 Task: Look for space in Sicklerville, United States from 26th August, 2023 to 10th September, 2023 for 6 adults, 2 children in price range Rs.10000 to Rs.15000. Place can be entire place or shared room with 6 bedrooms having 6 beds and 6 bathrooms. Property type can be house, flat, guest house. Amenities needed are: wifi, TV, free parkinig on premises, gym, breakfast. Booking option can be shelf check-in. Required host language is English.
Action: Mouse moved to (516, 122)
Screenshot: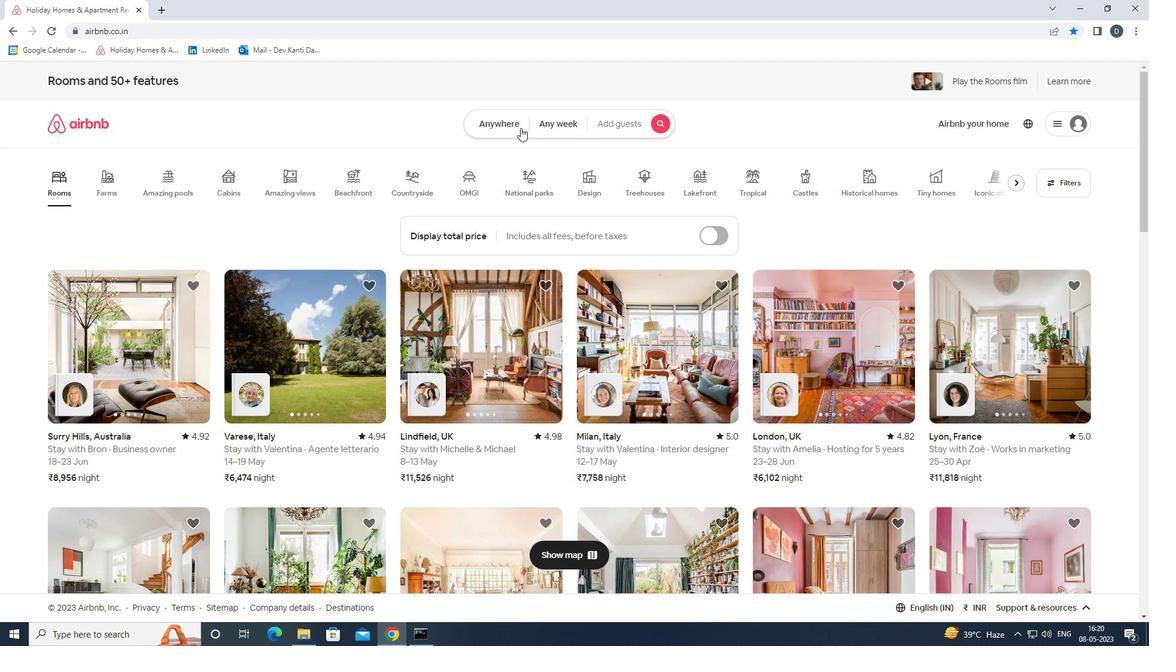 
Action: Mouse pressed left at (516, 122)
Screenshot: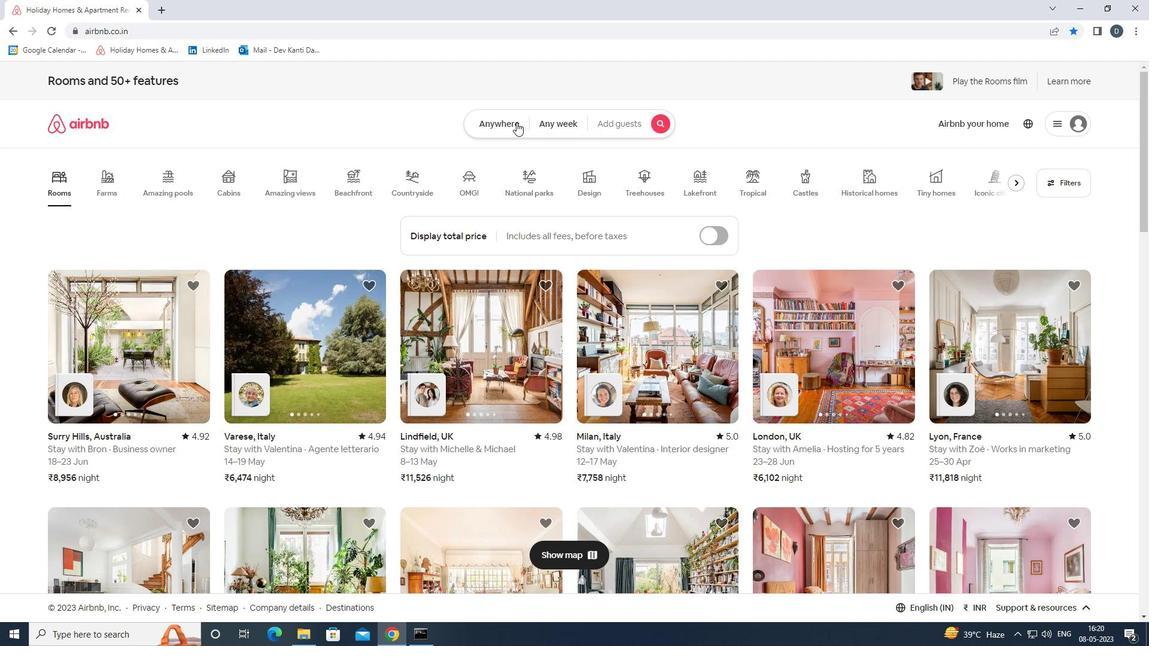
Action: Mouse moved to (434, 171)
Screenshot: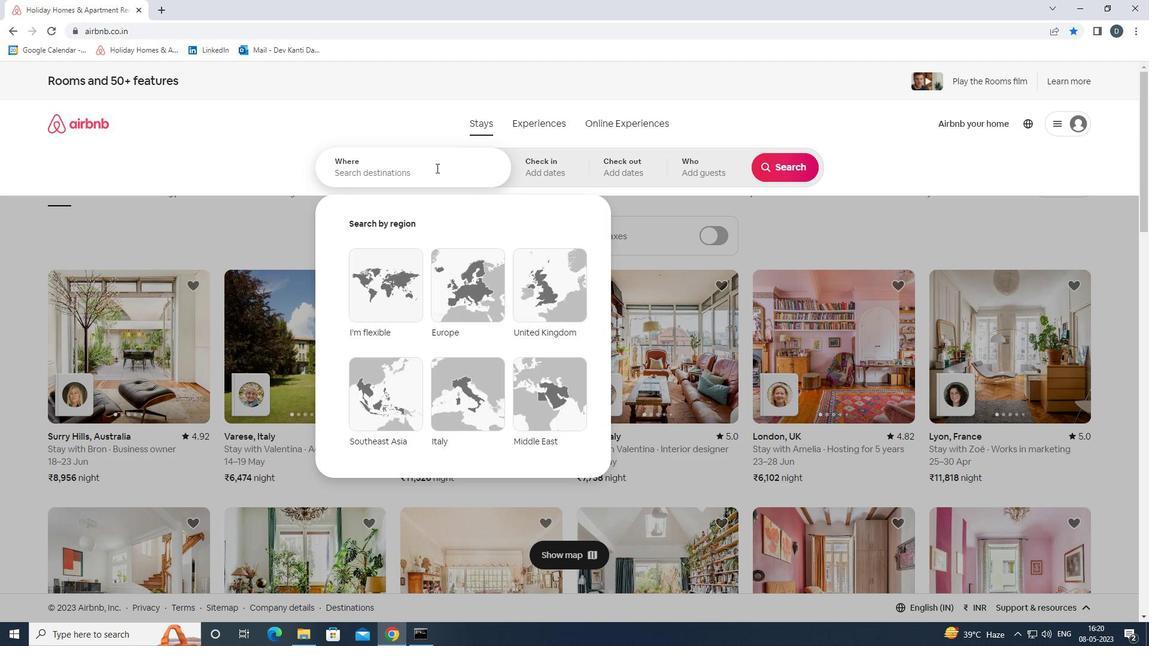 
Action: Mouse pressed left at (434, 171)
Screenshot: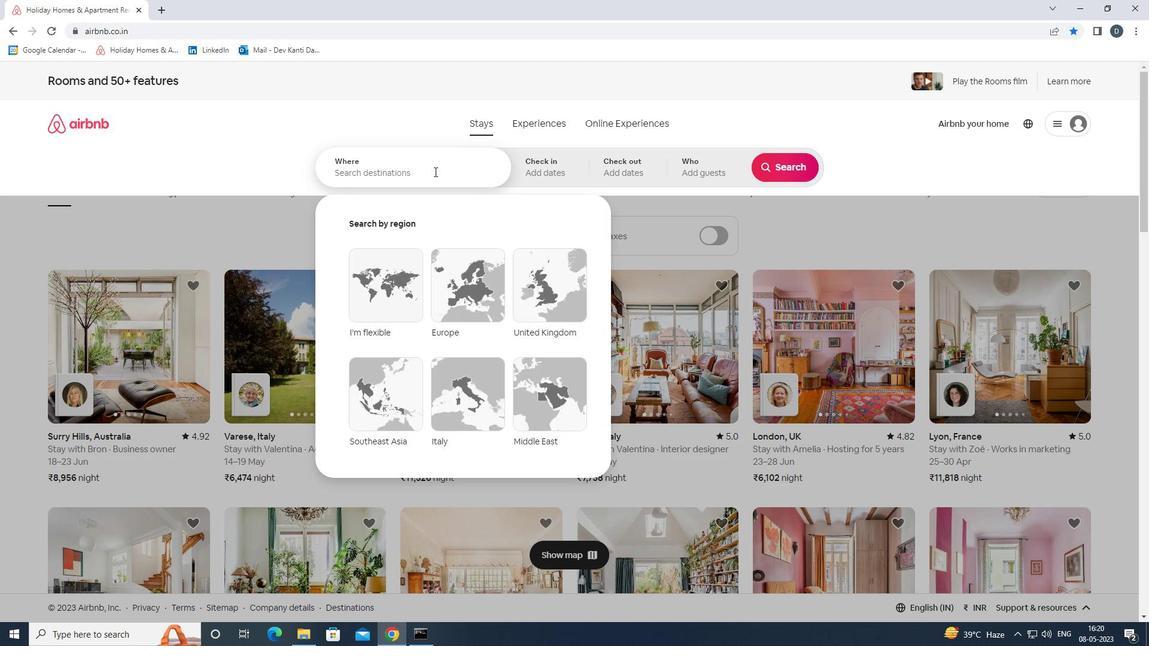 
Action: Key pressed <Key.shift><Key.shift><Key.shift><Key.shift><Key.shift><Key.shift>SICKLERB<Key.backspace>VILLE,<Key.shift>UNITED<Key.space><Key.shift>STATES
Screenshot: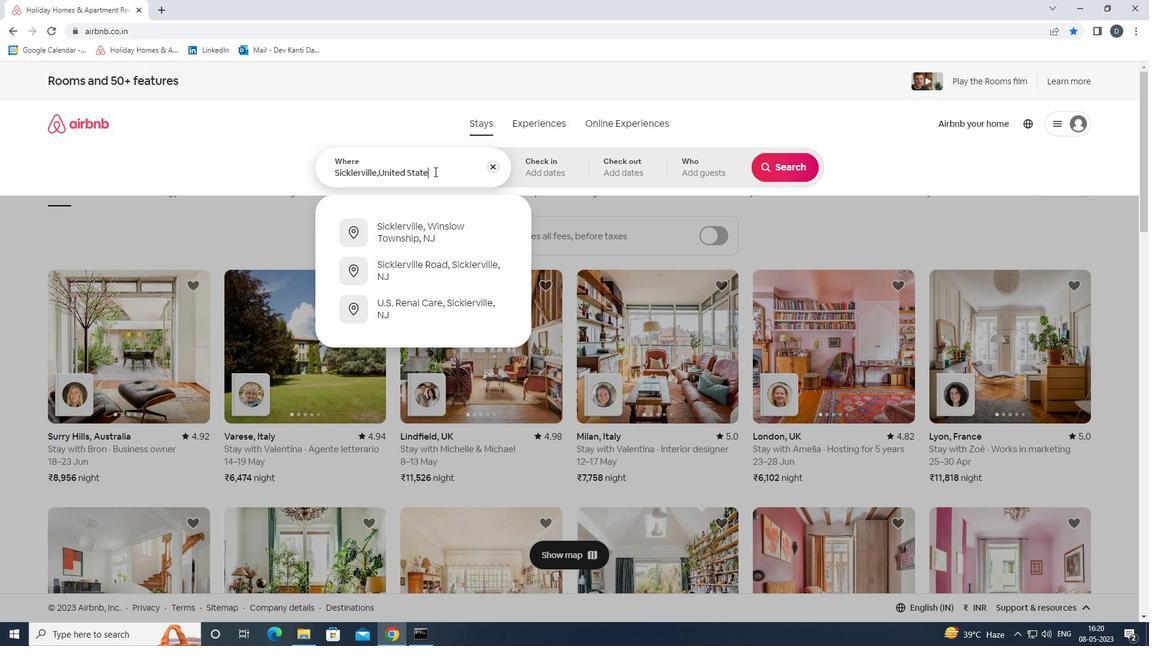 
Action: Mouse moved to (1150, 48)
Screenshot: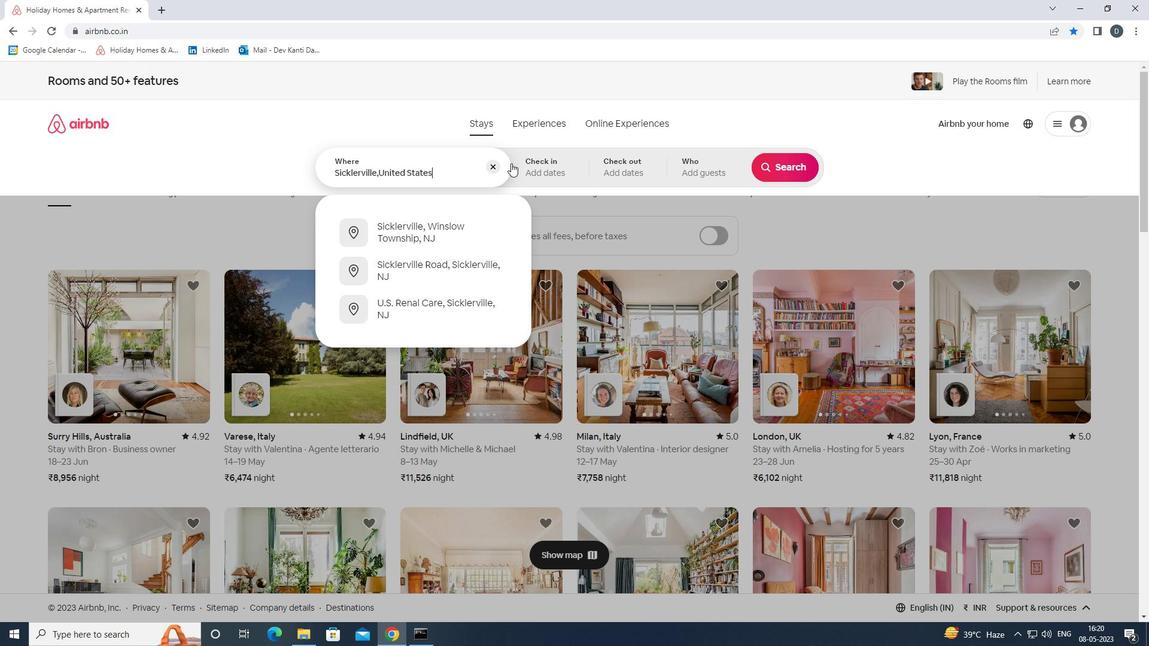 
Action: Key pressed <Key.enter>
Screenshot: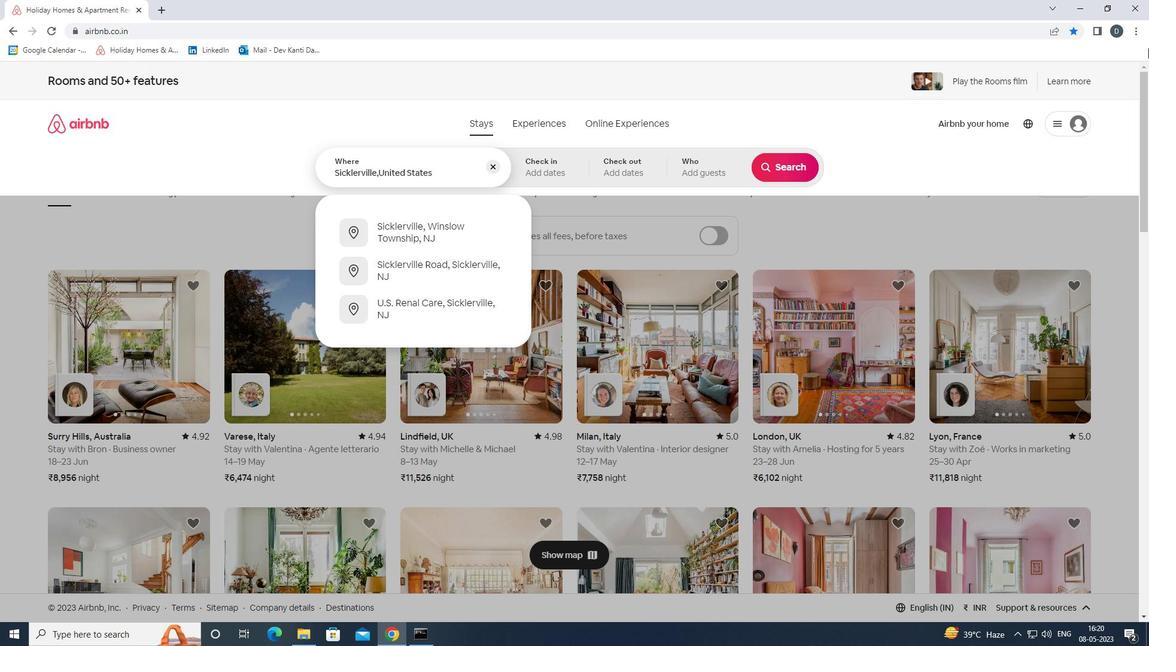 
Action: Mouse moved to (783, 264)
Screenshot: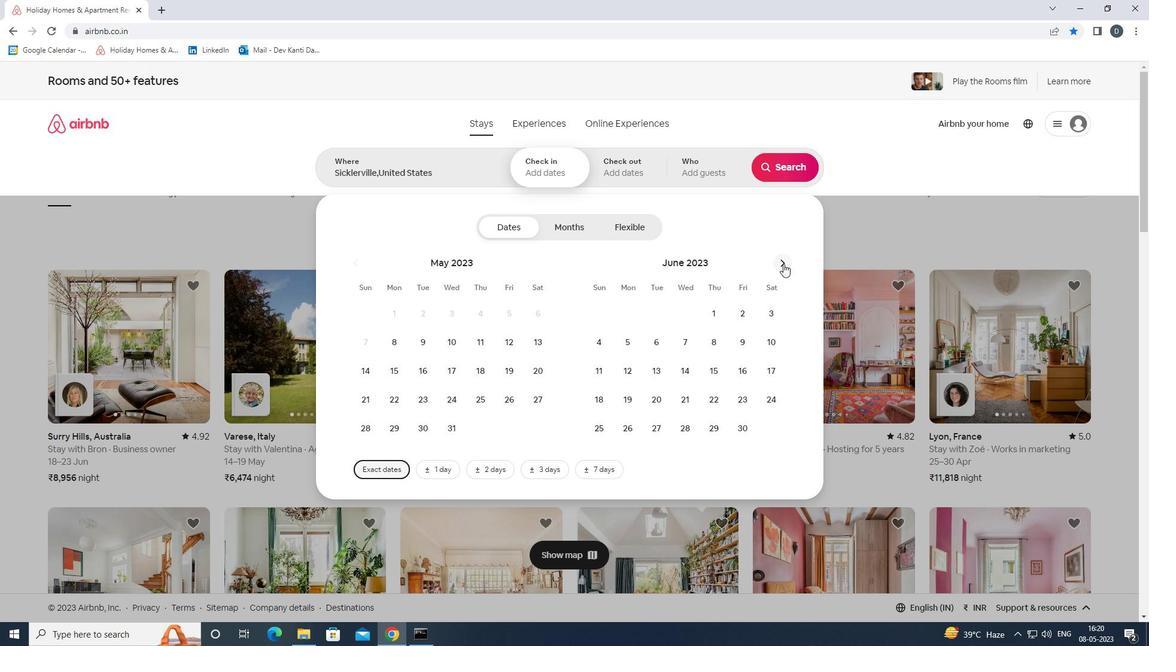 
Action: Mouse pressed left at (783, 264)
Screenshot: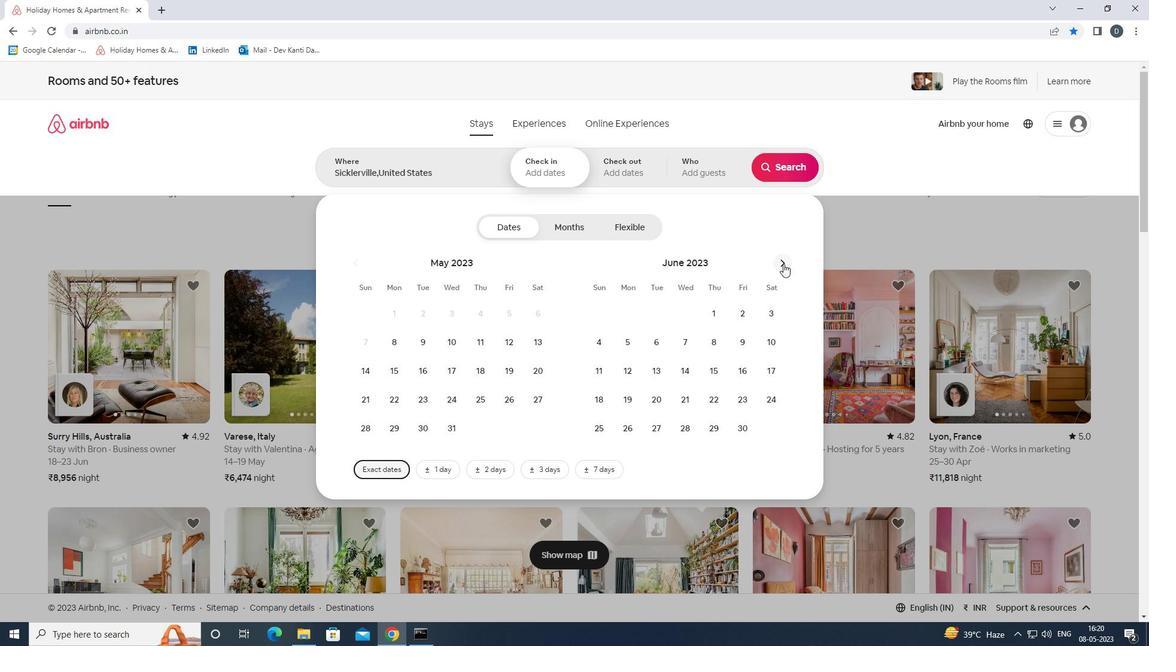
Action: Mouse pressed left at (783, 264)
Screenshot: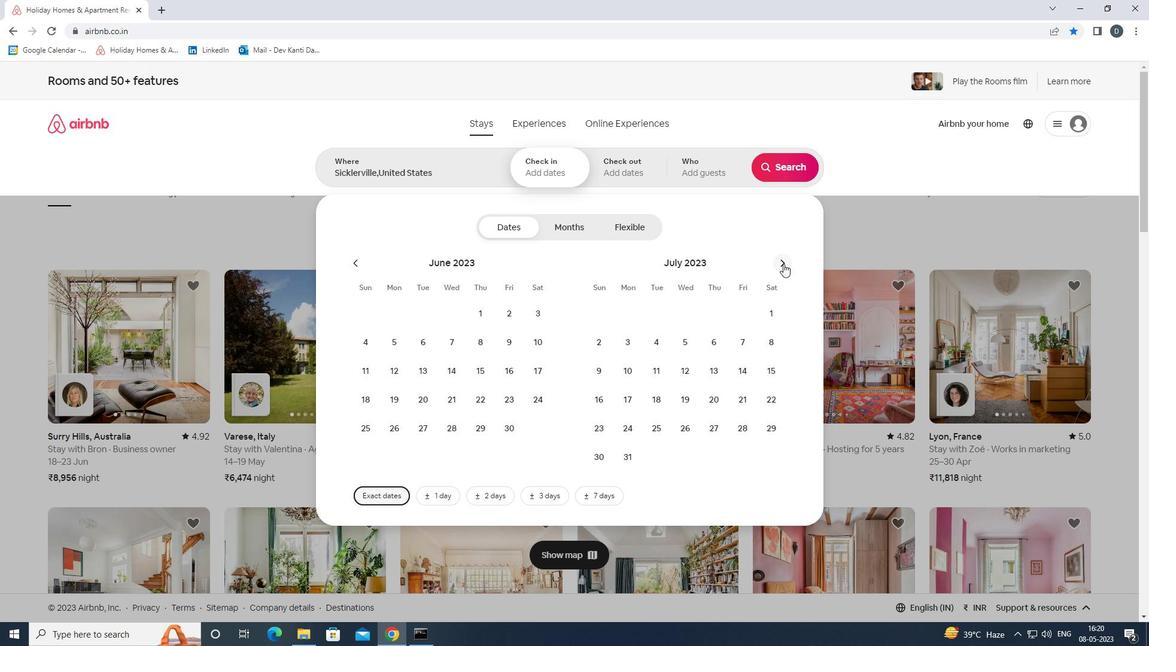 
Action: Mouse moved to (765, 399)
Screenshot: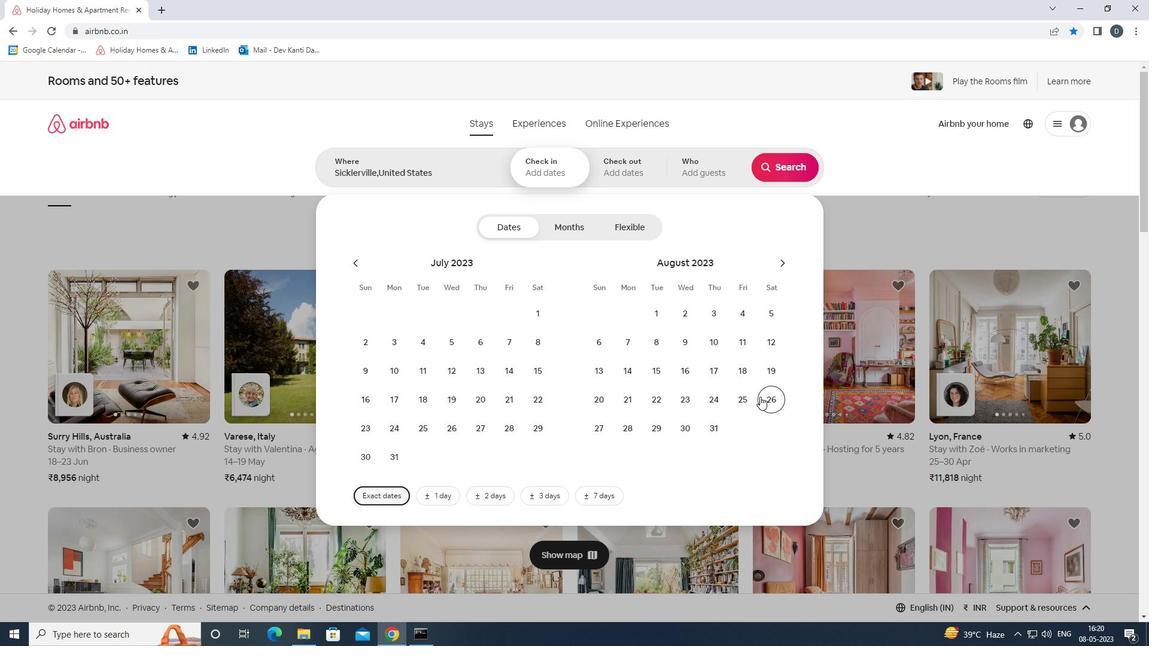 
Action: Mouse pressed left at (765, 399)
Screenshot: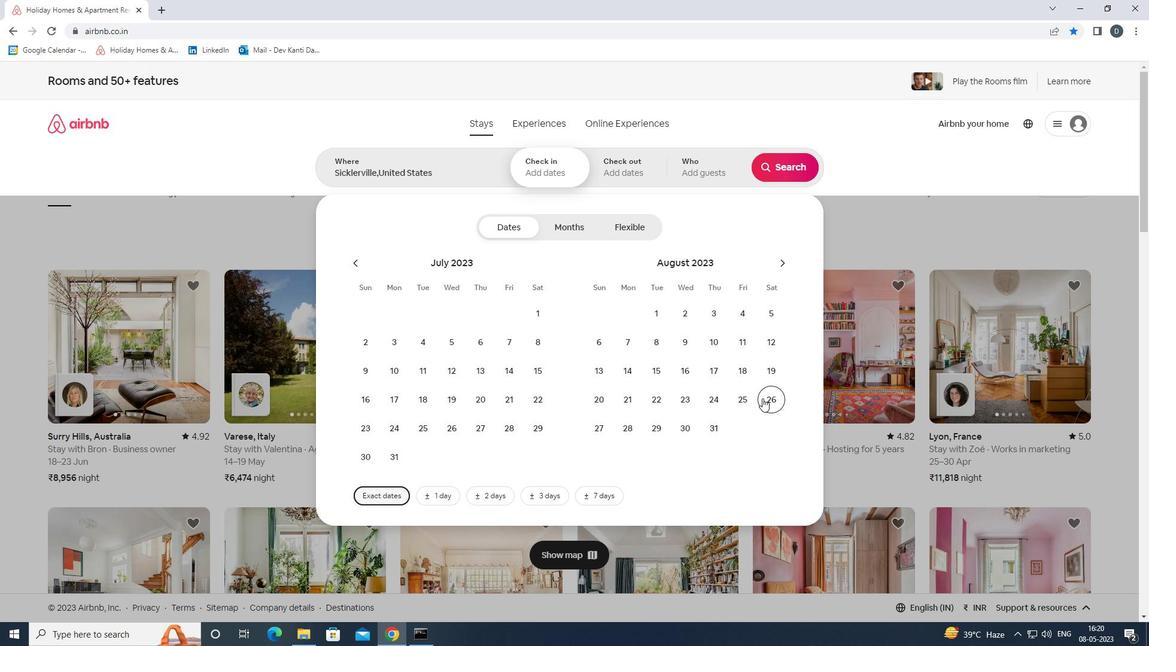 
Action: Mouse moved to (780, 261)
Screenshot: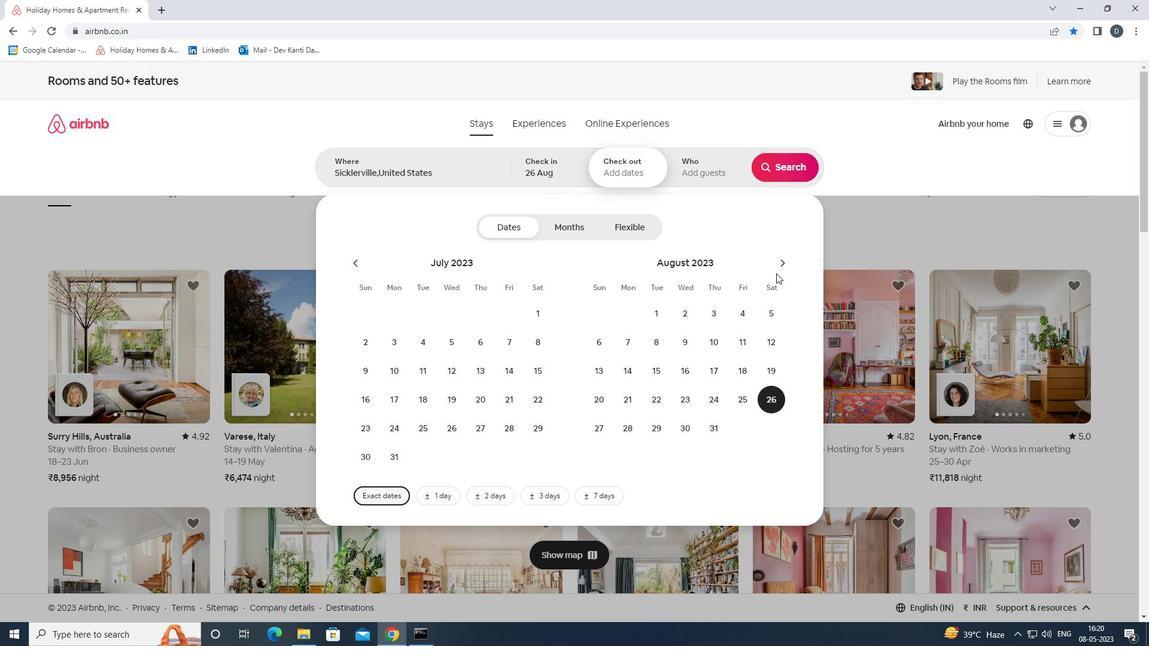 
Action: Mouse pressed left at (780, 261)
Screenshot: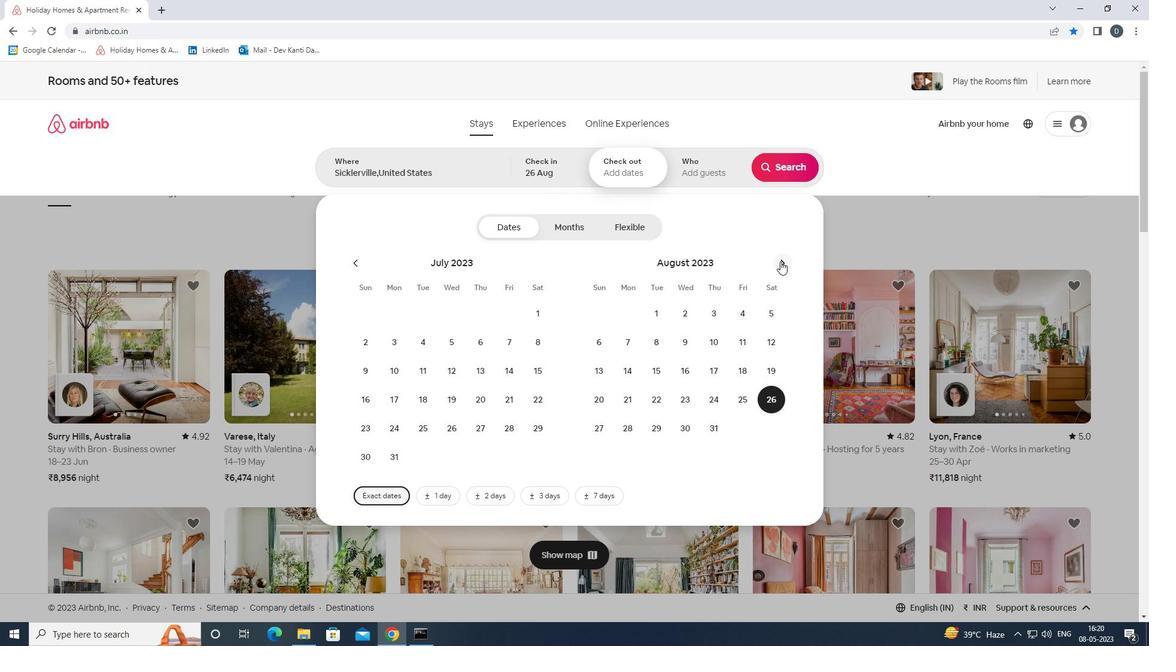 
Action: Mouse moved to (607, 375)
Screenshot: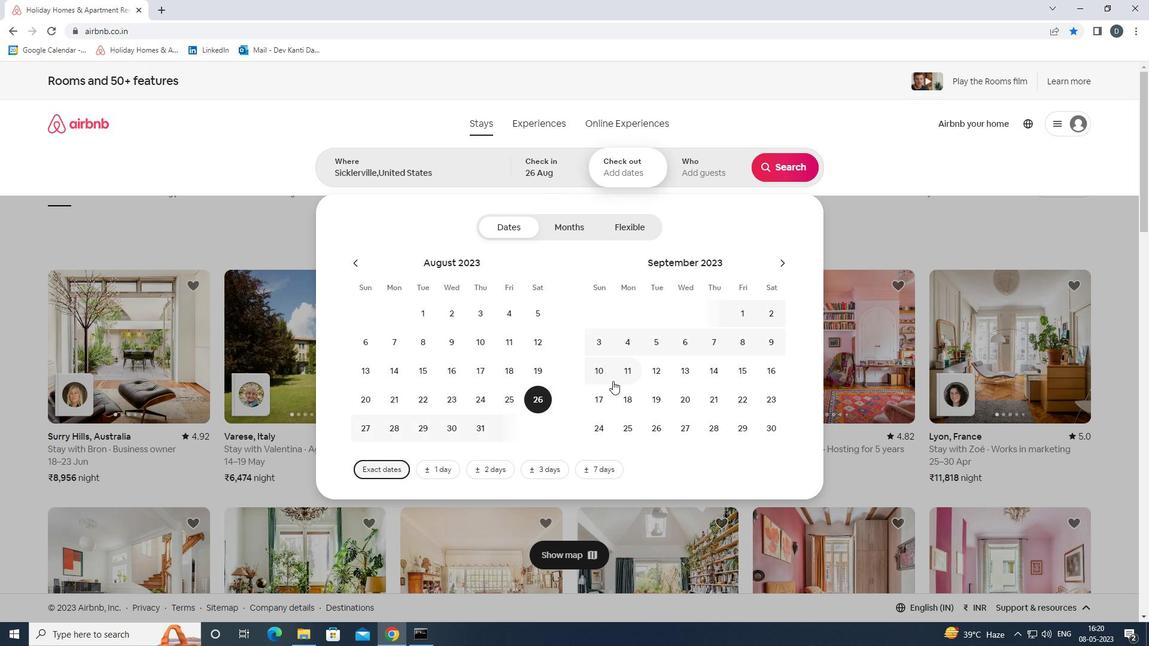 
Action: Mouse pressed left at (607, 375)
Screenshot: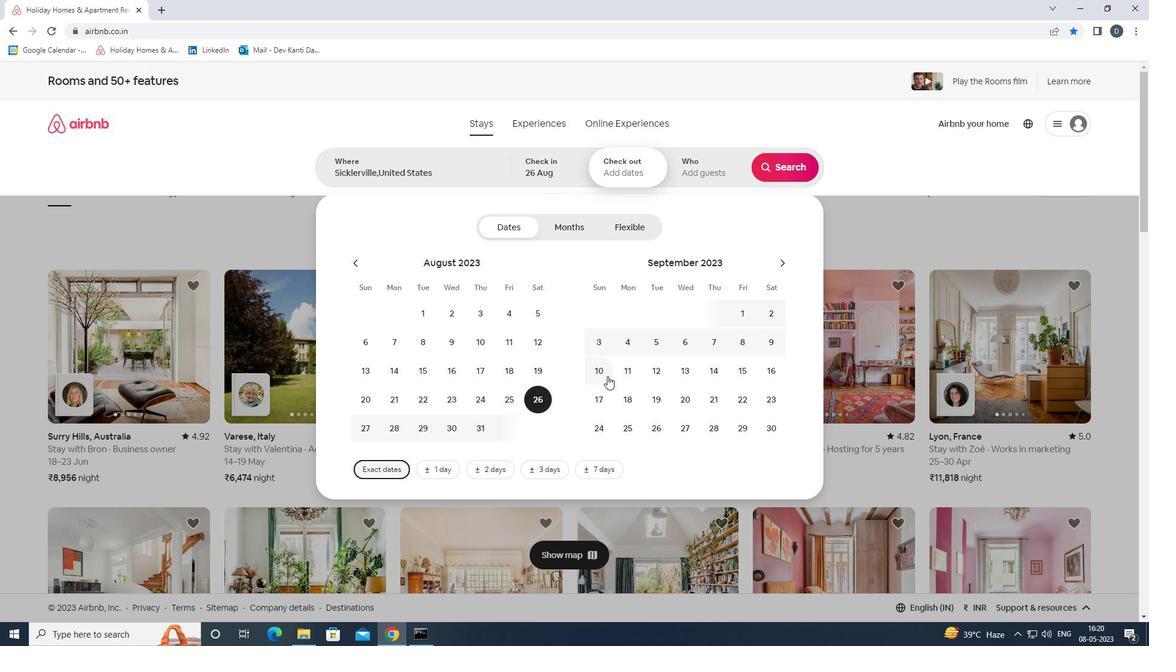 
Action: Mouse moved to (709, 178)
Screenshot: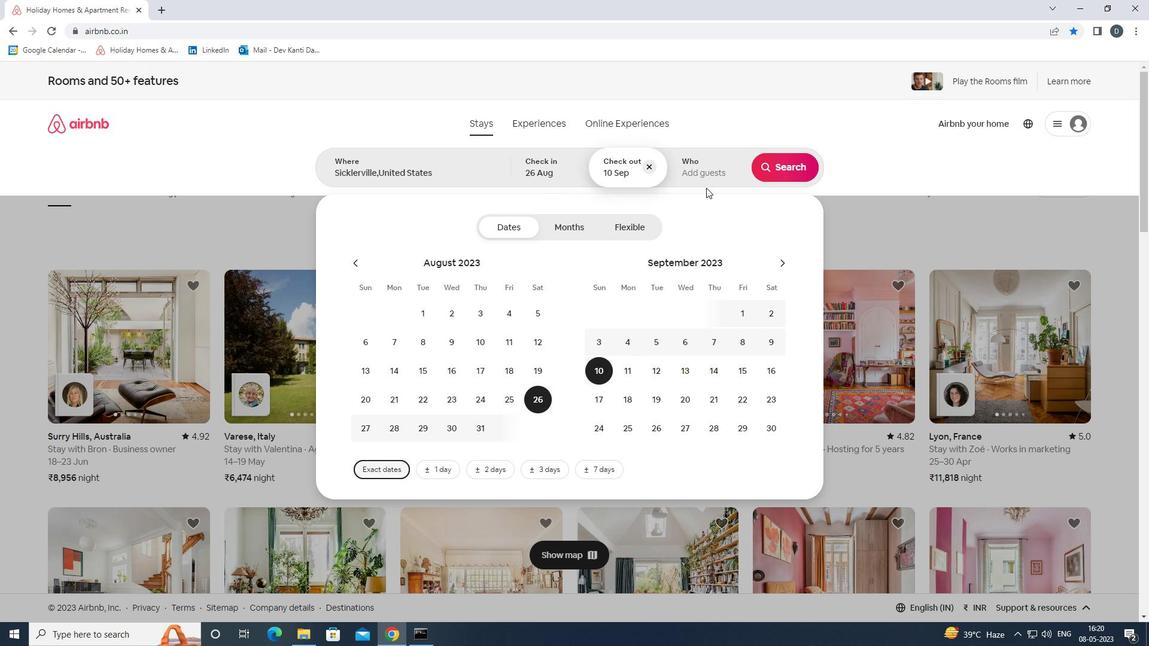 
Action: Mouse pressed left at (709, 178)
Screenshot: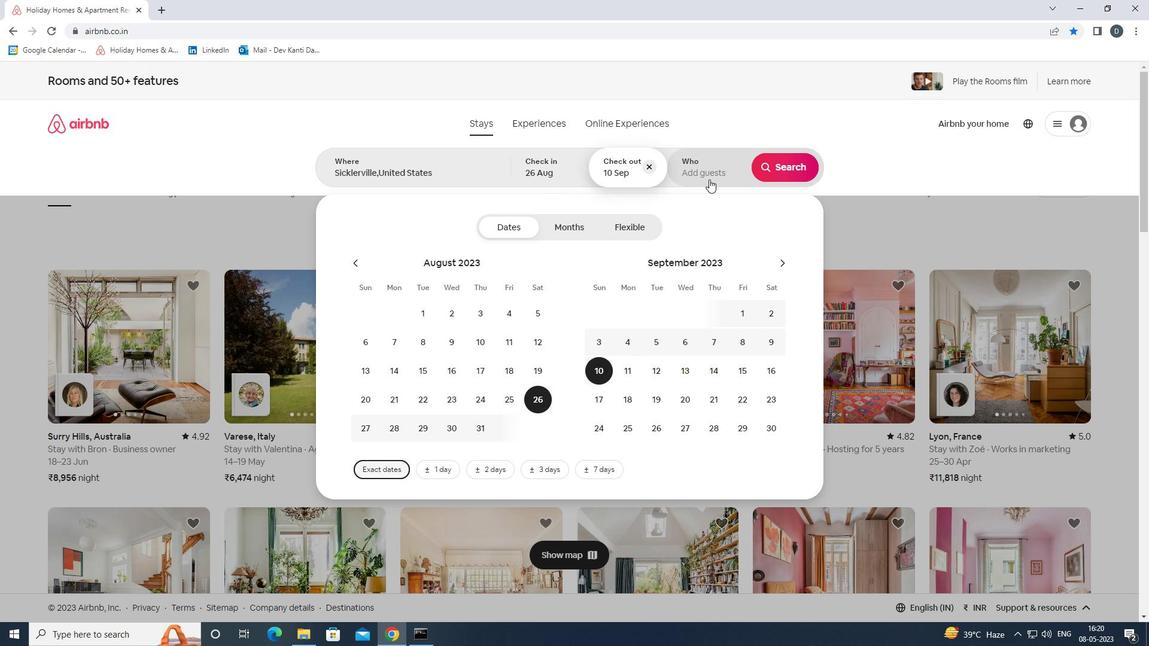 
Action: Mouse moved to (783, 234)
Screenshot: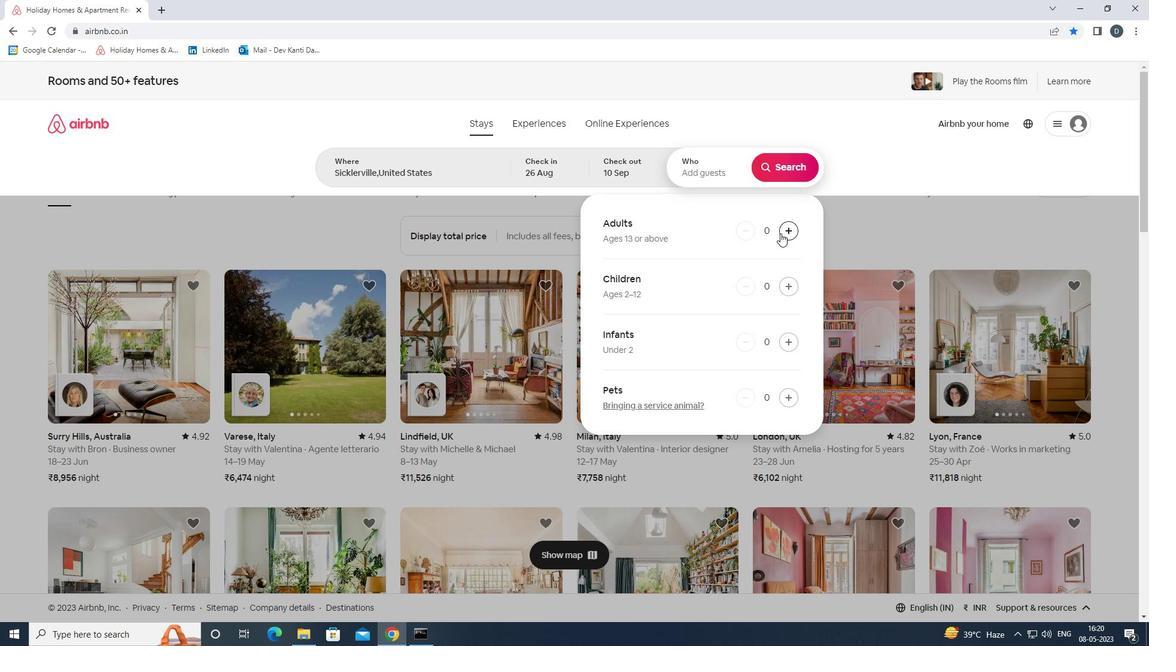 
Action: Mouse pressed left at (783, 234)
Screenshot: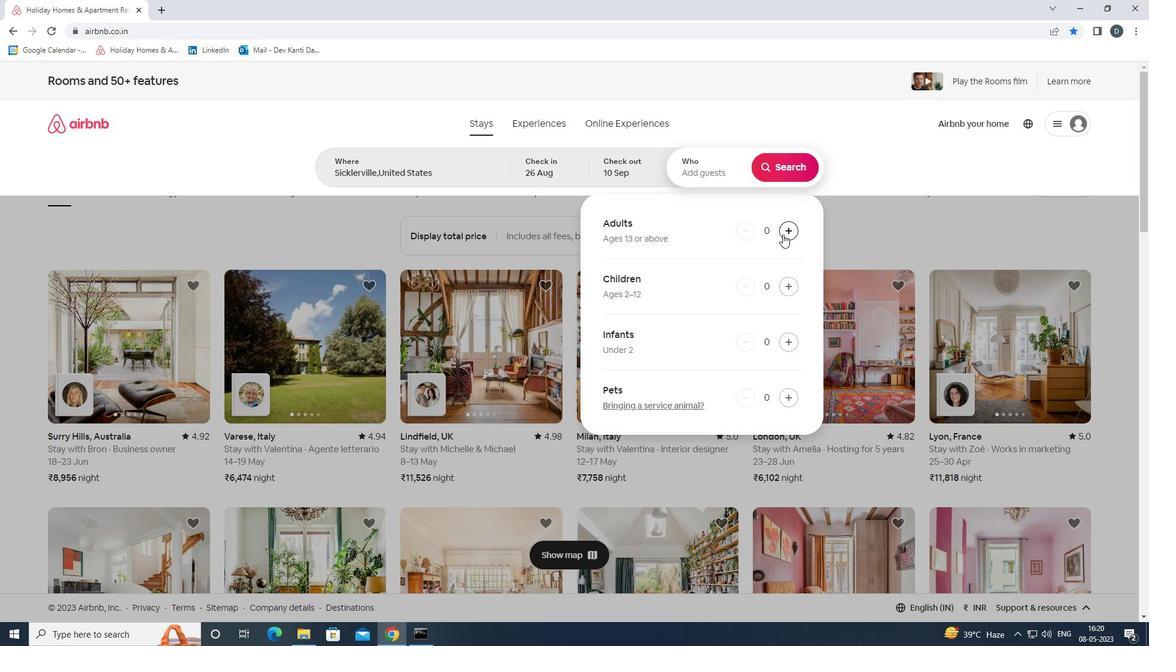 
Action: Mouse pressed left at (783, 234)
Screenshot: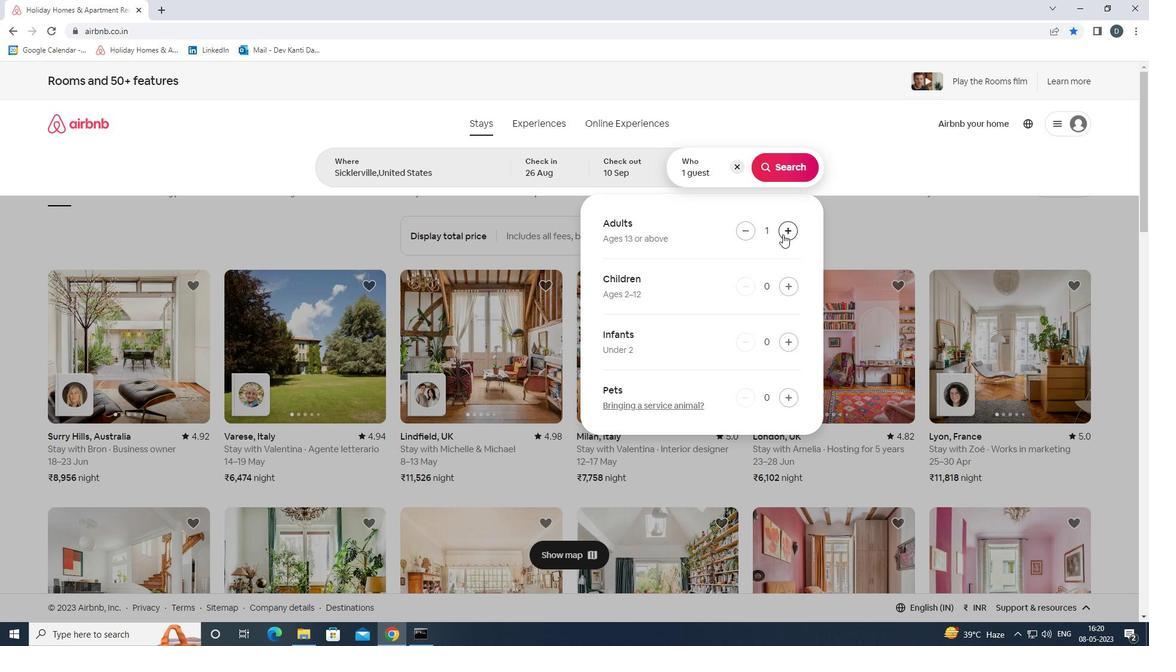 
Action: Mouse pressed left at (783, 234)
Screenshot: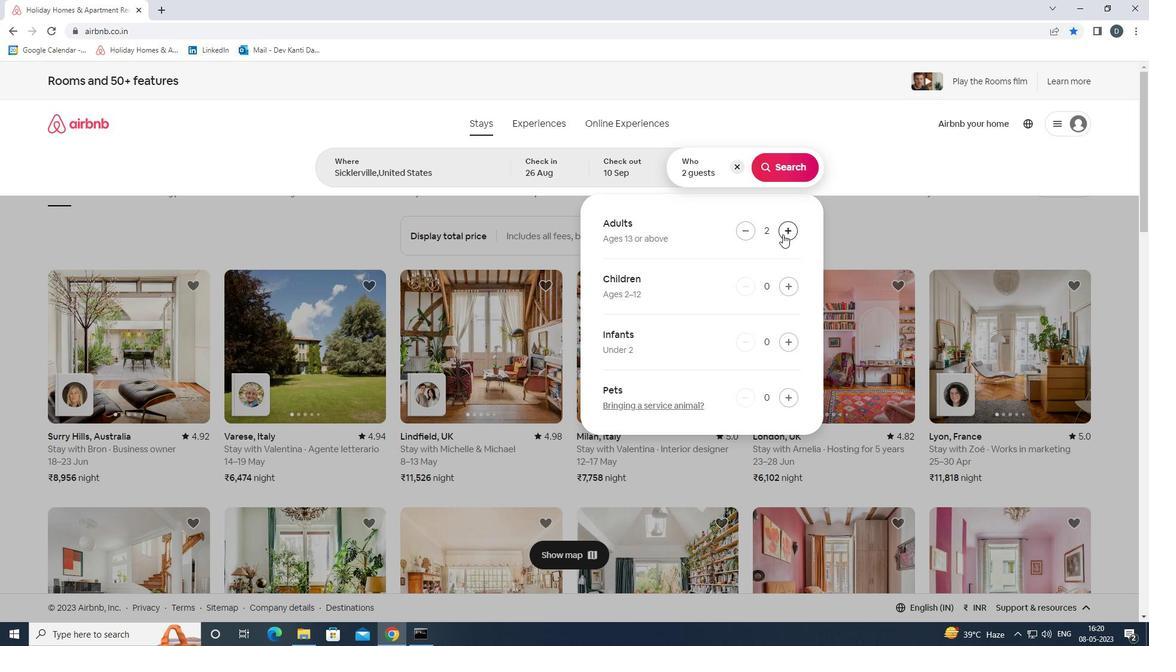 
Action: Mouse pressed left at (783, 234)
Screenshot: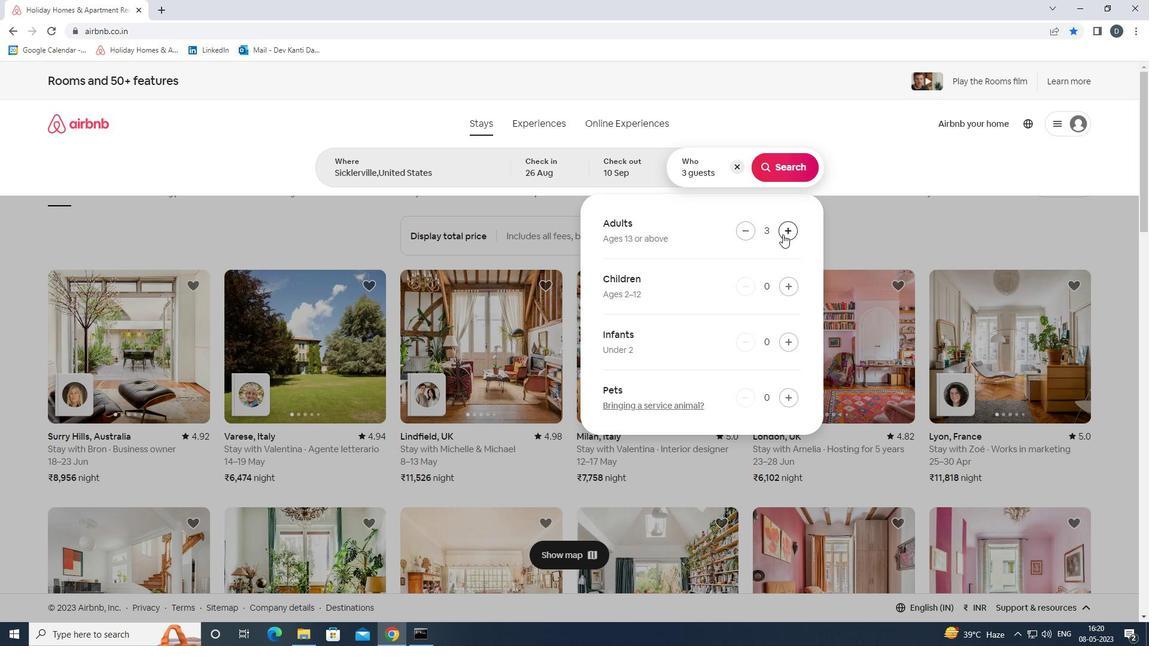 
Action: Mouse pressed left at (783, 234)
Screenshot: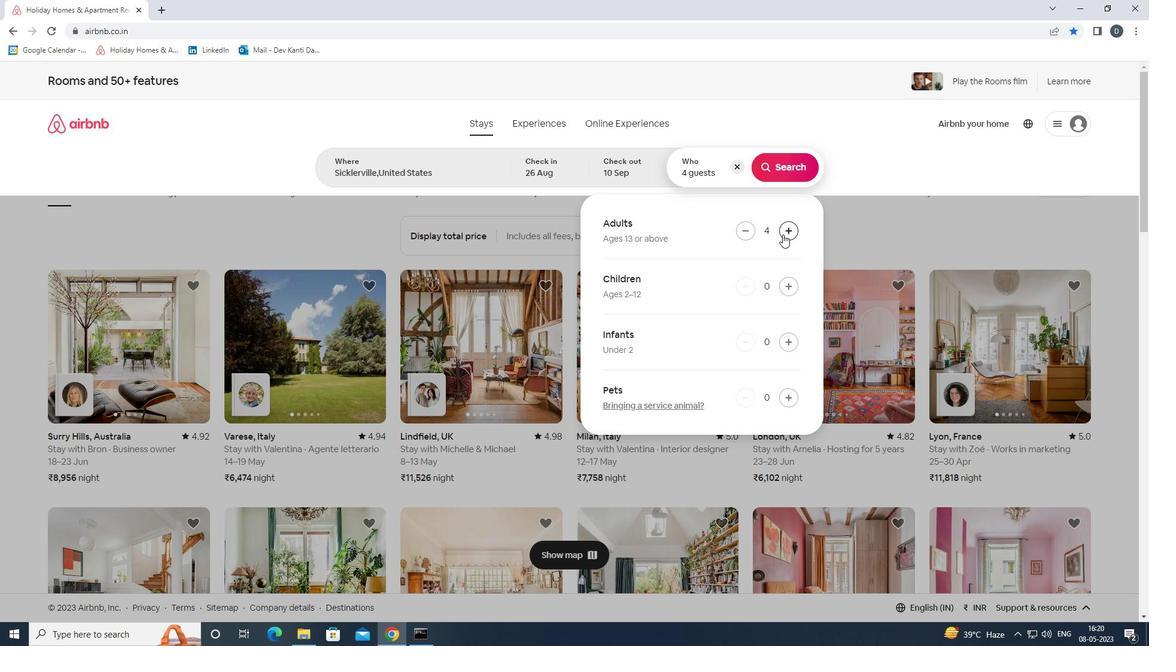 
Action: Mouse pressed left at (783, 234)
Screenshot: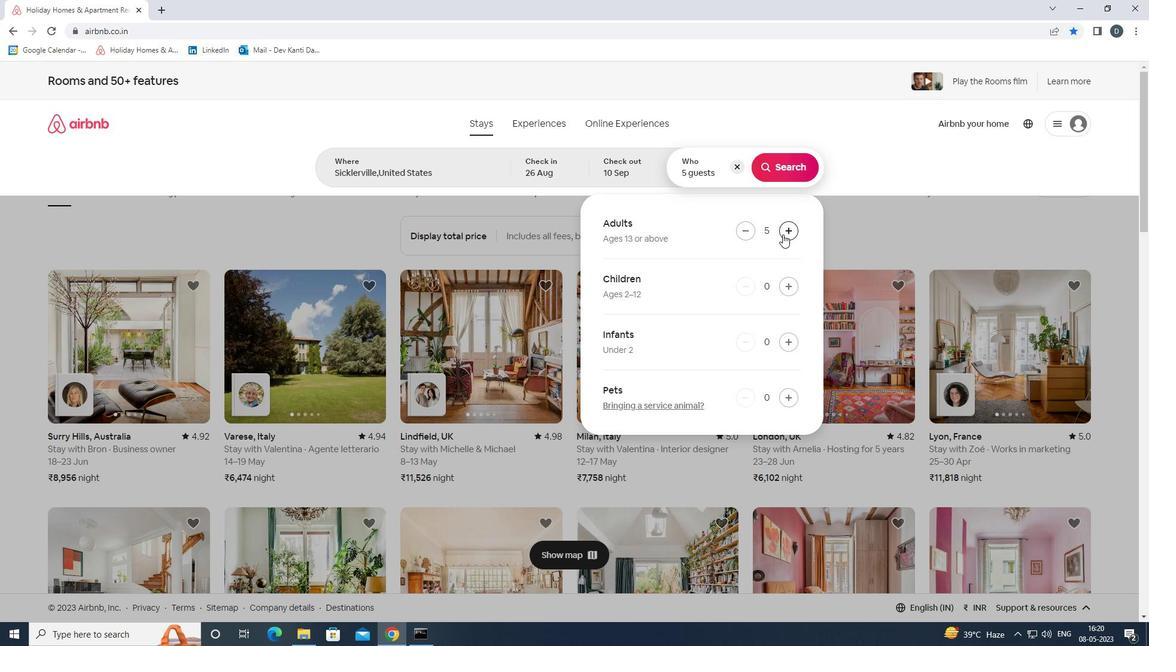 
Action: Mouse moved to (786, 290)
Screenshot: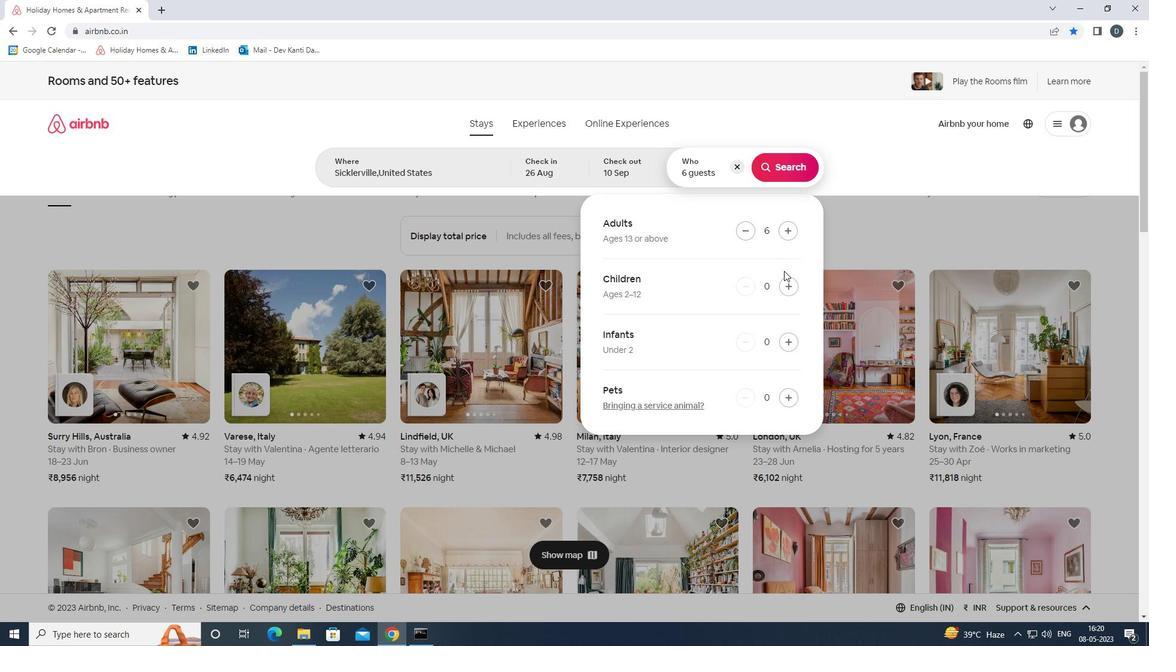 
Action: Mouse pressed left at (786, 290)
Screenshot: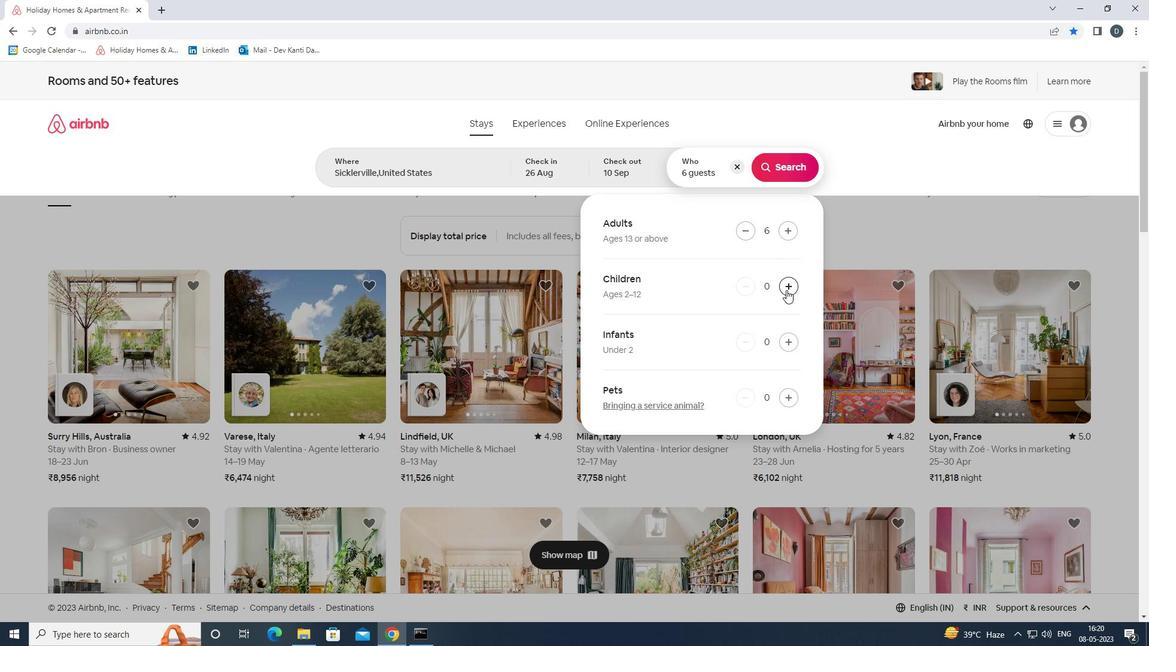 
Action: Mouse pressed left at (786, 290)
Screenshot: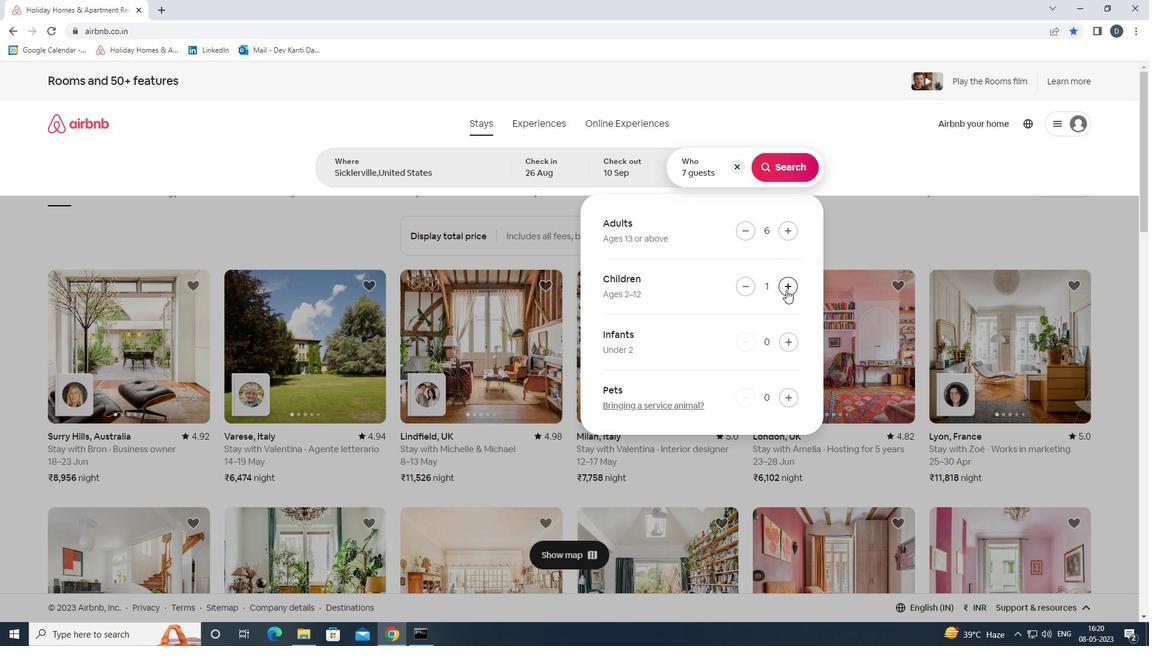 
Action: Mouse moved to (783, 173)
Screenshot: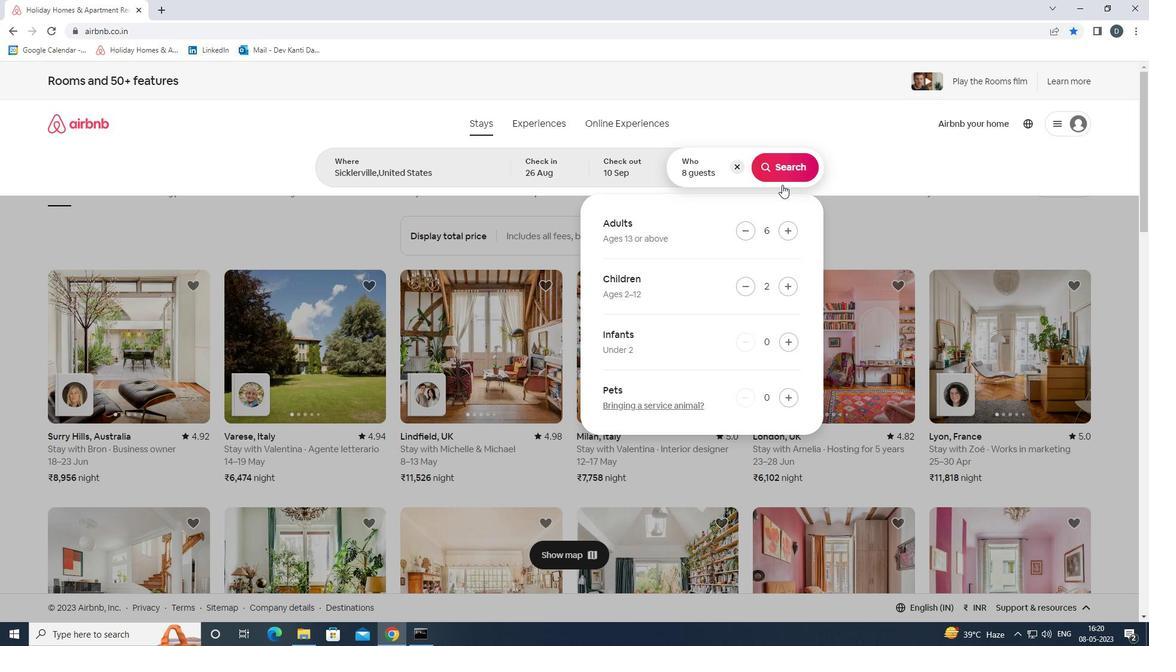 
Action: Mouse pressed left at (783, 173)
Screenshot: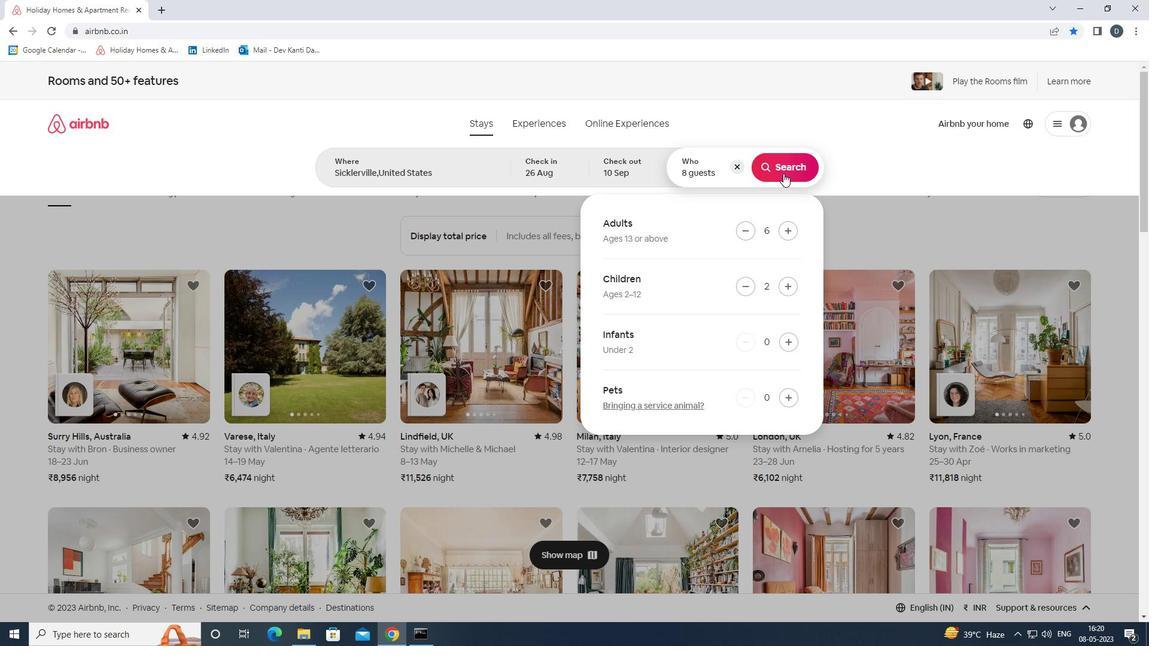
Action: Mouse moved to (1088, 138)
Screenshot: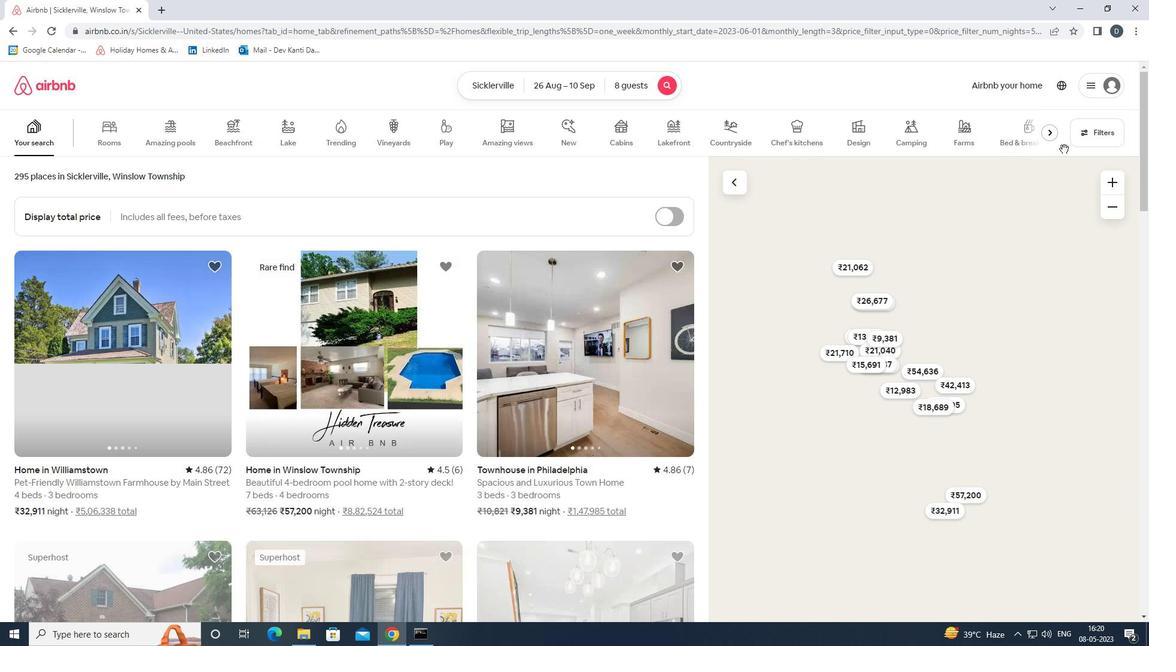 
Action: Mouse pressed left at (1088, 138)
Screenshot: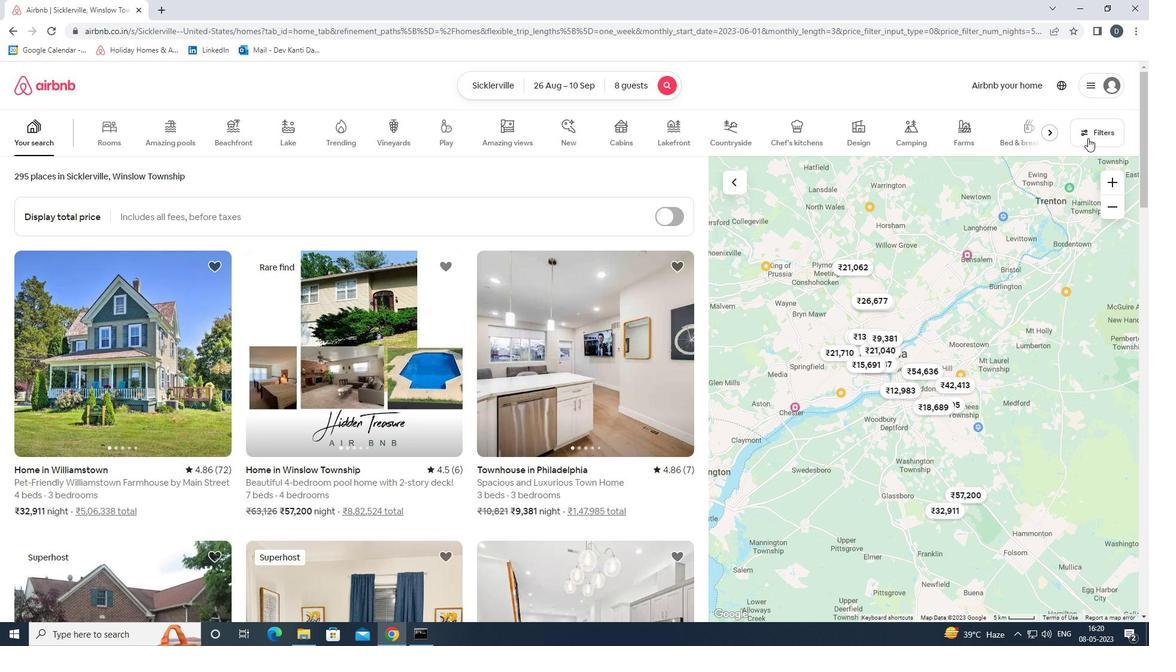 
Action: Mouse moved to (528, 429)
Screenshot: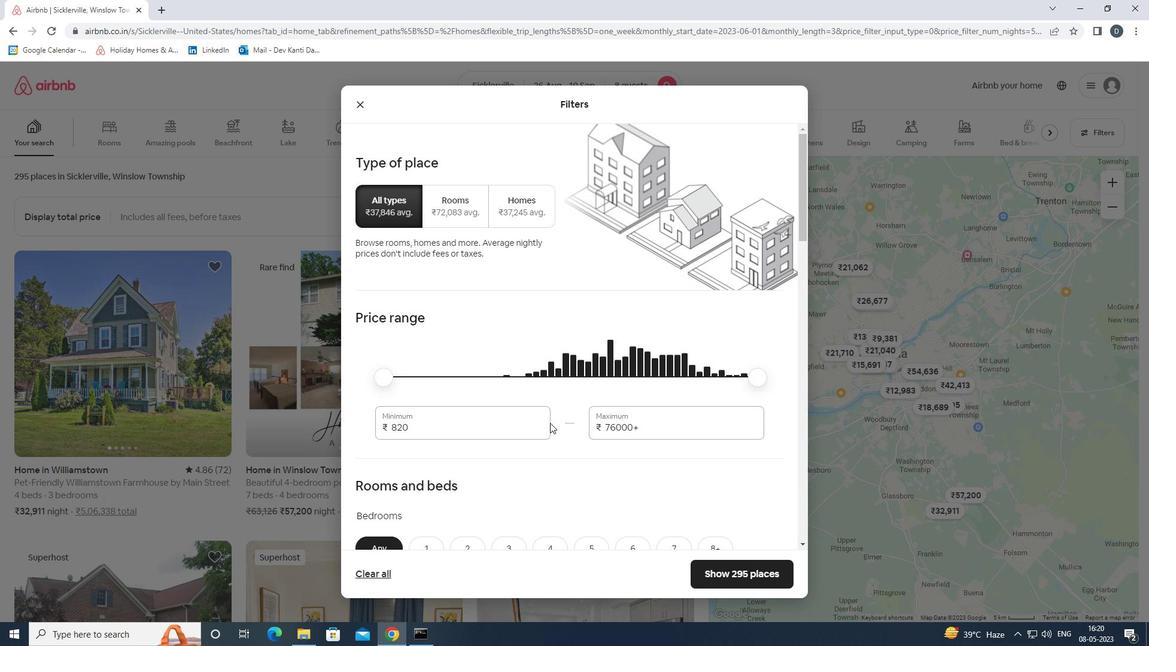 
Action: Mouse pressed left at (528, 429)
Screenshot: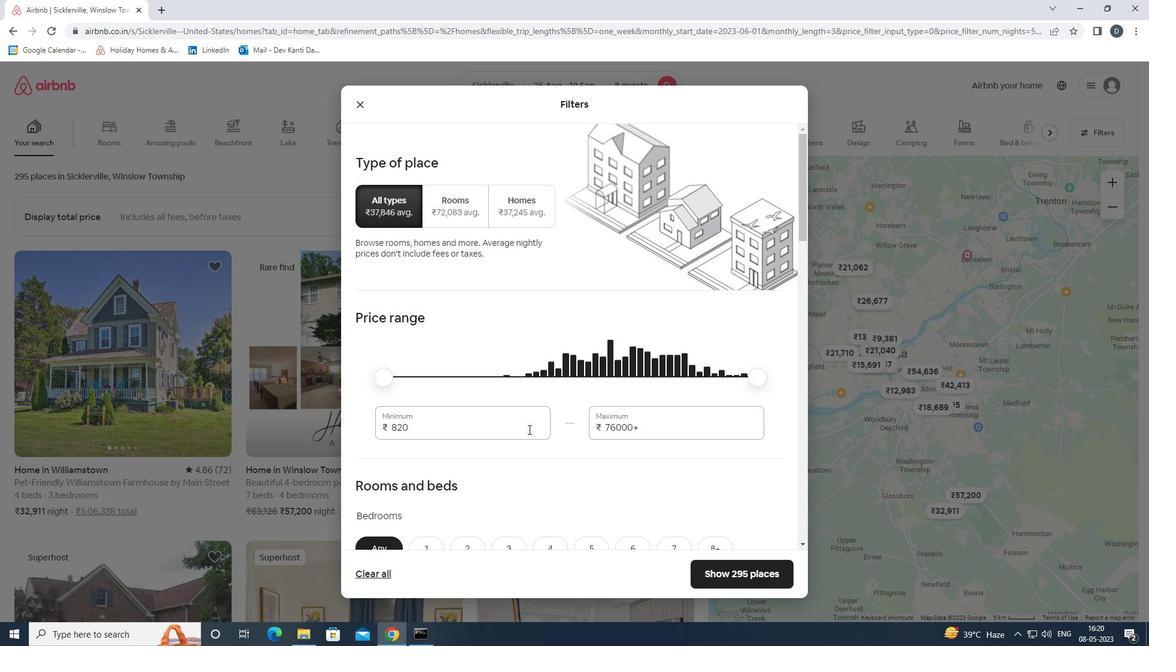 
Action: Mouse pressed left at (528, 429)
Screenshot: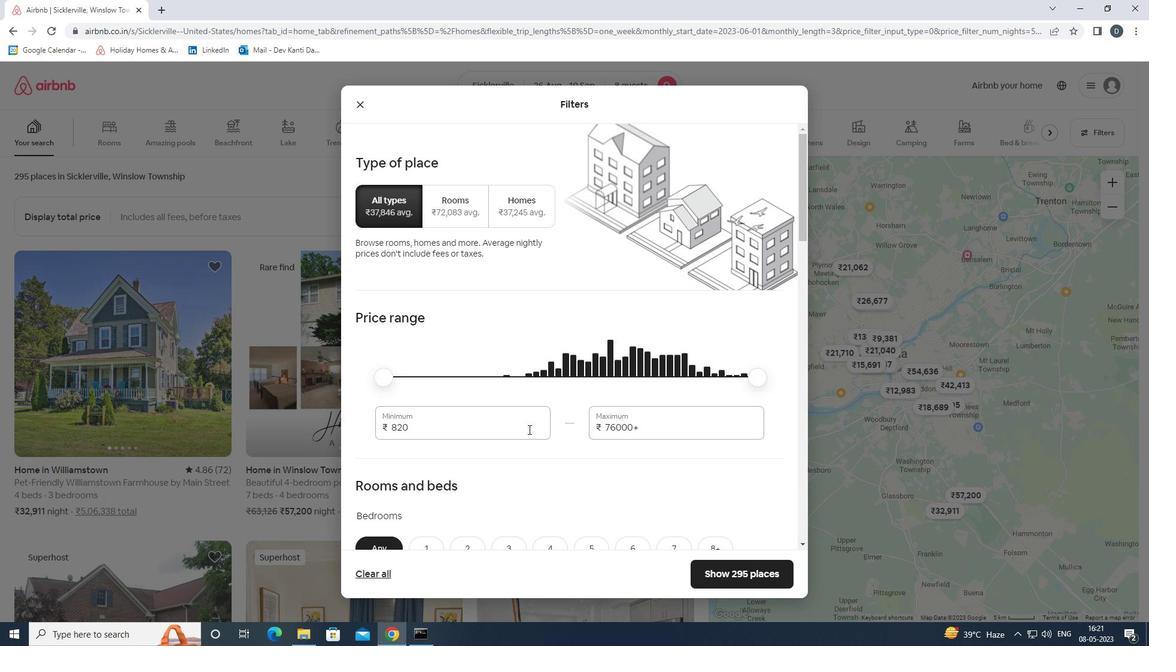 
Action: Mouse moved to (535, 428)
Screenshot: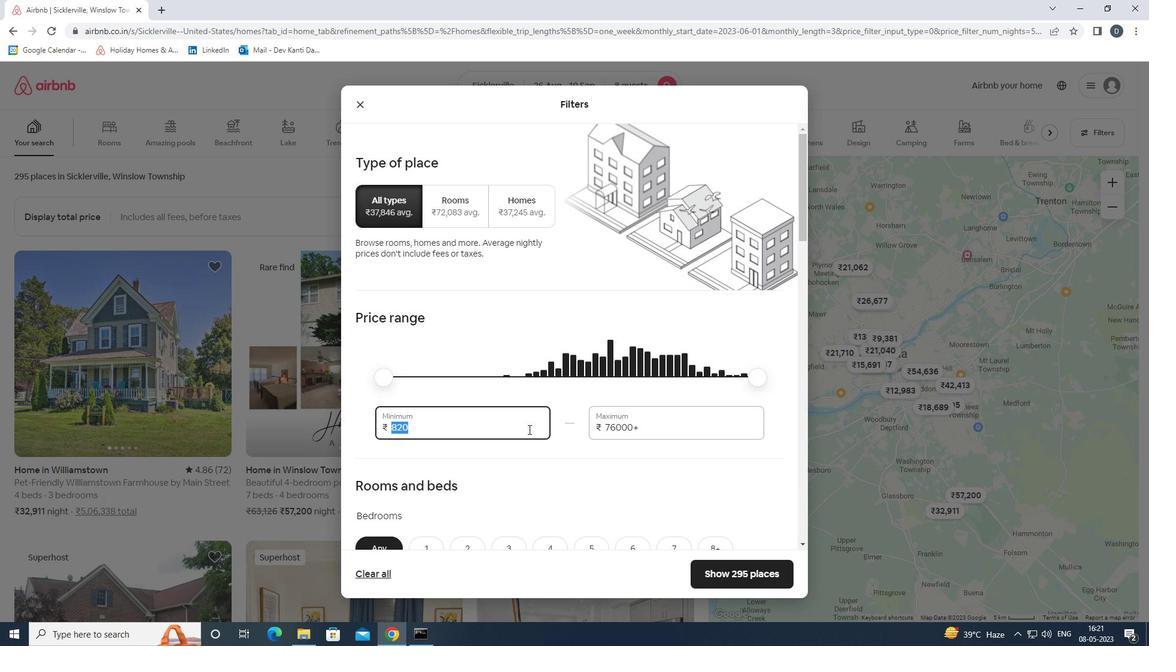 
Action: Key pressed 10000<Key.tab>15000
Screenshot: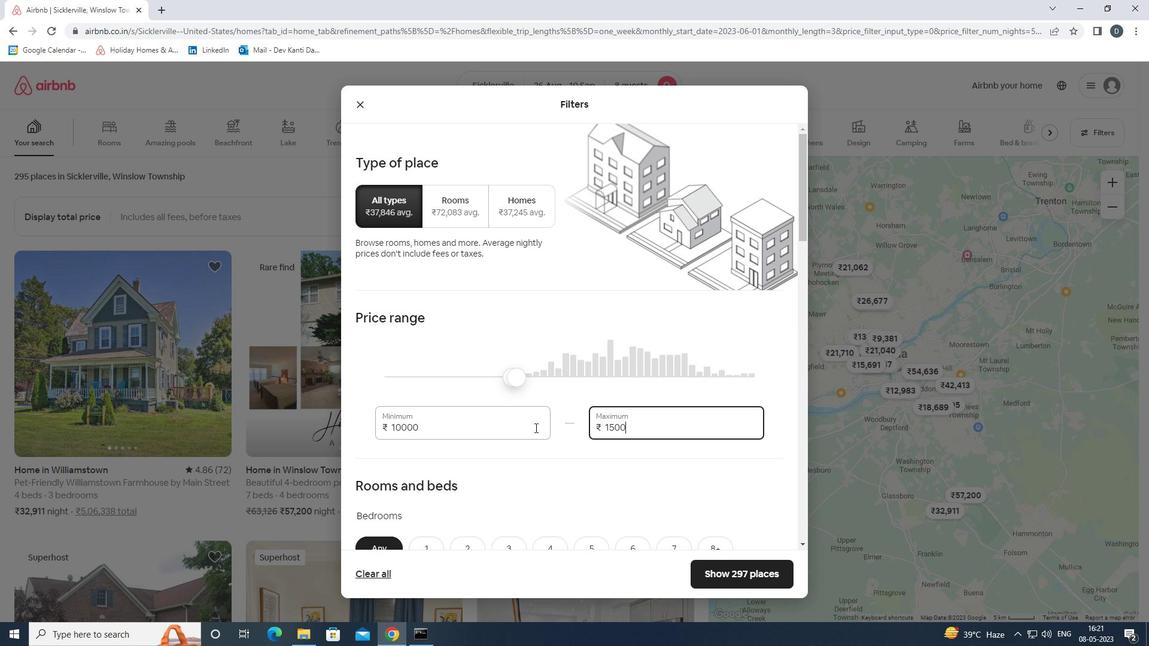 
Action: Mouse scrolled (535, 427) with delta (0, 0)
Screenshot: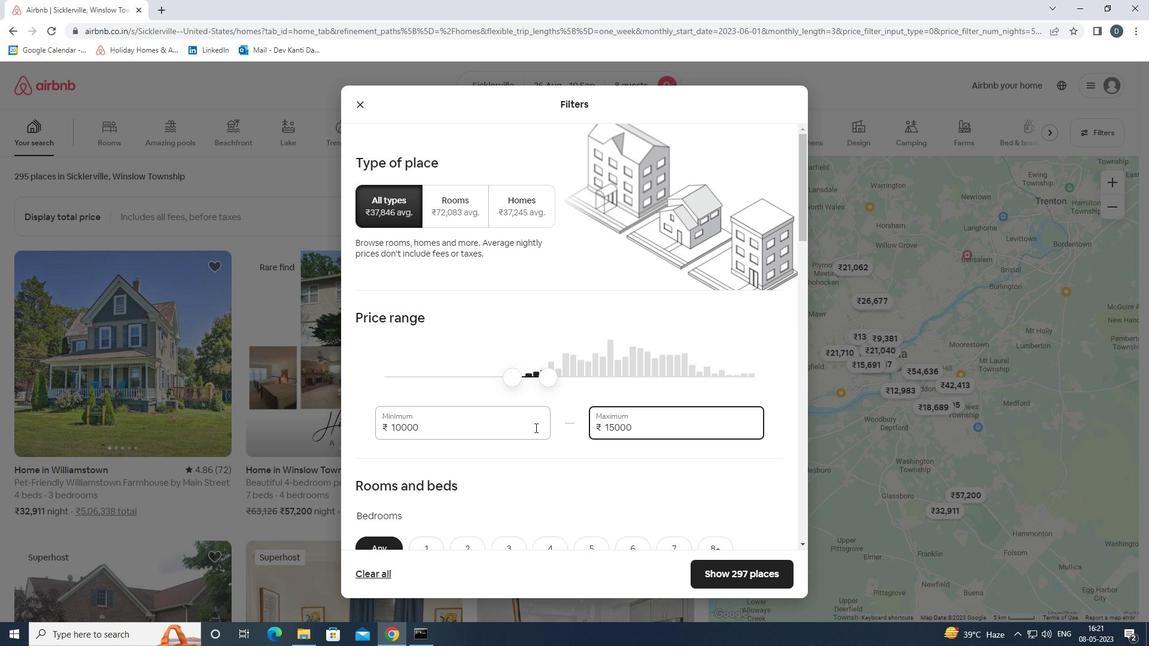 
Action: Mouse scrolled (535, 427) with delta (0, 0)
Screenshot: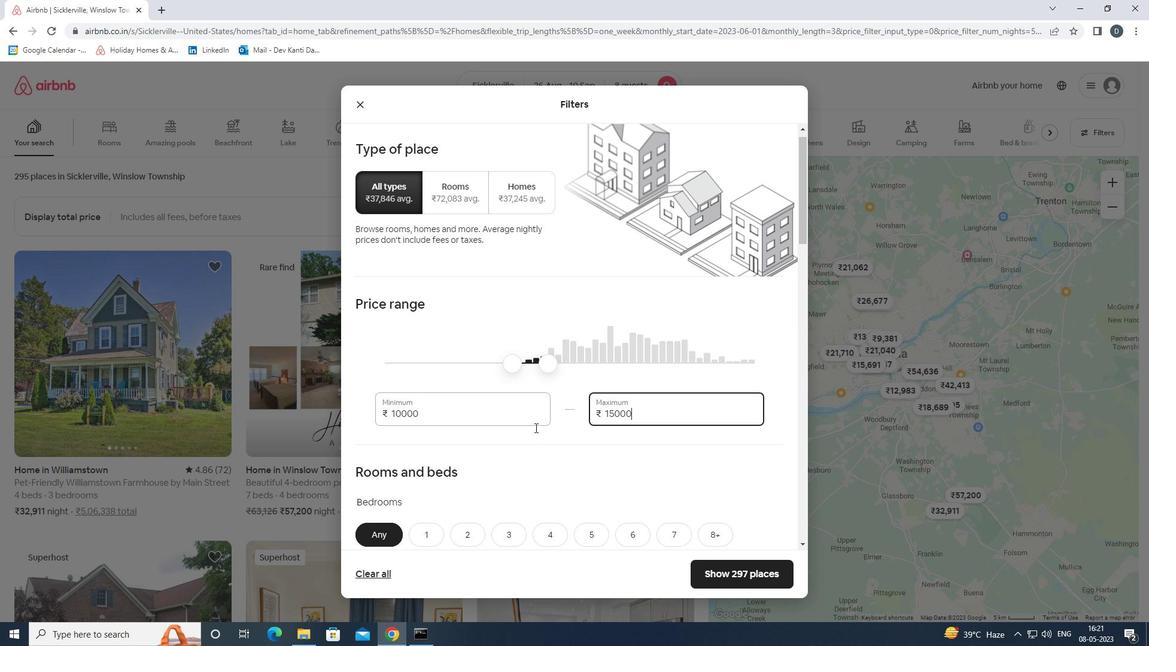 
Action: Mouse moved to (536, 427)
Screenshot: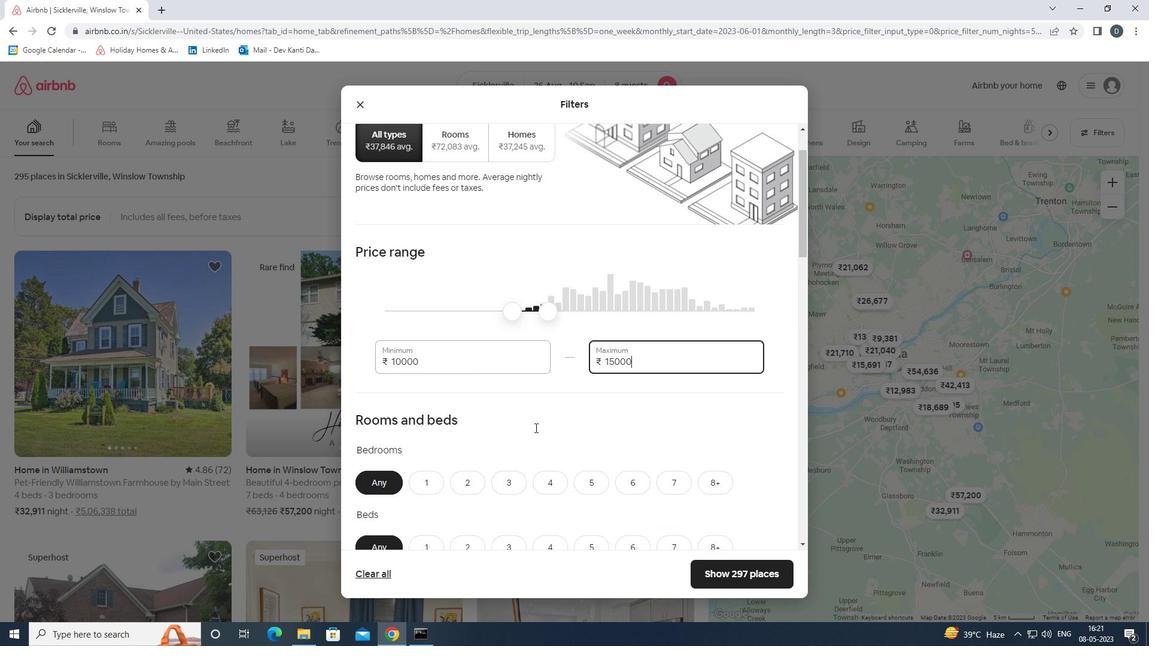 
Action: Mouse scrolled (536, 426) with delta (0, 0)
Screenshot: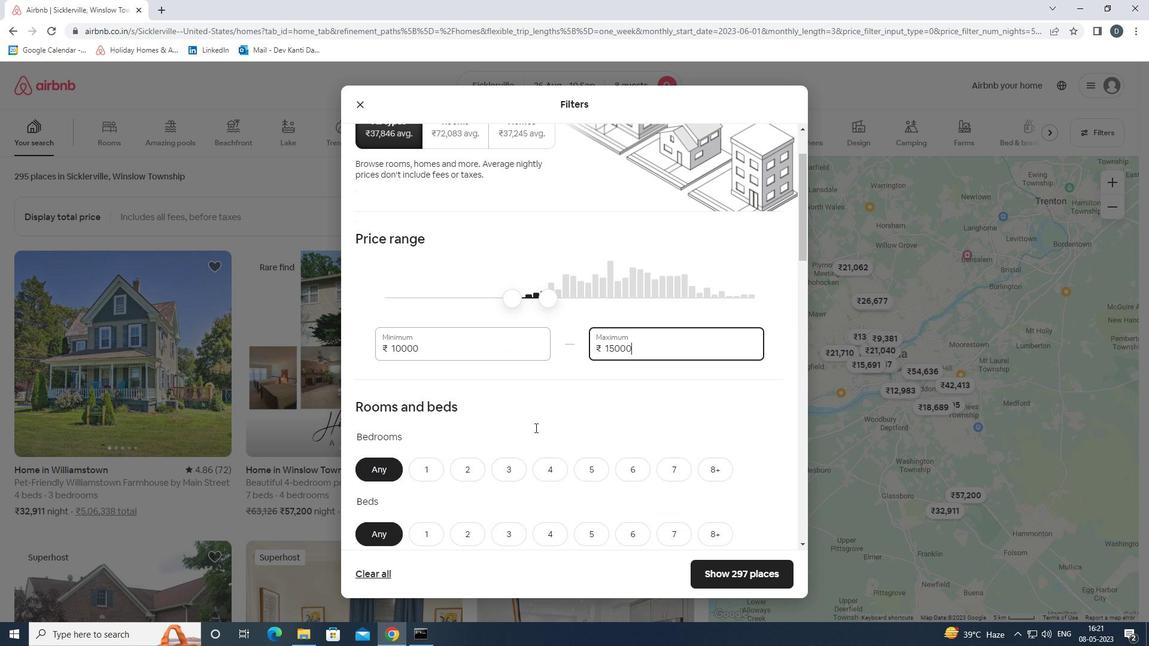 
Action: Mouse moved to (618, 368)
Screenshot: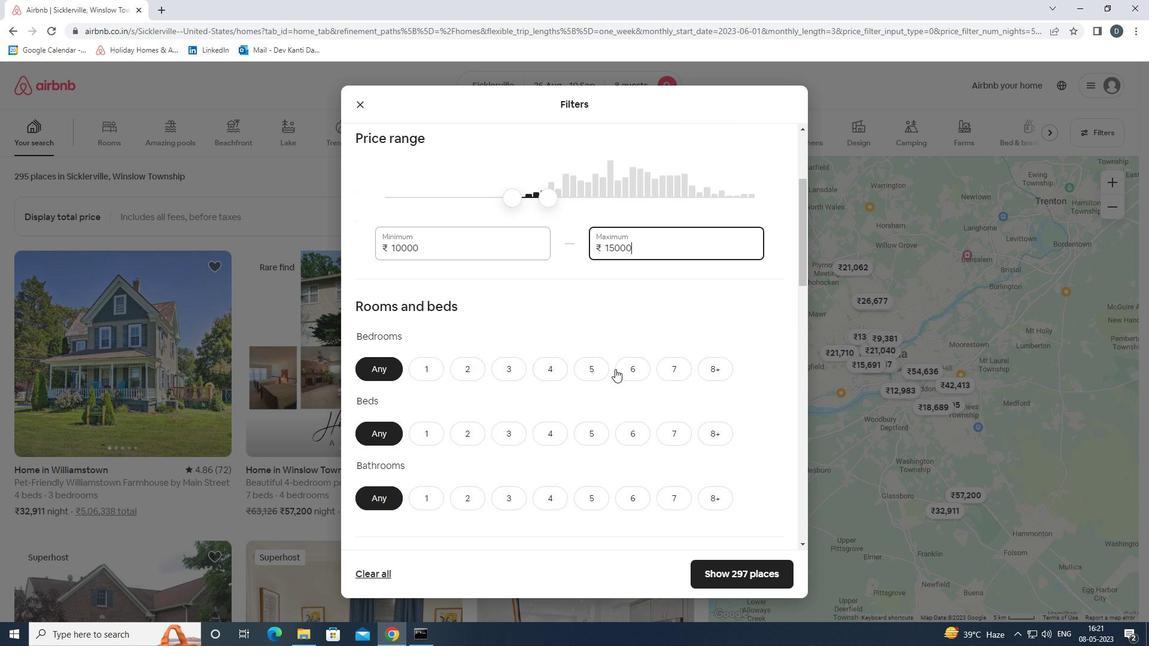 
Action: Mouse pressed left at (618, 368)
Screenshot: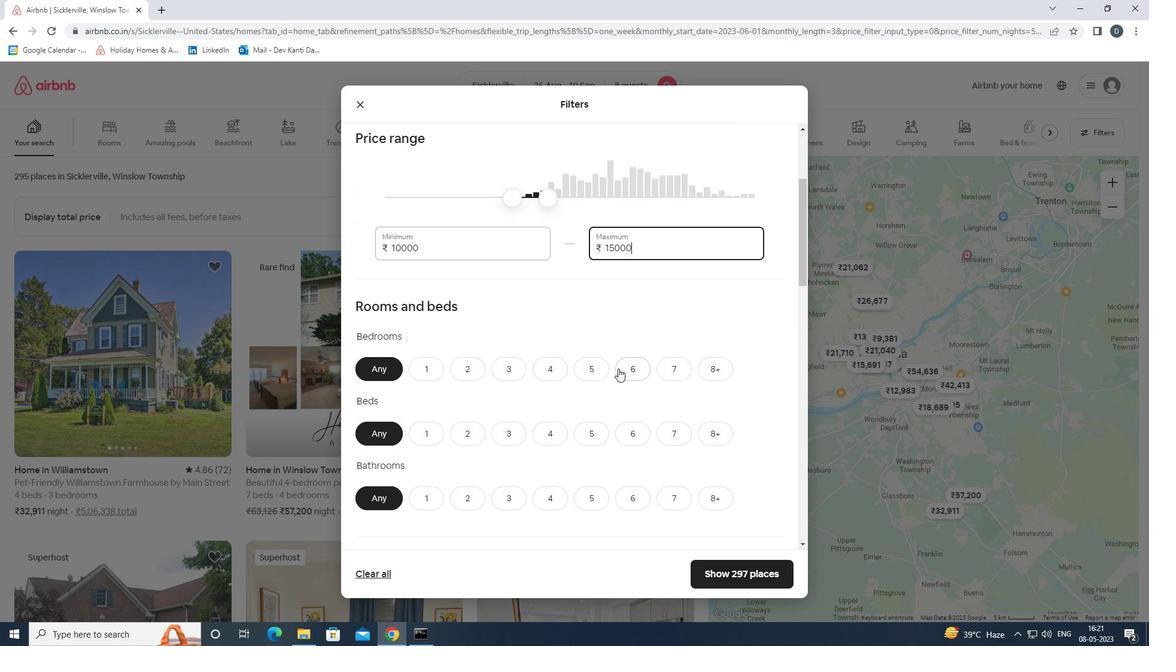 
Action: Mouse moved to (628, 430)
Screenshot: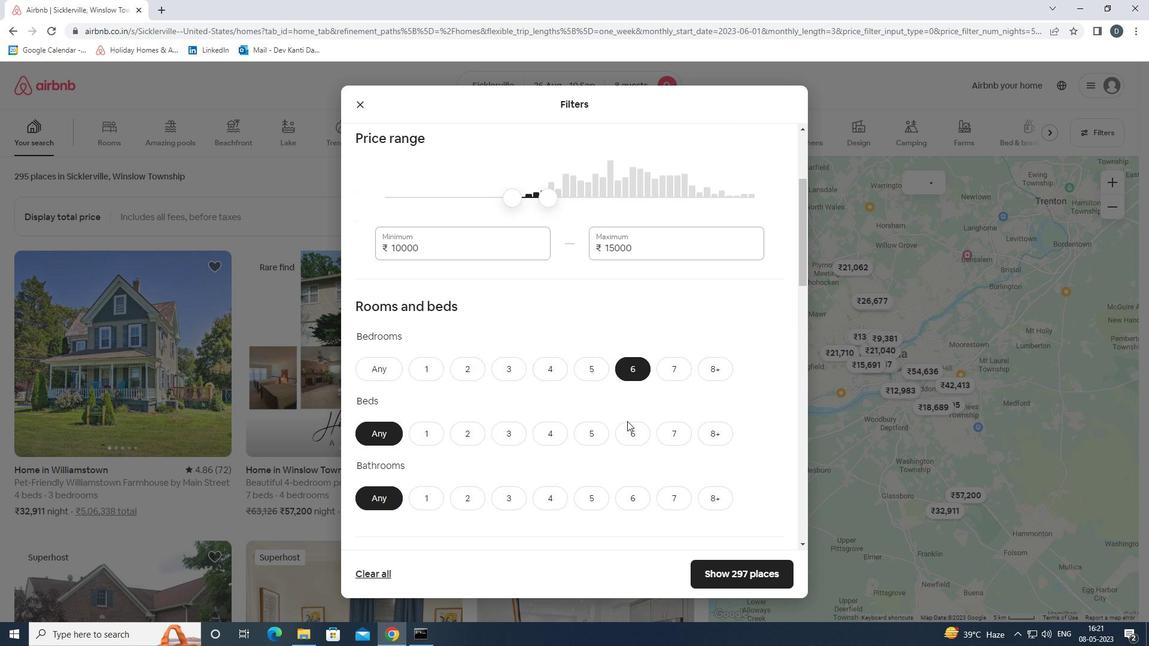
Action: Mouse pressed left at (628, 430)
Screenshot: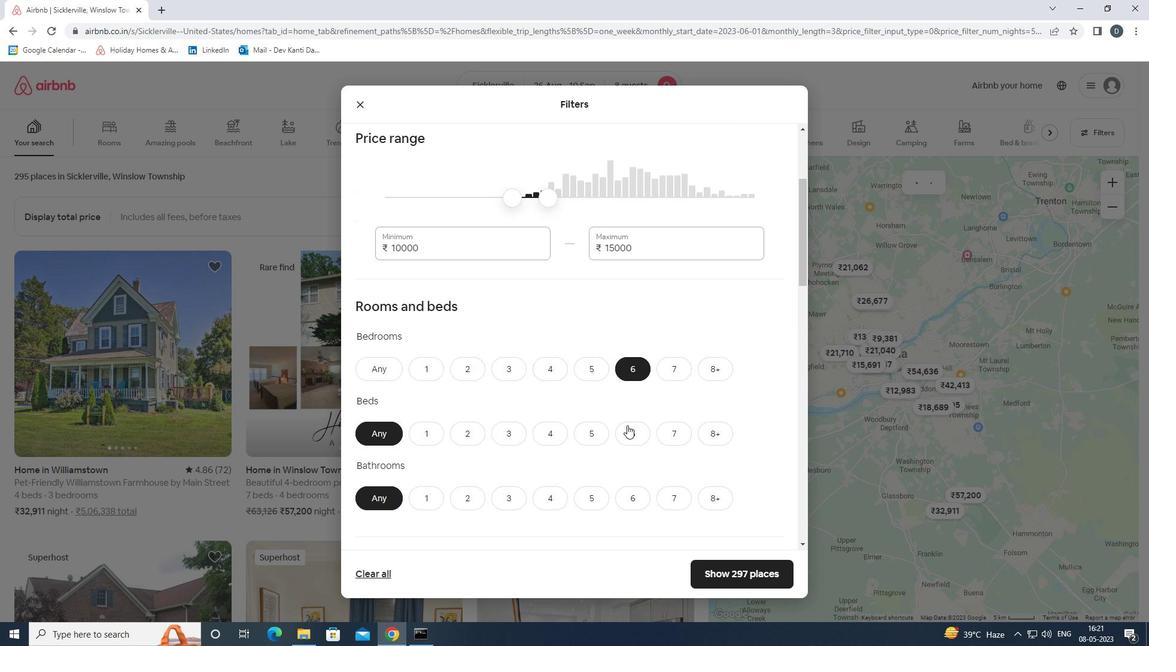 
Action: Mouse moved to (639, 491)
Screenshot: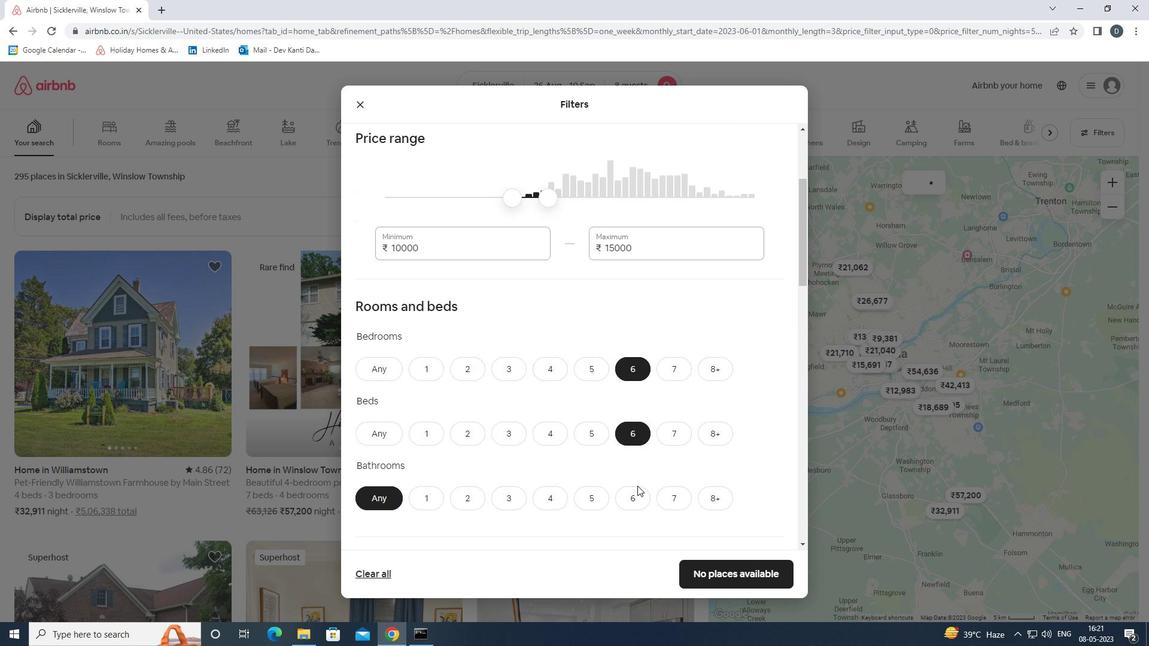 
Action: Mouse pressed left at (639, 491)
Screenshot: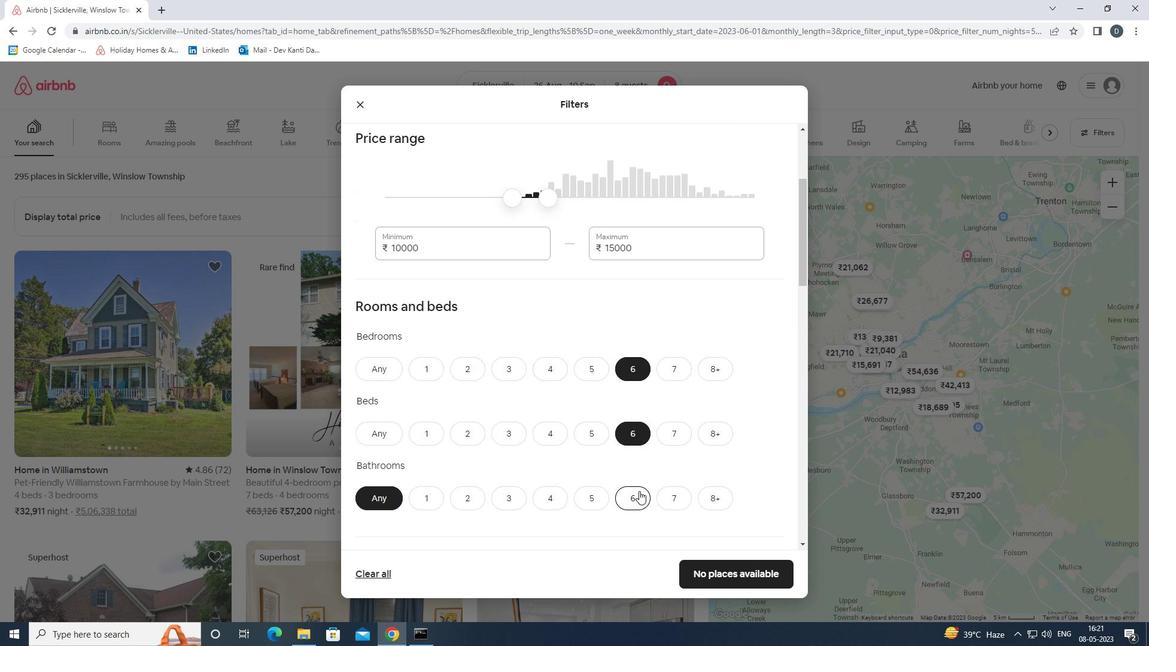 
Action: Mouse scrolled (639, 490) with delta (0, 0)
Screenshot: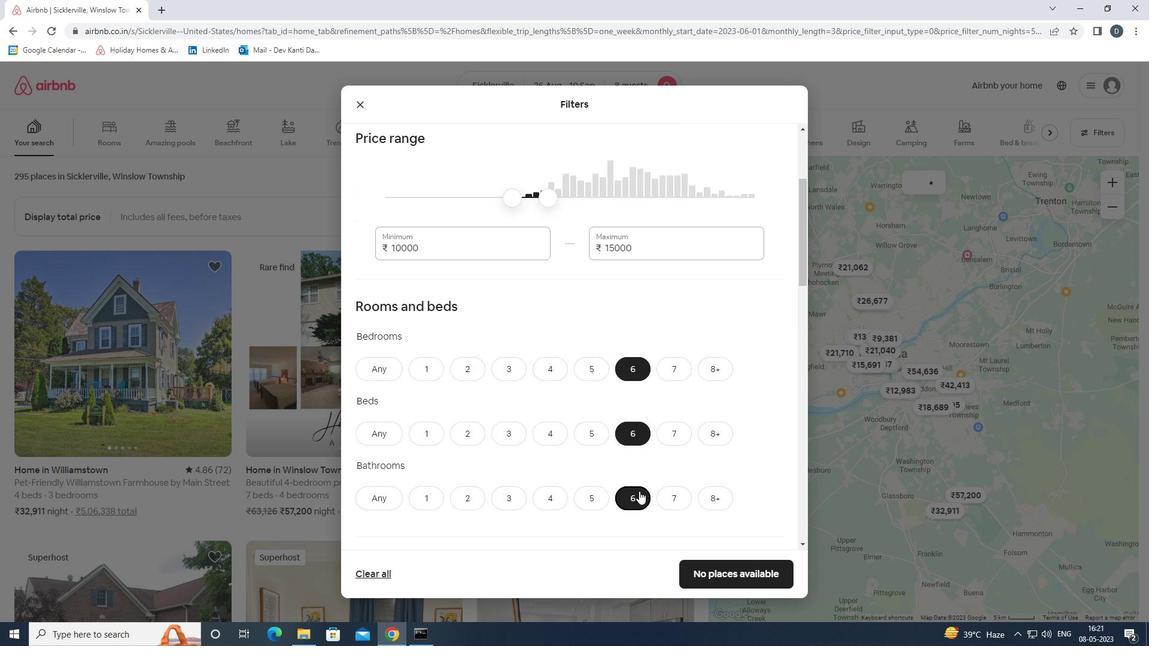 
Action: Mouse scrolled (639, 490) with delta (0, 0)
Screenshot: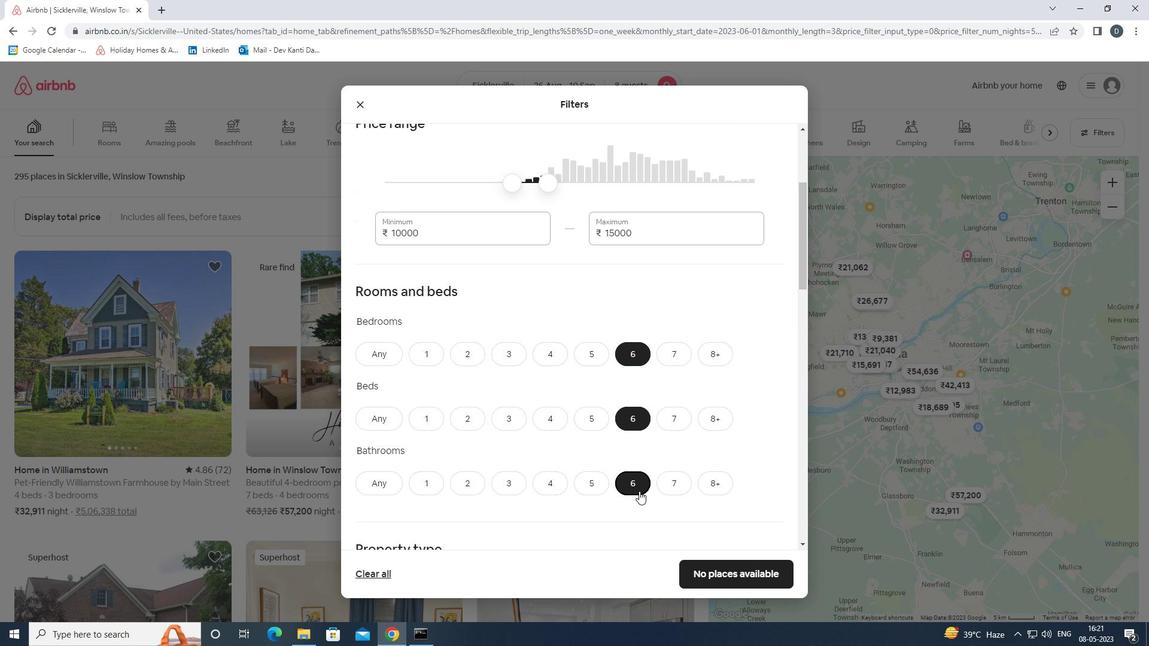 
Action: Mouse scrolled (639, 490) with delta (0, 0)
Screenshot: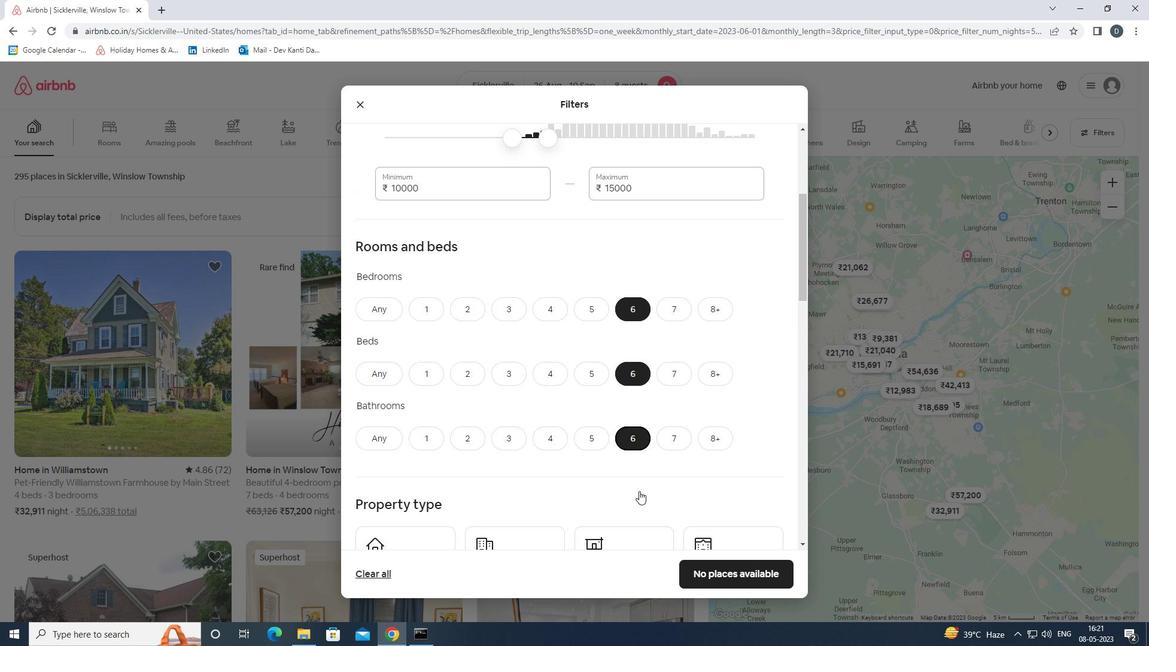 
Action: Mouse moved to (414, 463)
Screenshot: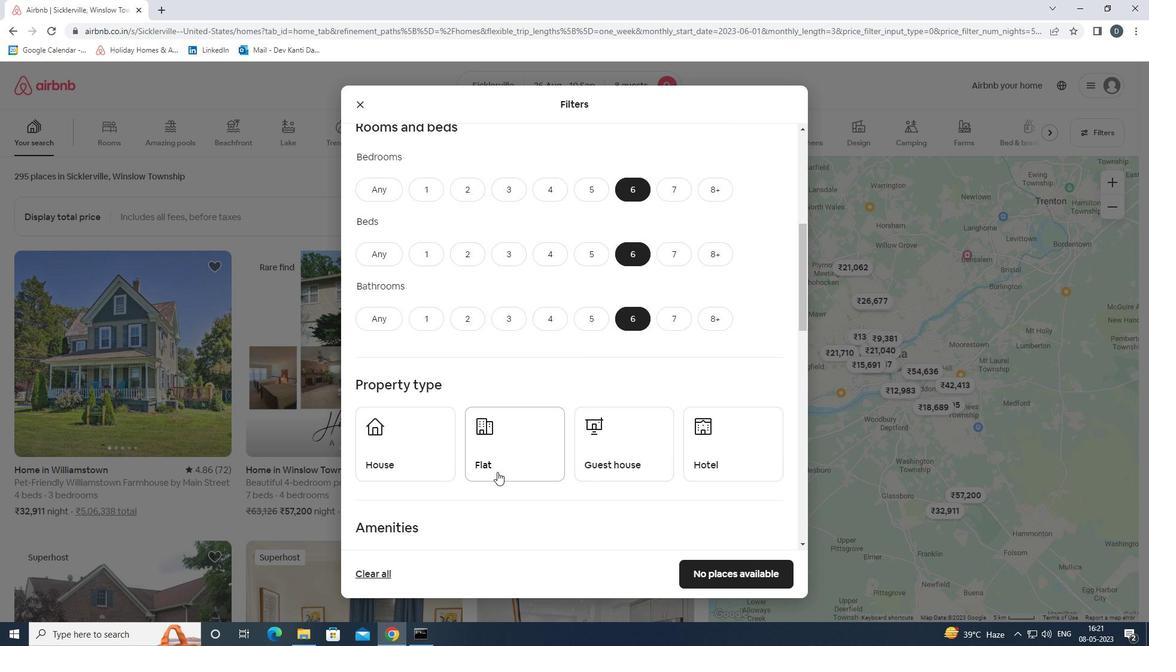 
Action: Mouse pressed left at (414, 463)
Screenshot: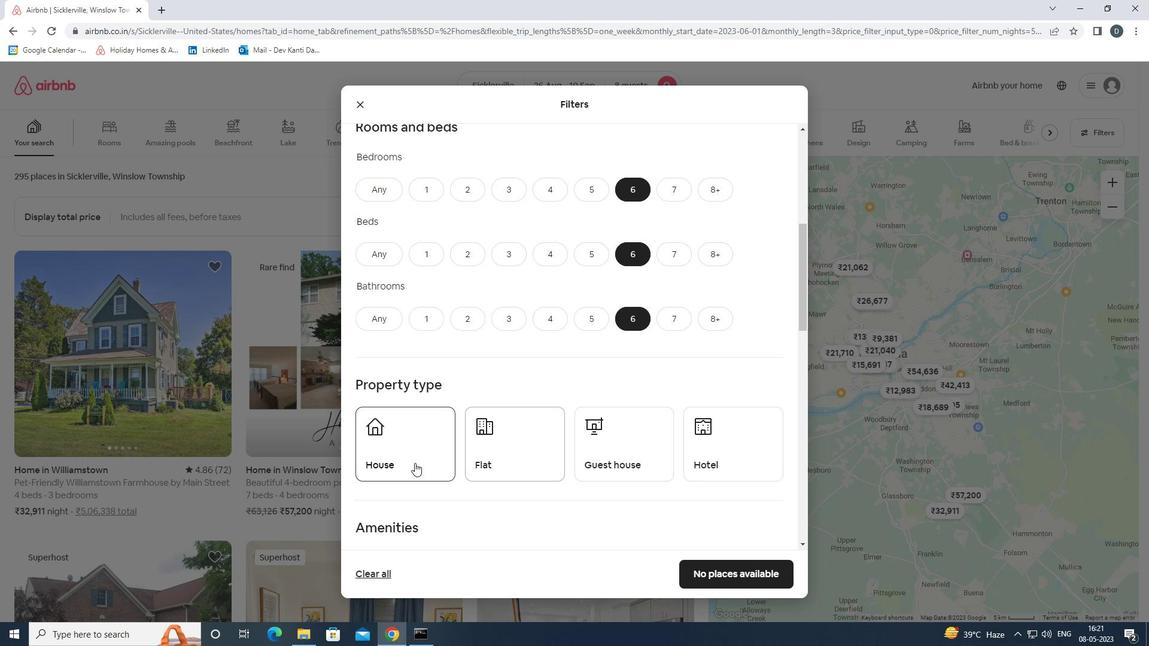 
Action: Mouse moved to (532, 454)
Screenshot: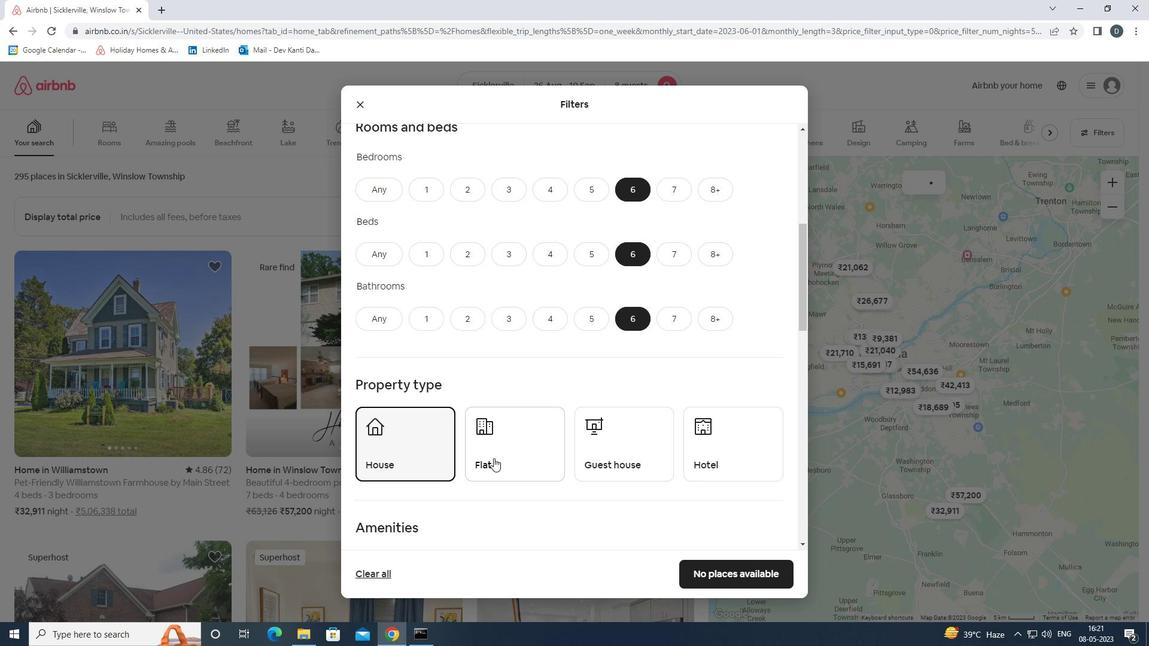 
Action: Mouse pressed left at (532, 454)
Screenshot: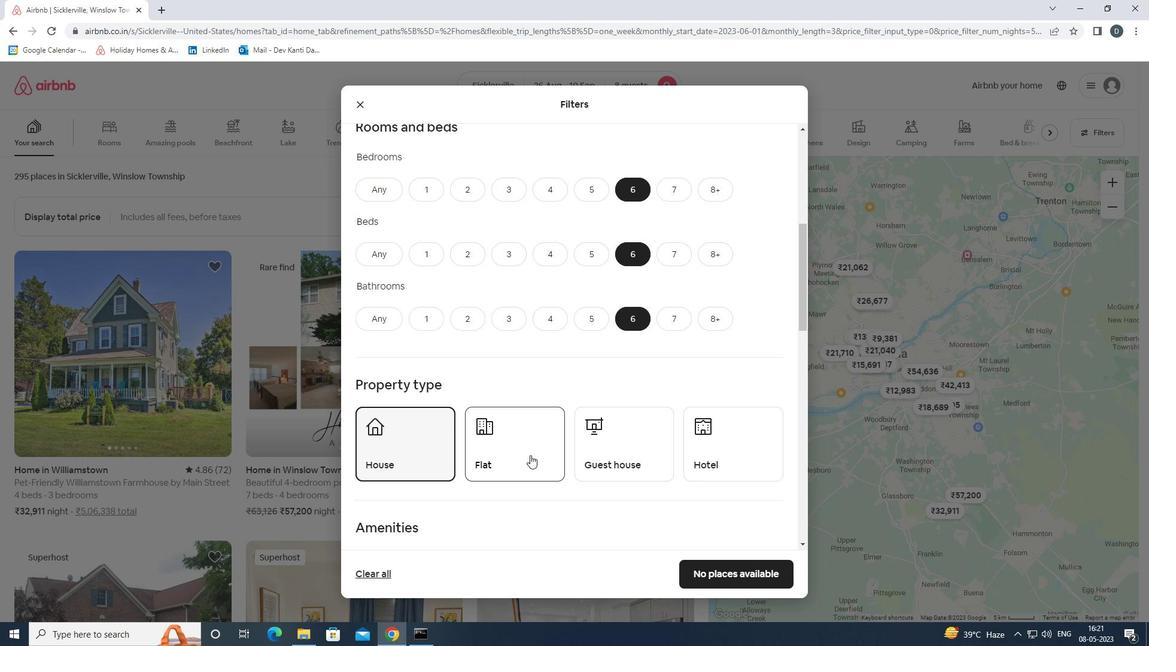 
Action: Mouse moved to (611, 450)
Screenshot: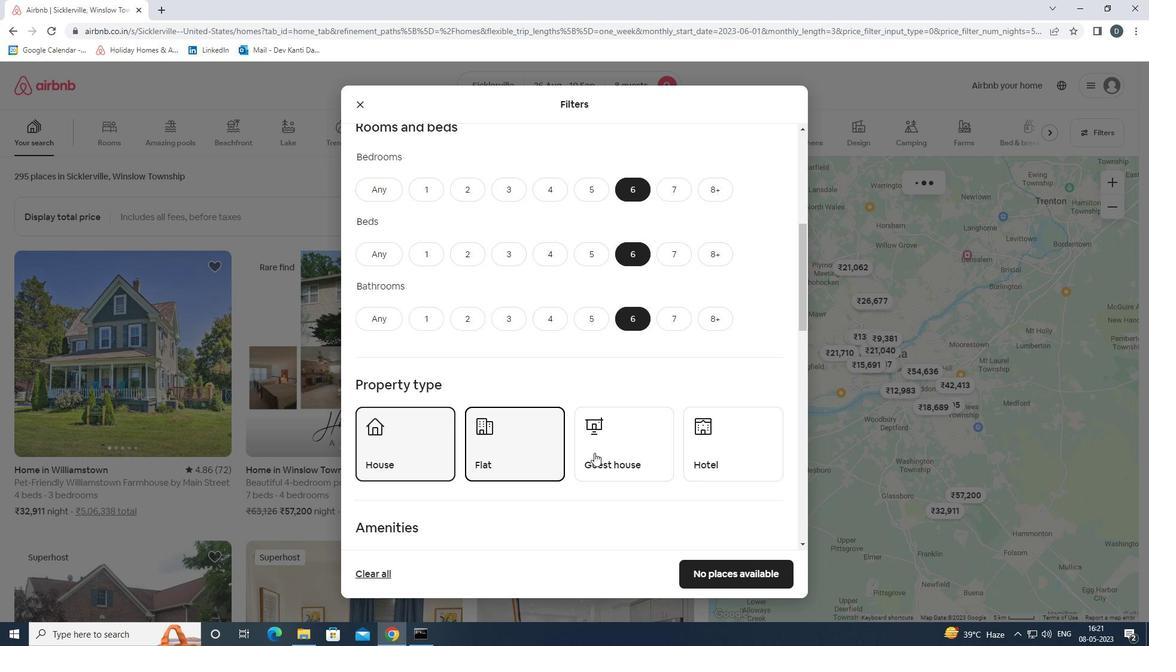 
Action: Mouse pressed left at (611, 450)
Screenshot: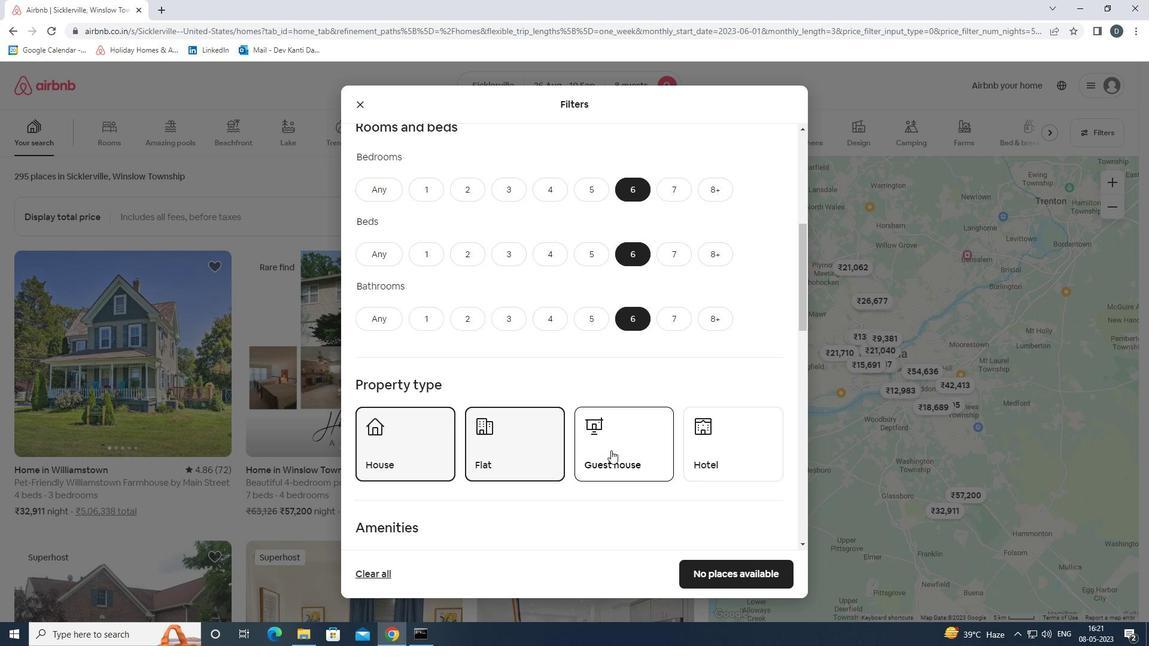 
Action: Mouse moved to (685, 399)
Screenshot: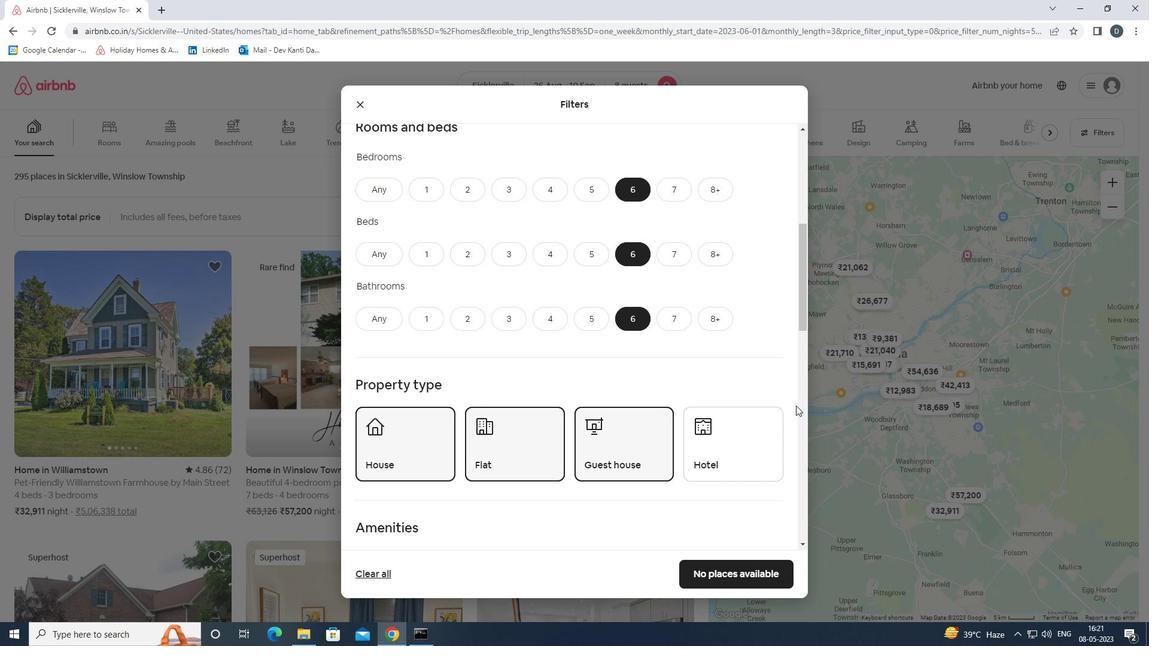 
Action: Mouse scrolled (685, 398) with delta (0, 0)
Screenshot: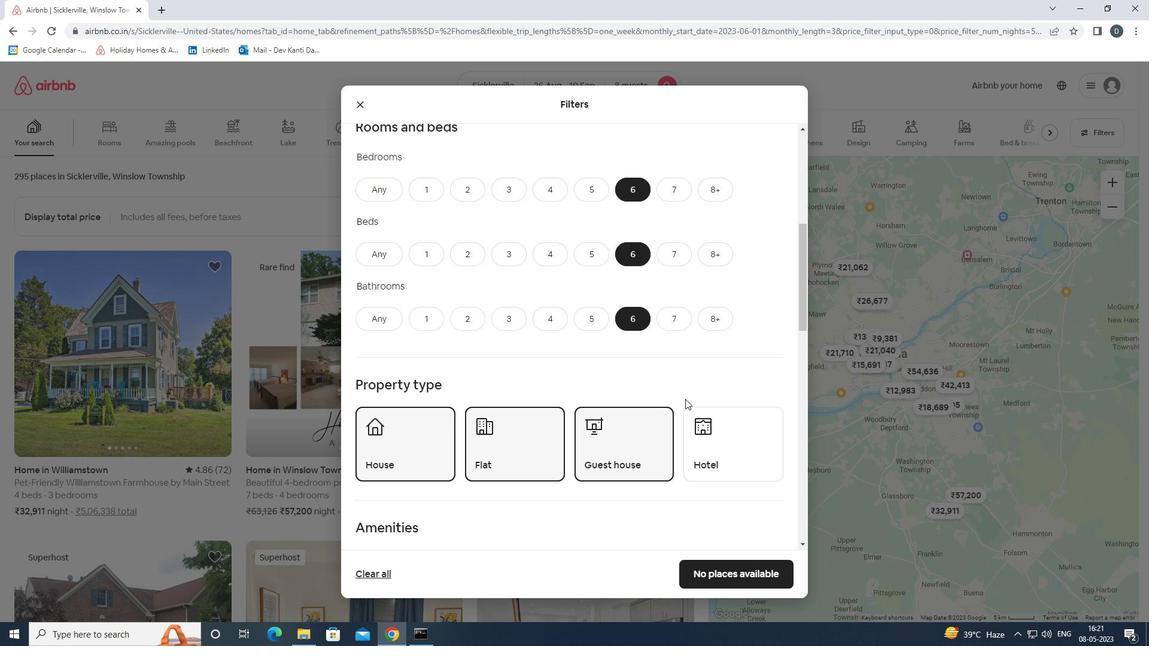 
Action: Mouse scrolled (685, 398) with delta (0, 0)
Screenshot: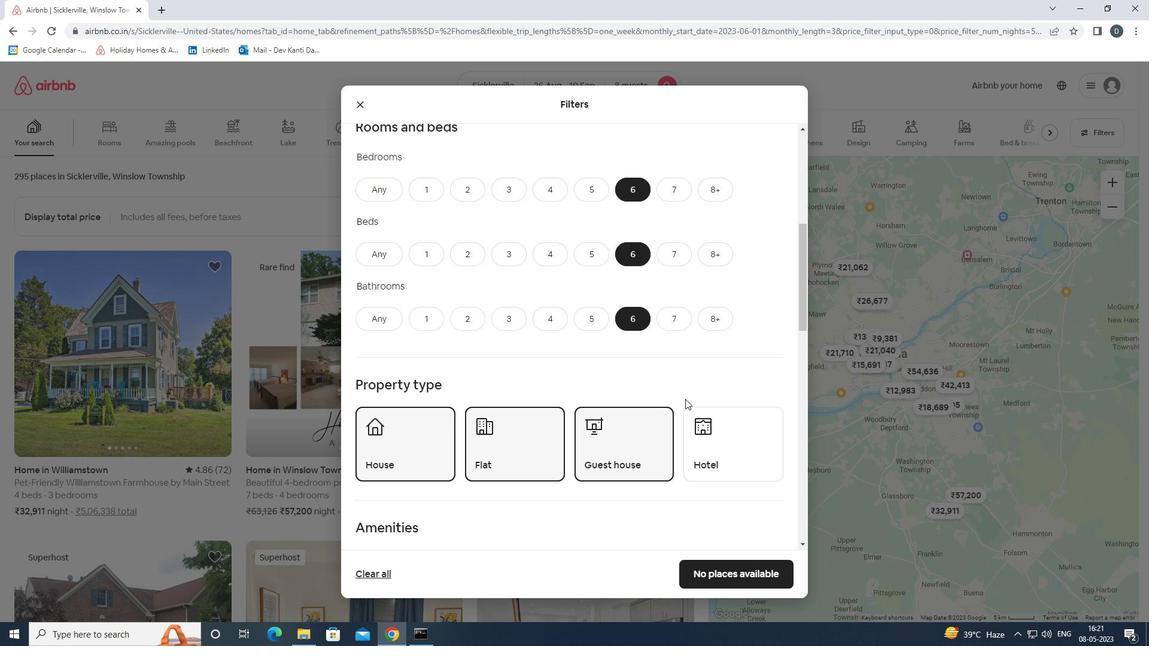 
Action: Mouse scrolled (685, 398) with delta (0, 0)
Screenshot: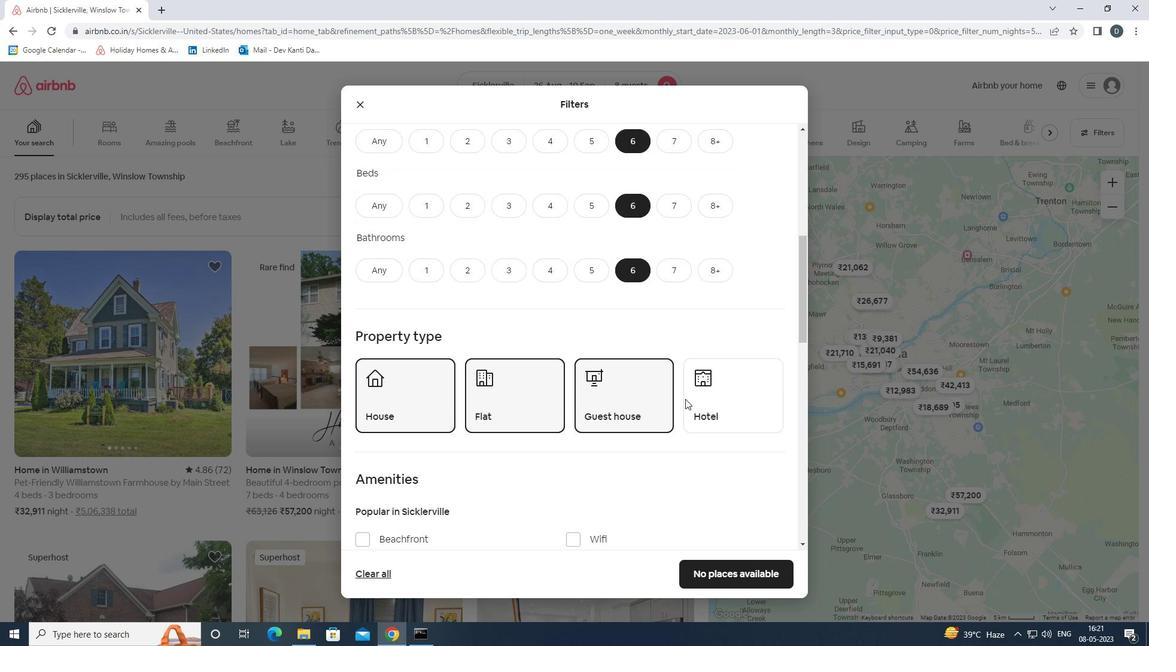 
Action: Mouse moved to (689, 397)
Screenshot: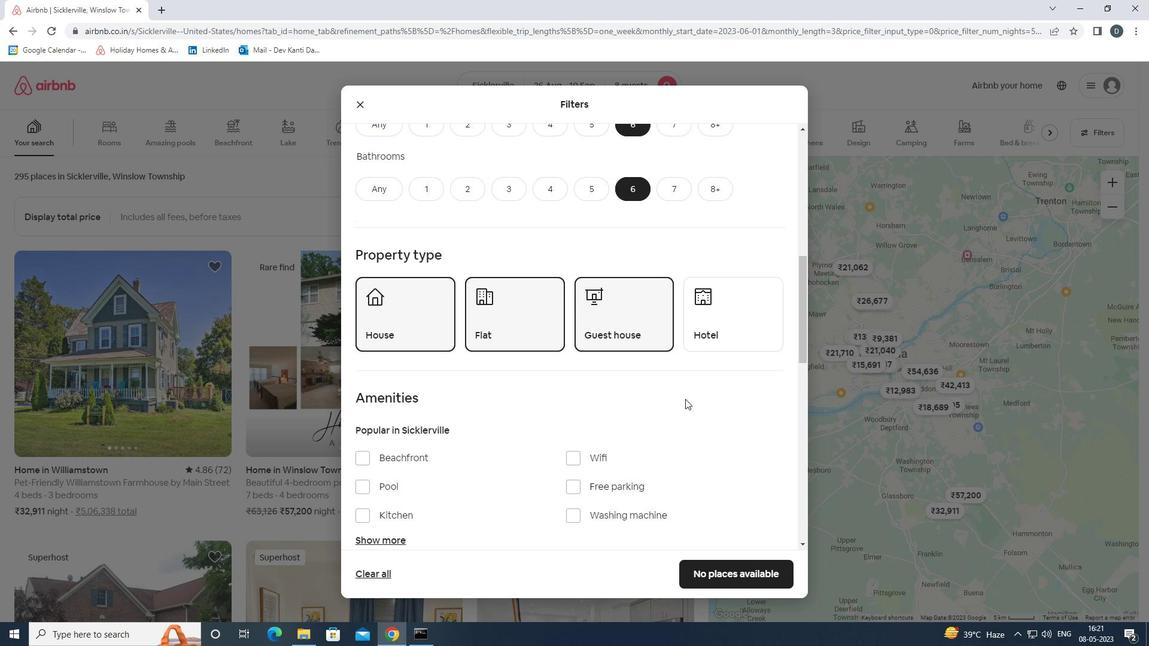 
Action: Mouse scrolled (689, 396) with delta (0, 0)
Screenshot: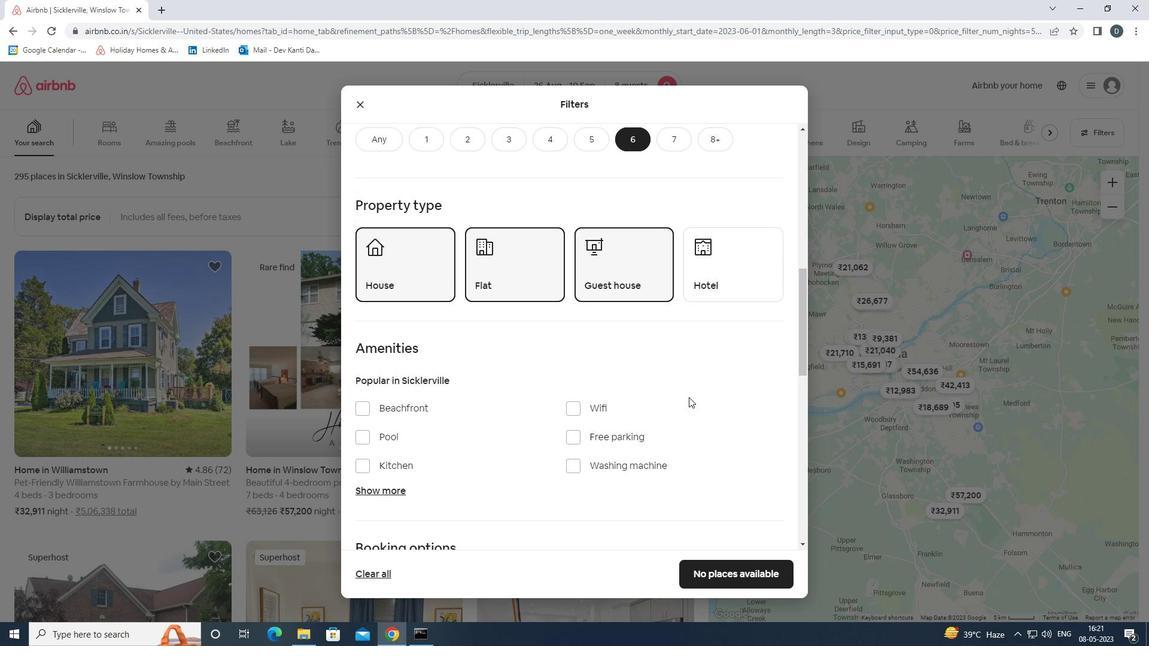 
Action: Mouse moved to (600, 344)
Screenshot: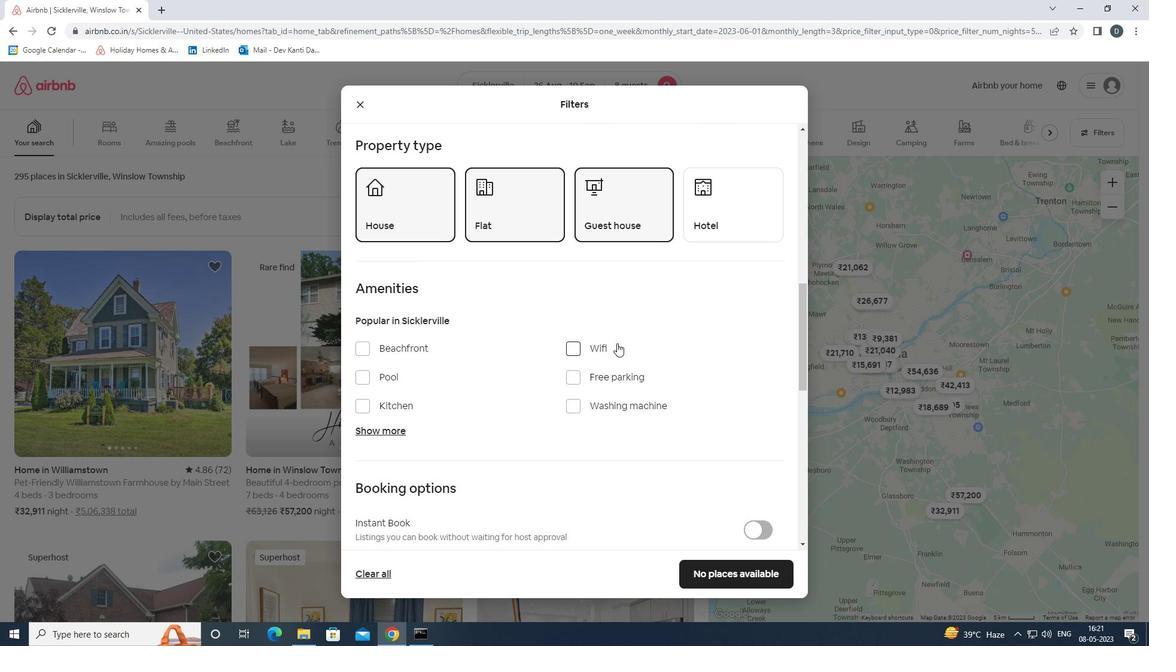 
Action: Mouse pressed left at (600, 344)
Screenshot: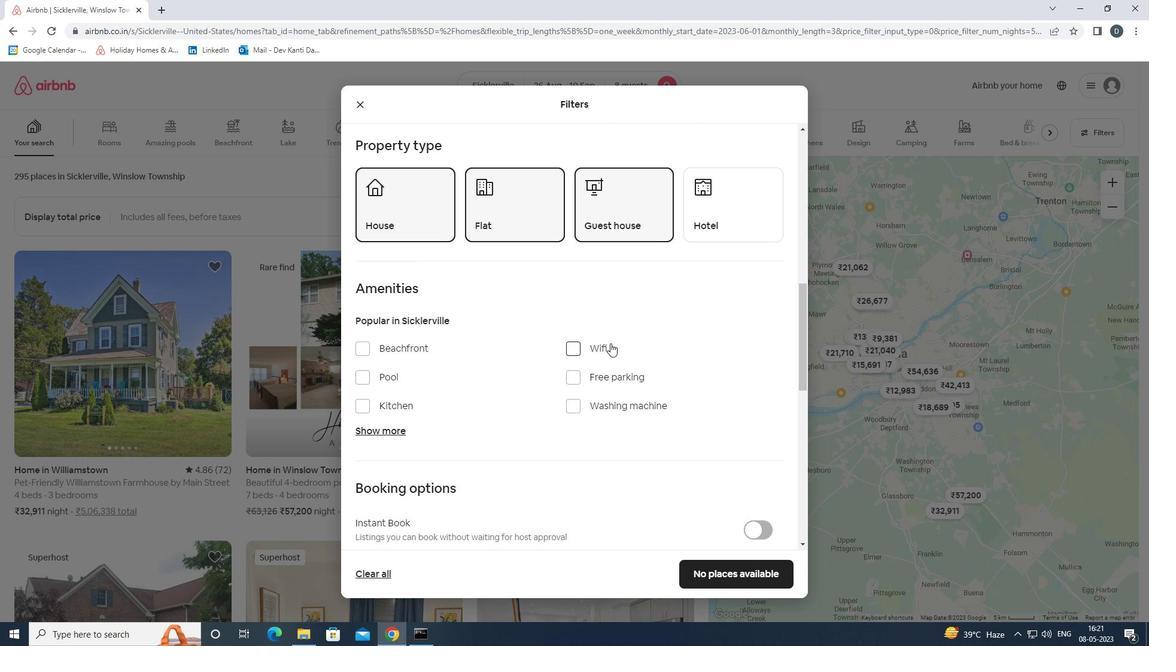 
Action: Mouse moved to (593, 370)
Screenshot: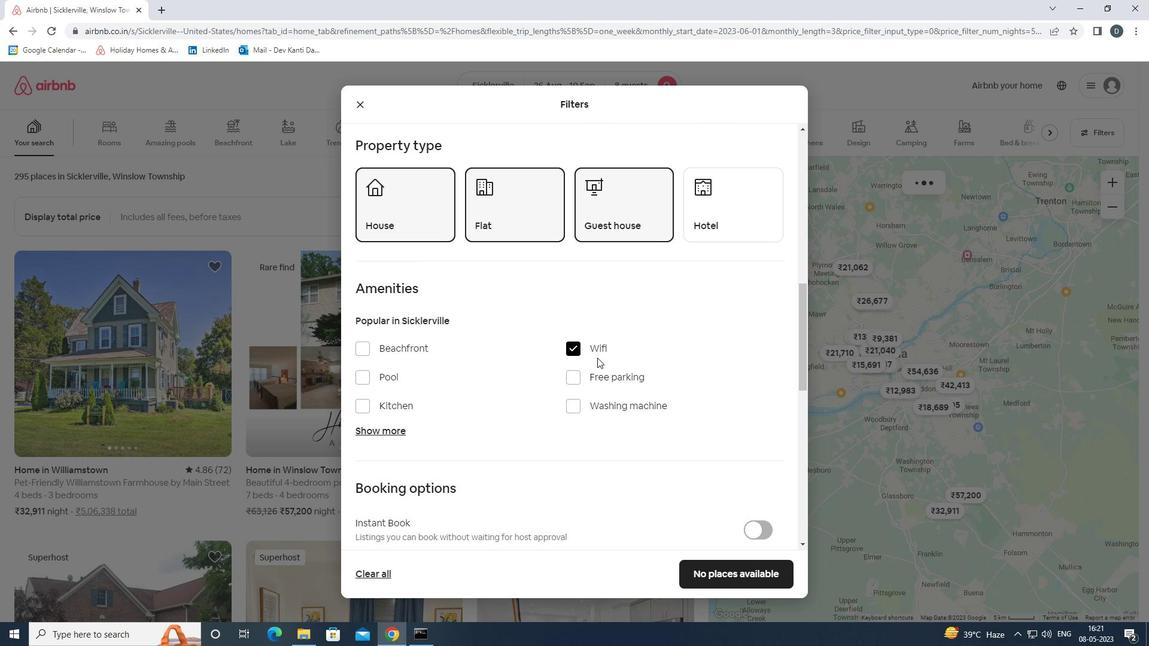 
Action: Mouse pressed left at (593, 370)
Screenshot: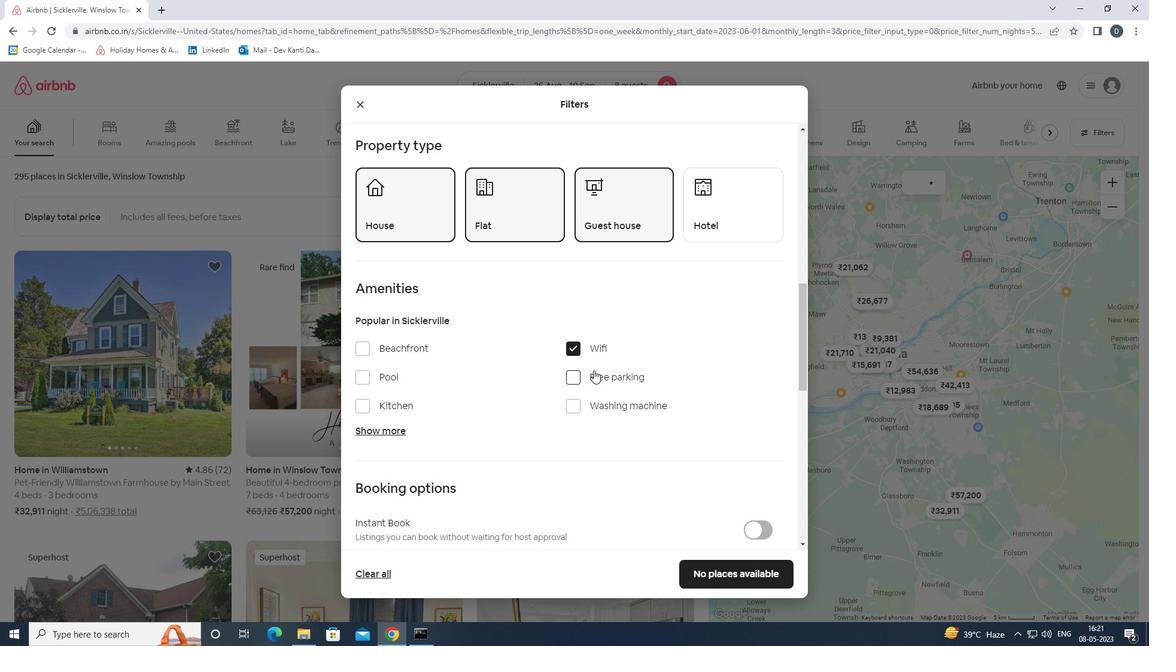 
Action: Mouse moved to (397, 426)
Screenshot: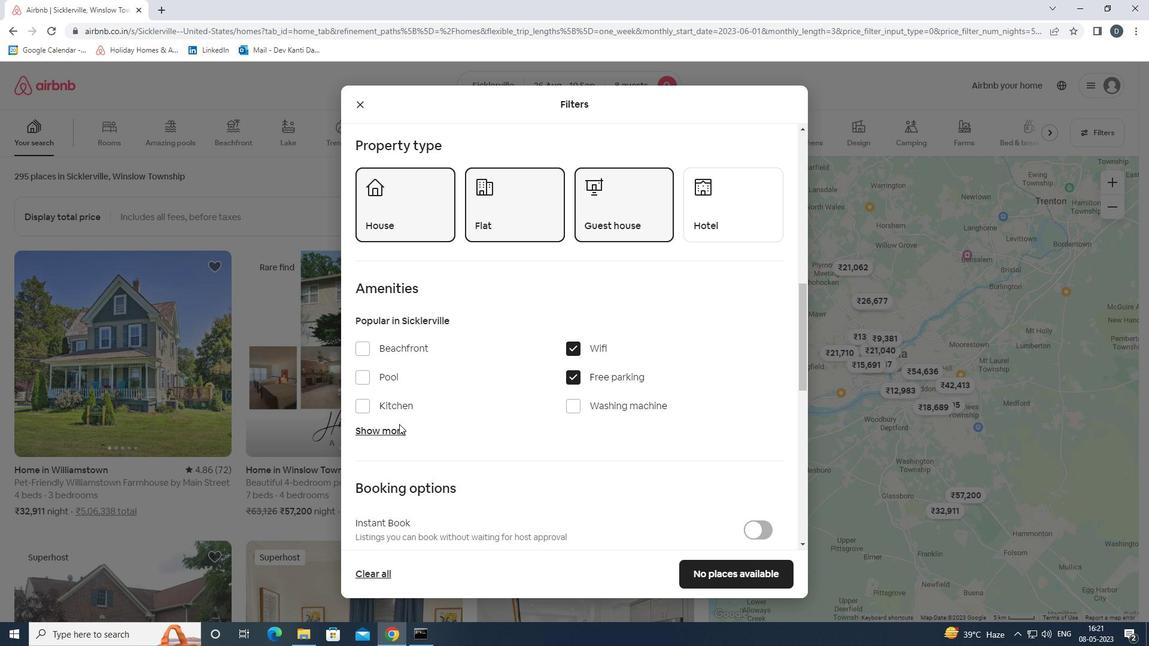 
Action: Mouse pressed left at (397, 426)
Screenshot: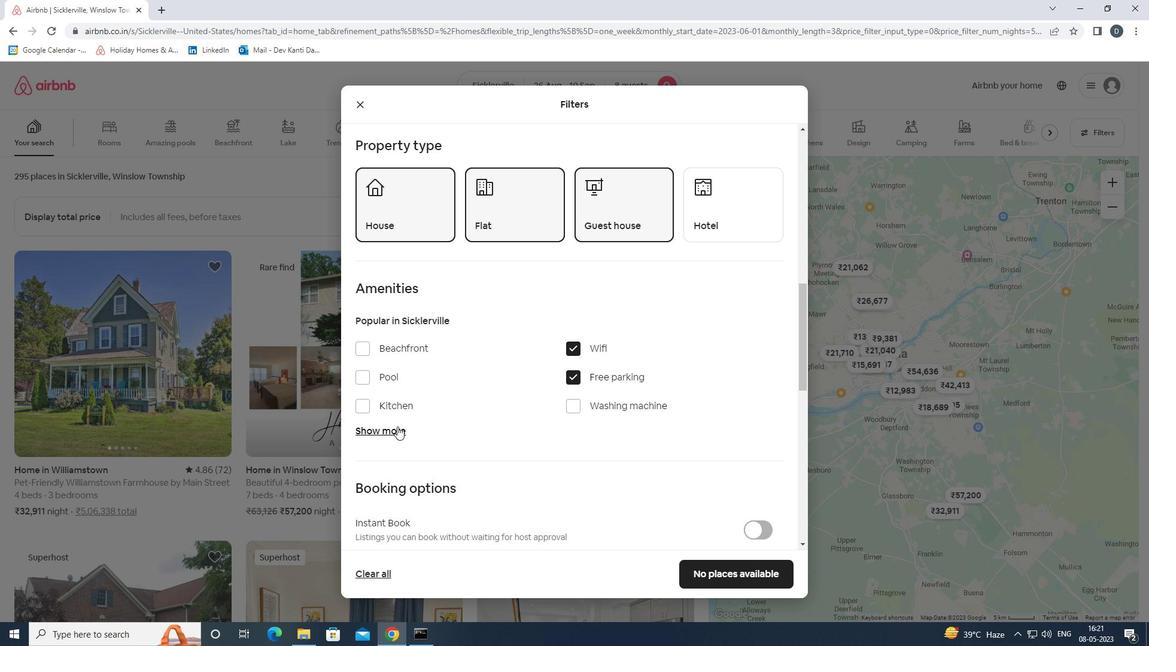 
Action: Mouse moved to (569, 390)
Screenshot: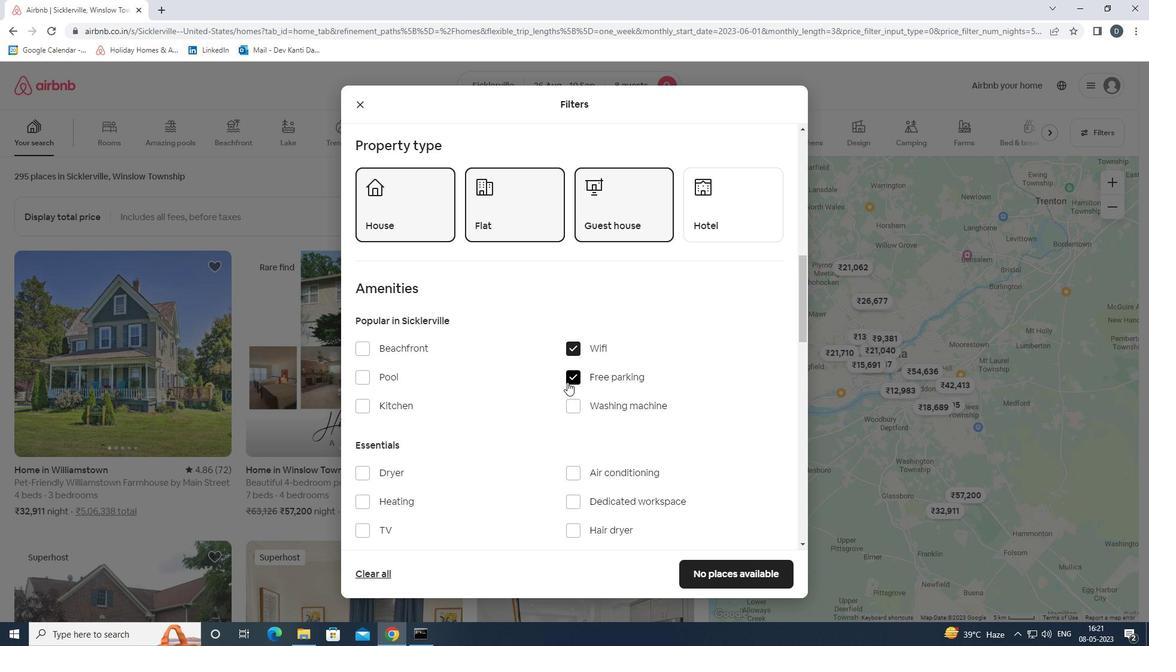 
Action: Mouse scrolled (569, 389) with delta (0, 0)
Screenshot: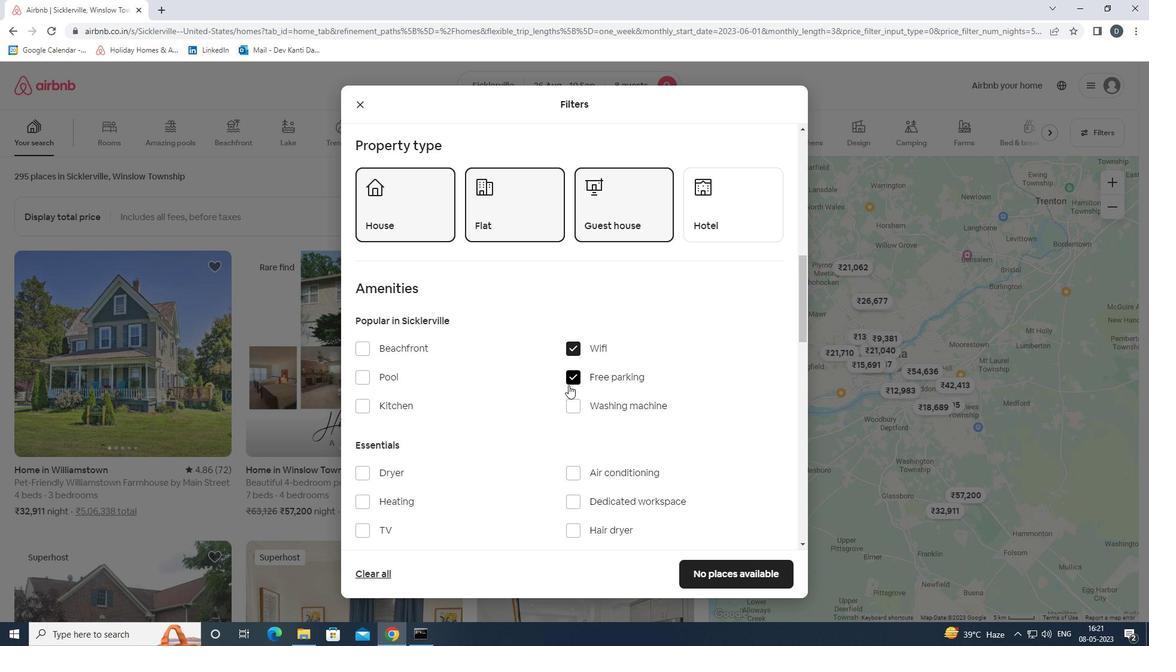
Action: Mouse moved to (569, 390)
Screenshot: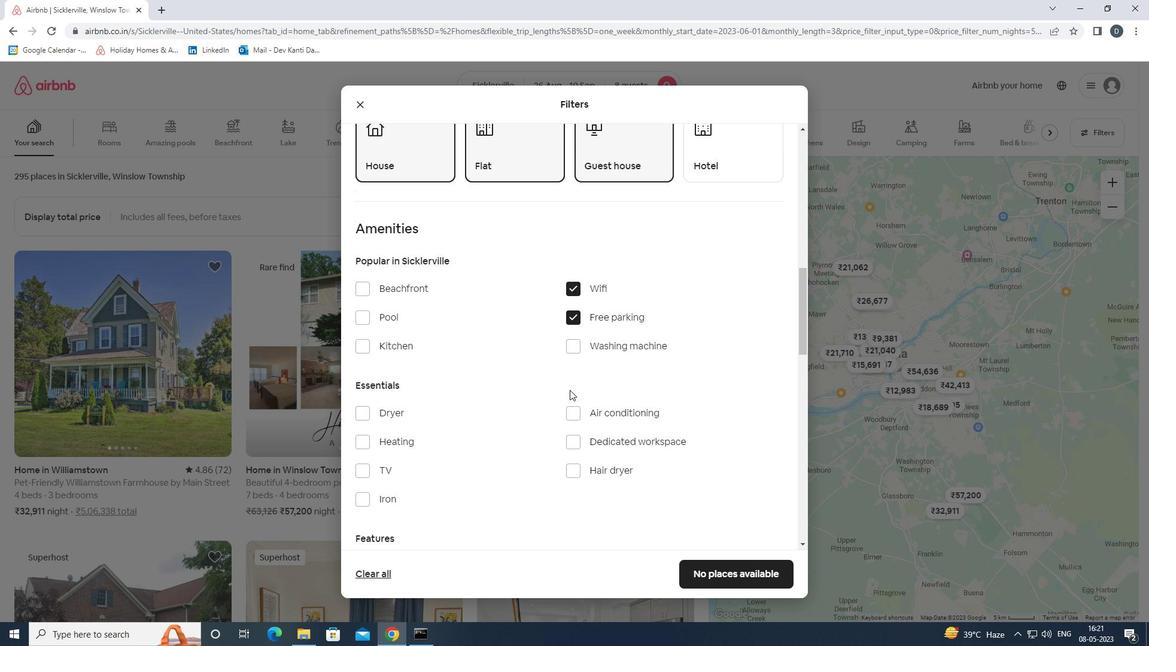 
Action: Mouse scrolled (569, 390) with delta (0, 0)
Screenshot: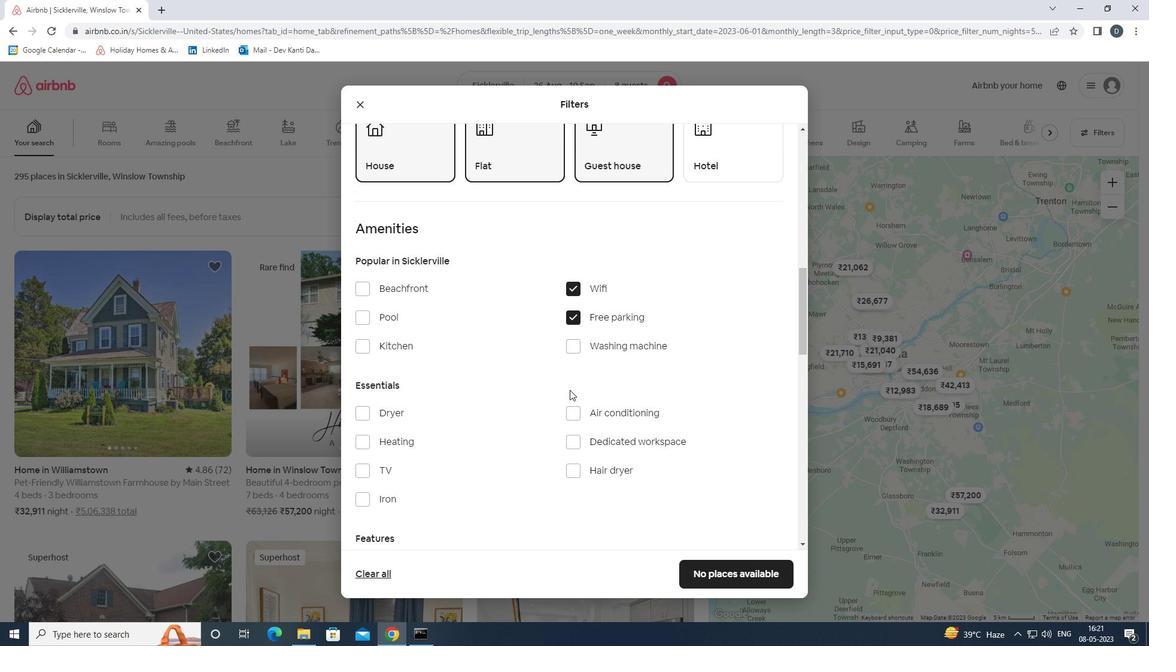 
Action: Mouse moved to (570, 391)
Screenshot: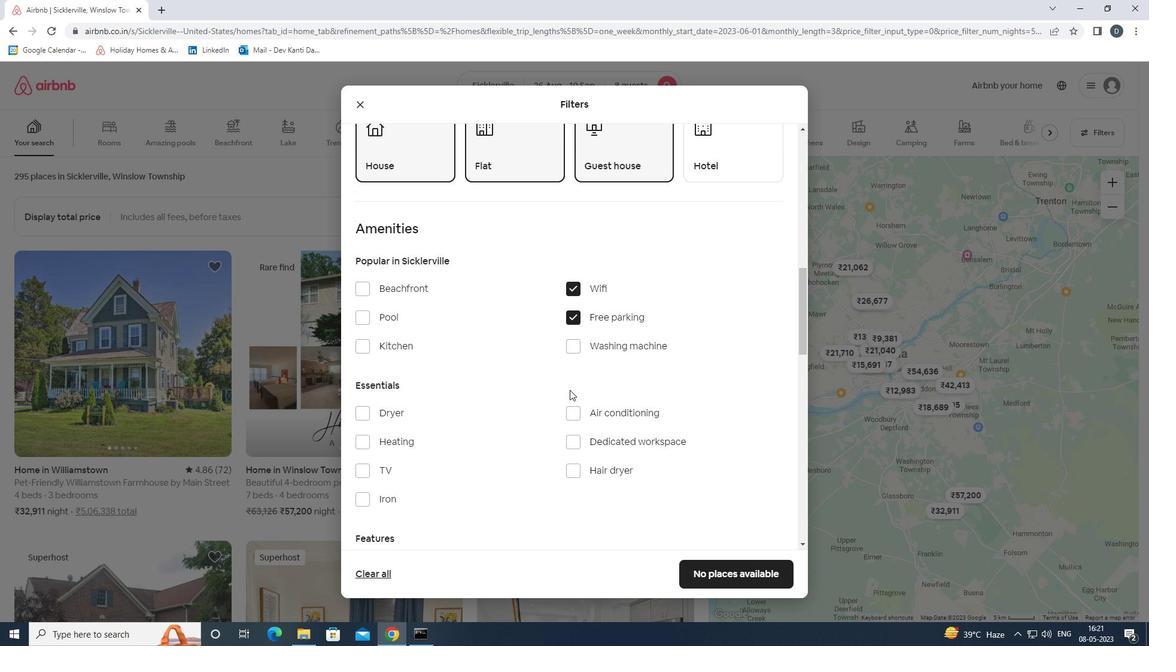 
Action: Mouse scrolled (570, 390) with delta (0, 0)
Screenshot: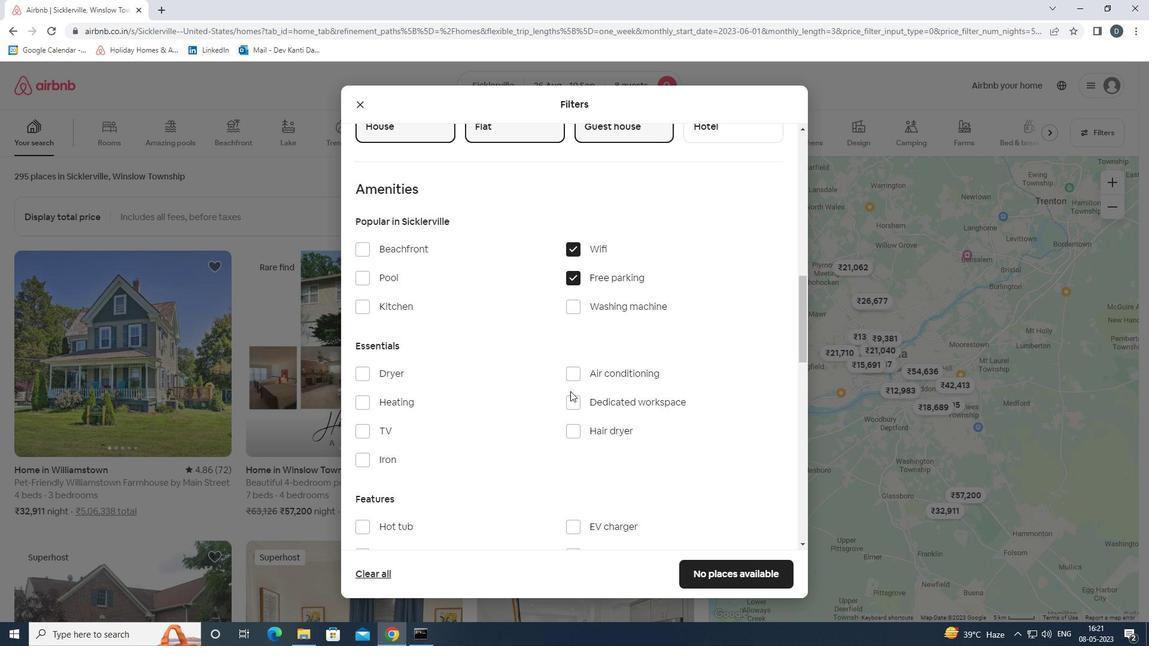 
Action: Mouse moved to (391, 356)
Screenshot: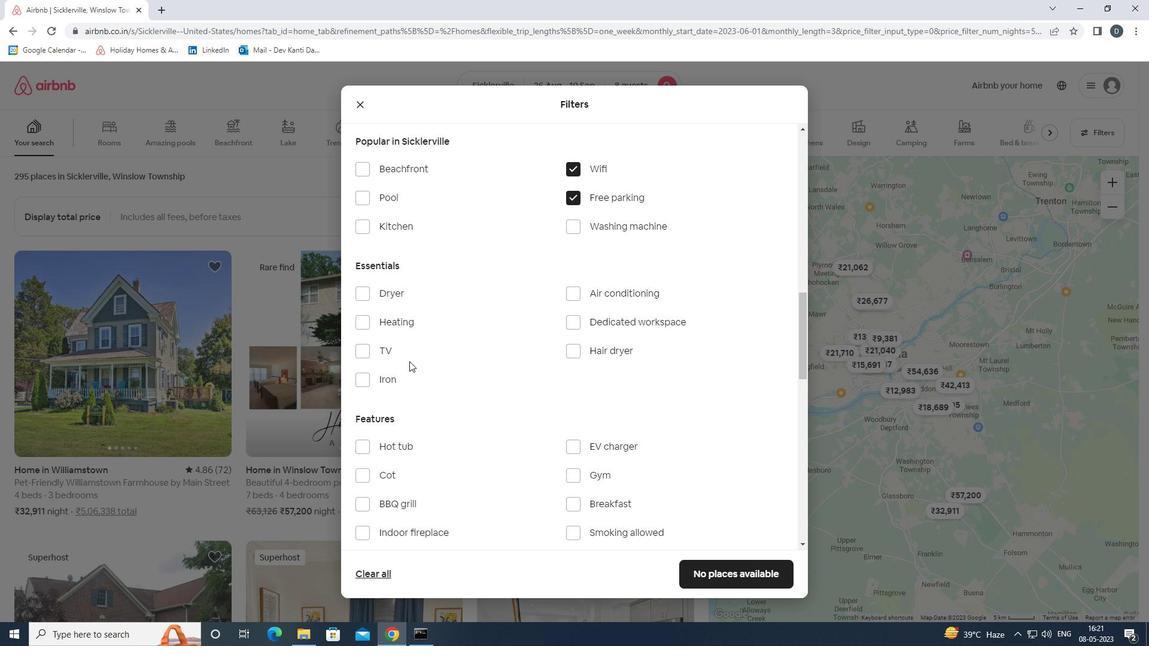 
Action: Mouse pressed left at (391, 356)
Screenshot: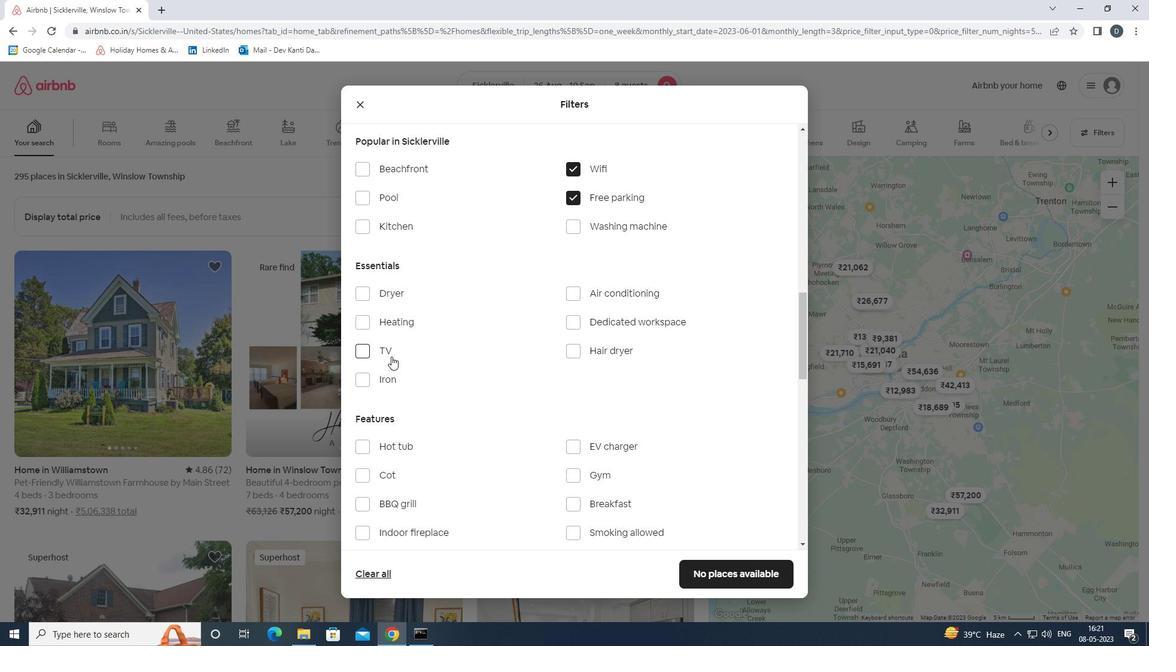 
Action: Mouse moved to (444, 377)
Screenshot: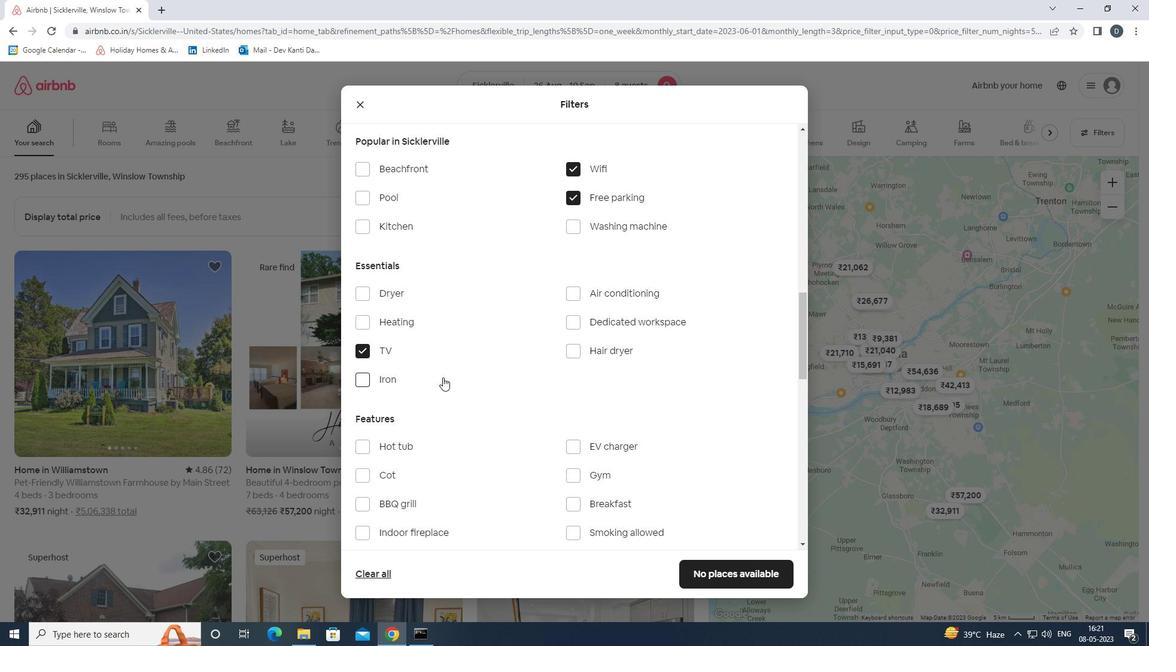 
Action: Mouse scrolled (444, 377) with delta (0, 0)
Screenshot: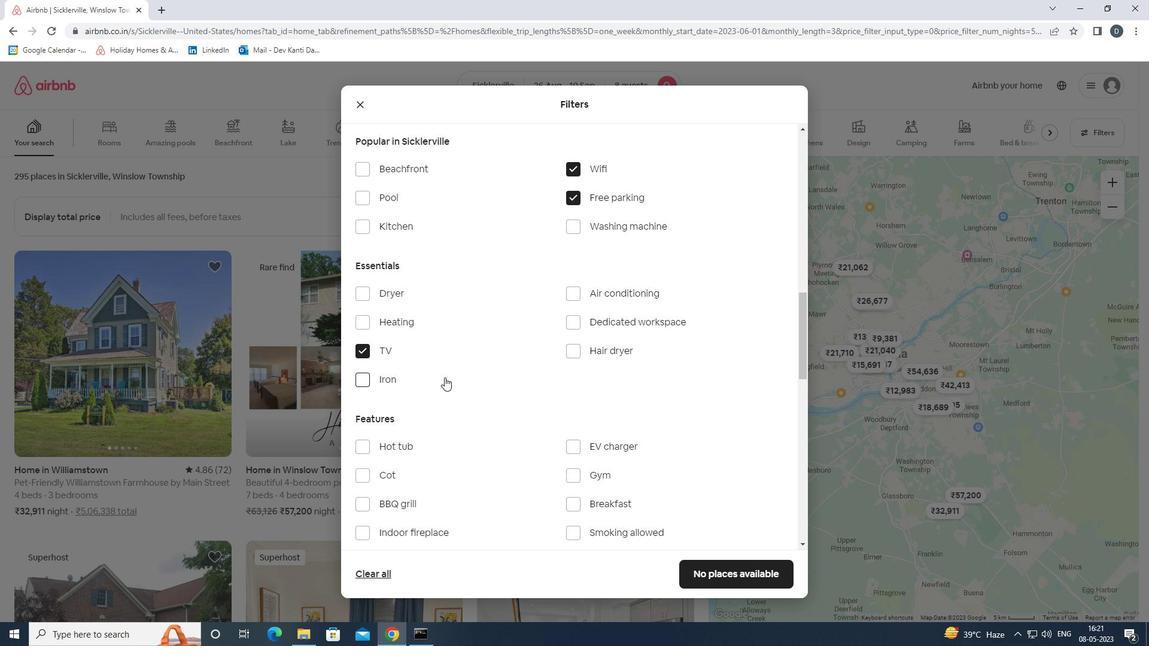 
Action: Mouse moved to (507, 378)
Screenshot: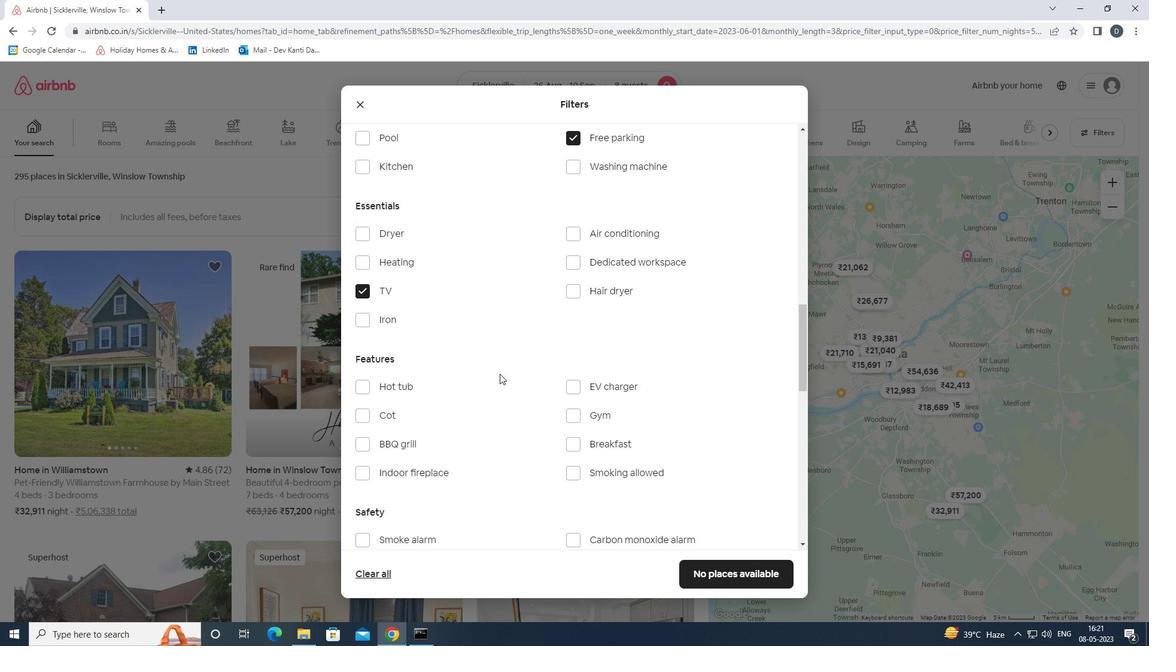 
Action: Mouse scrolled (507, 378) with delta (0, 0)
Screenshot: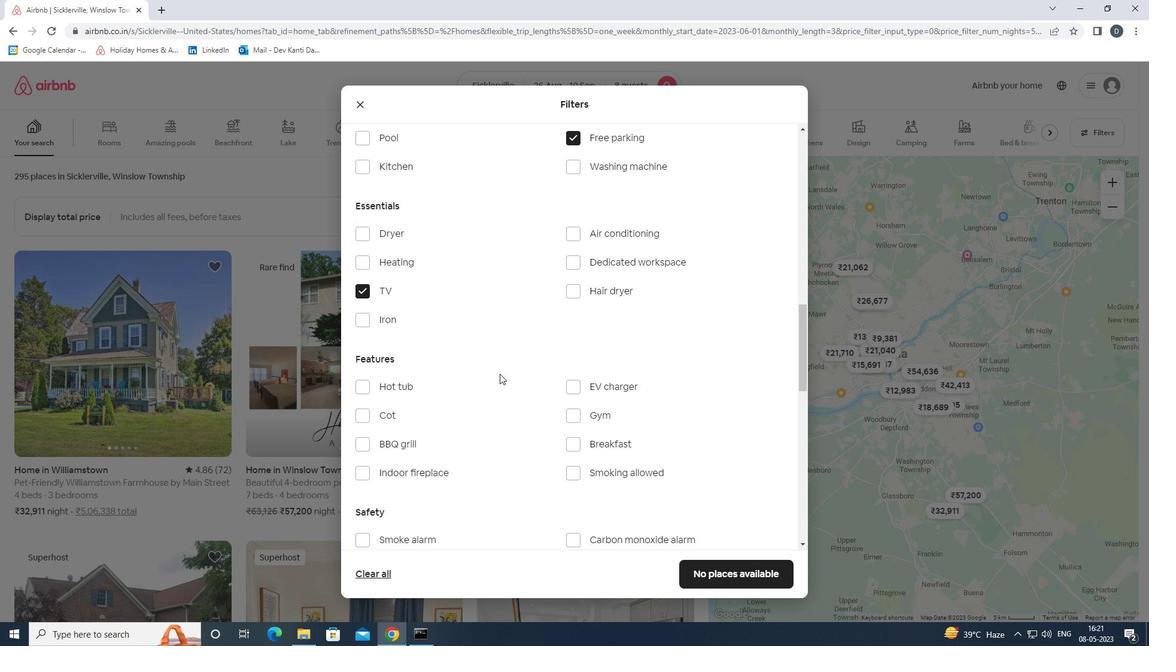 
Action: Mouse moved to (591, 357)
Screenshot: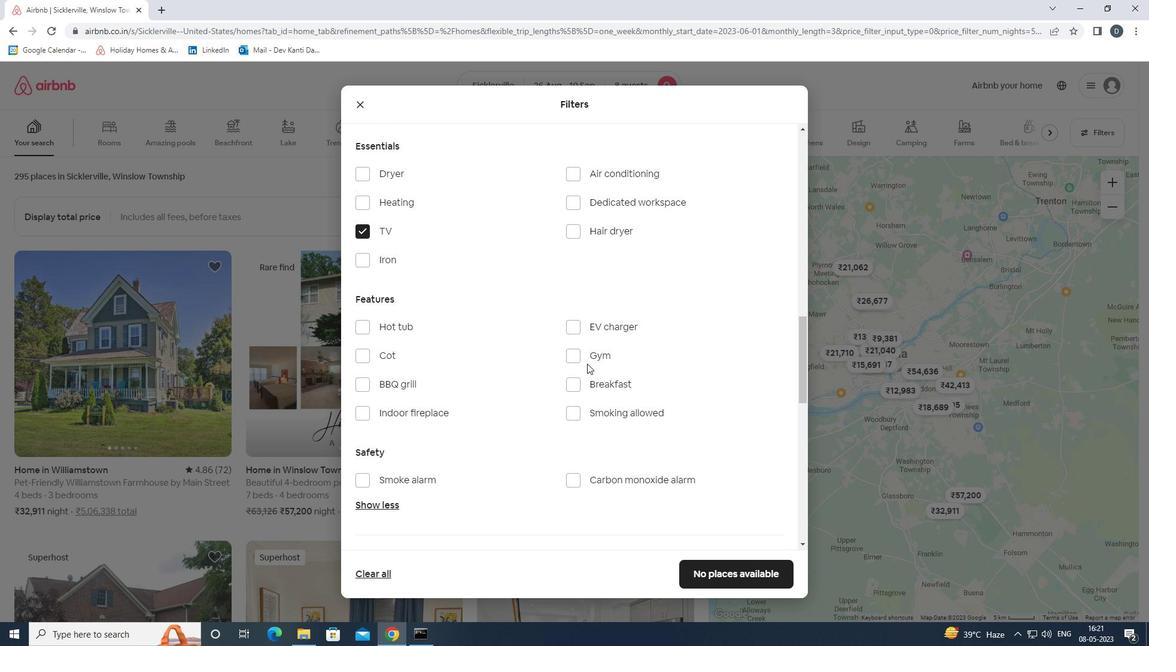 
Action: Mouse pressed left at (591, 357)
Screenshot: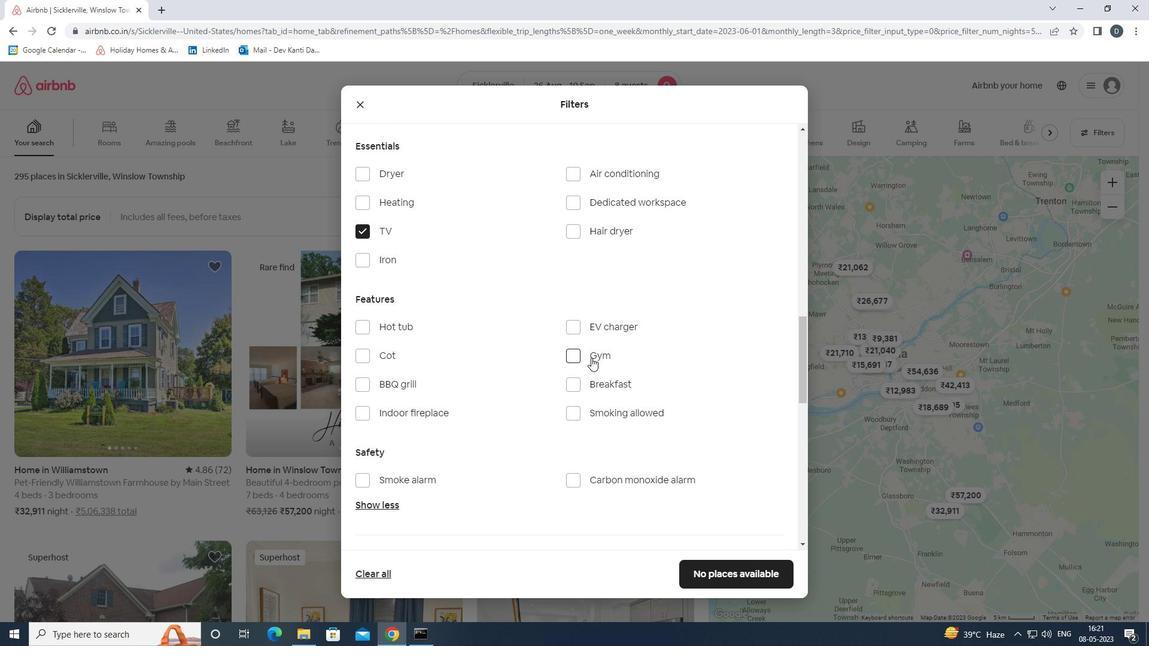 
Action: Mouse moved to (580, 383)
Screenshot: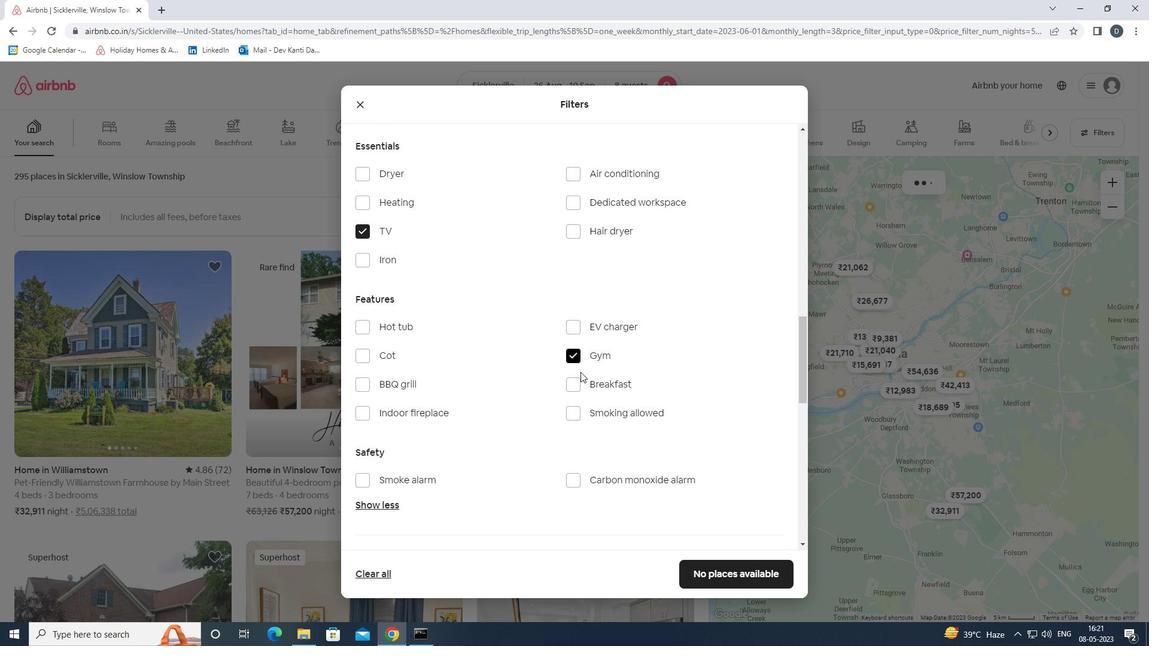 
Action: Mouse pressed left at (580, 383)
Screenshot: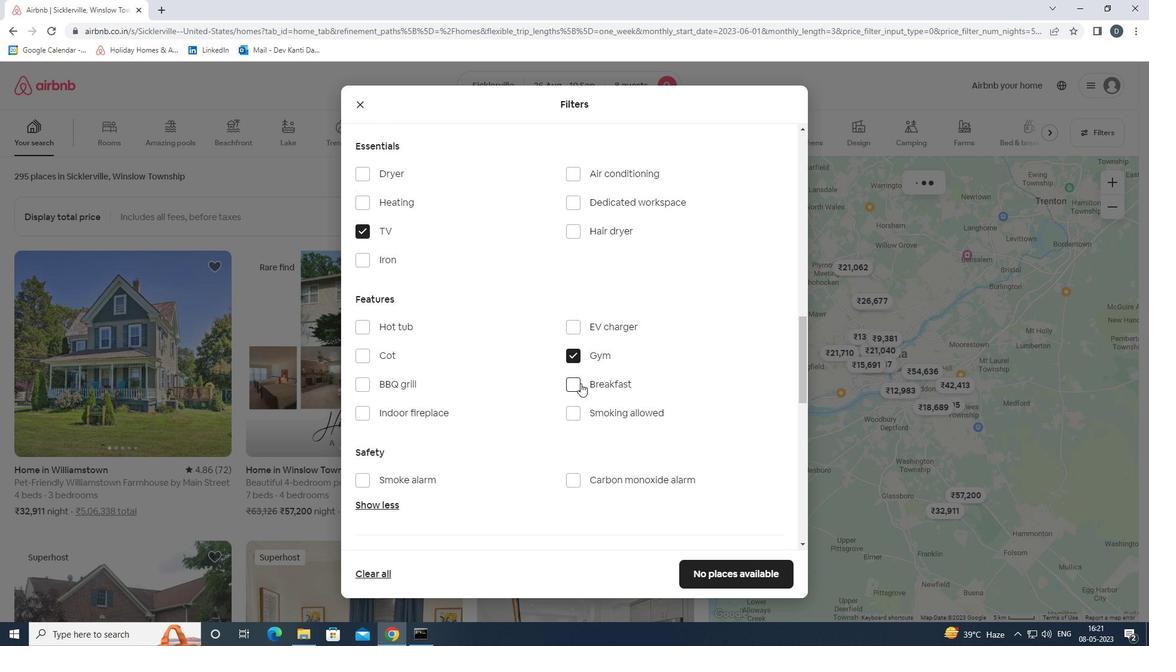 
Action: Mouse moved to (581, 384)
Screenshot: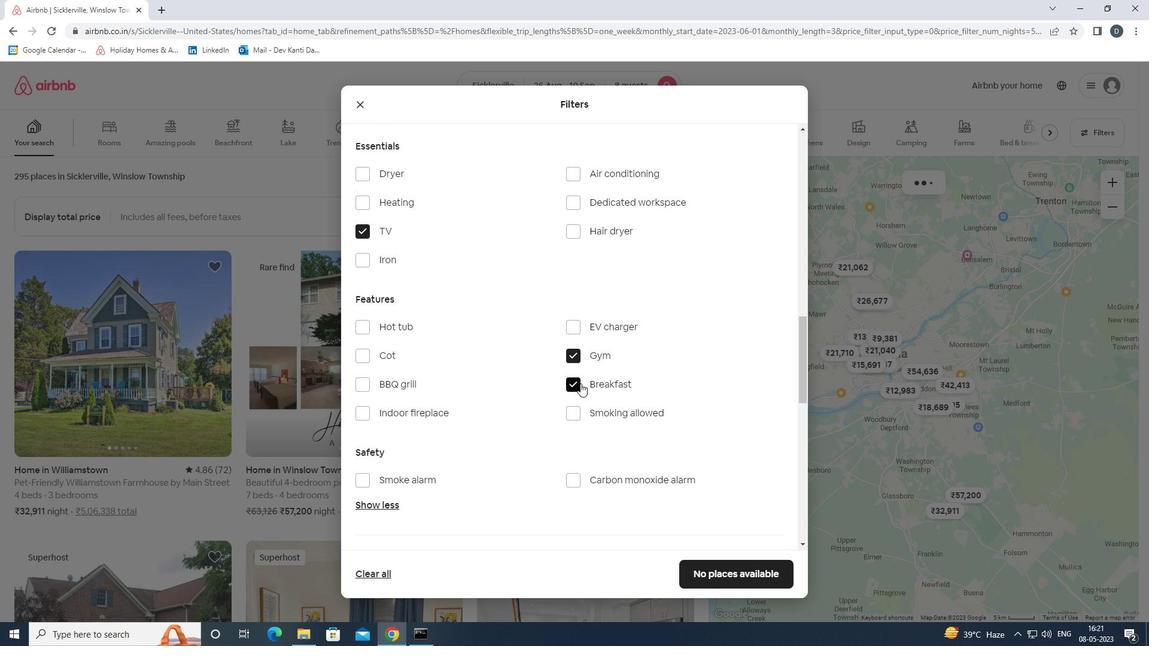 
Action: Mouse scrolled (581, 383) with delta (0, 0)
Screenshot: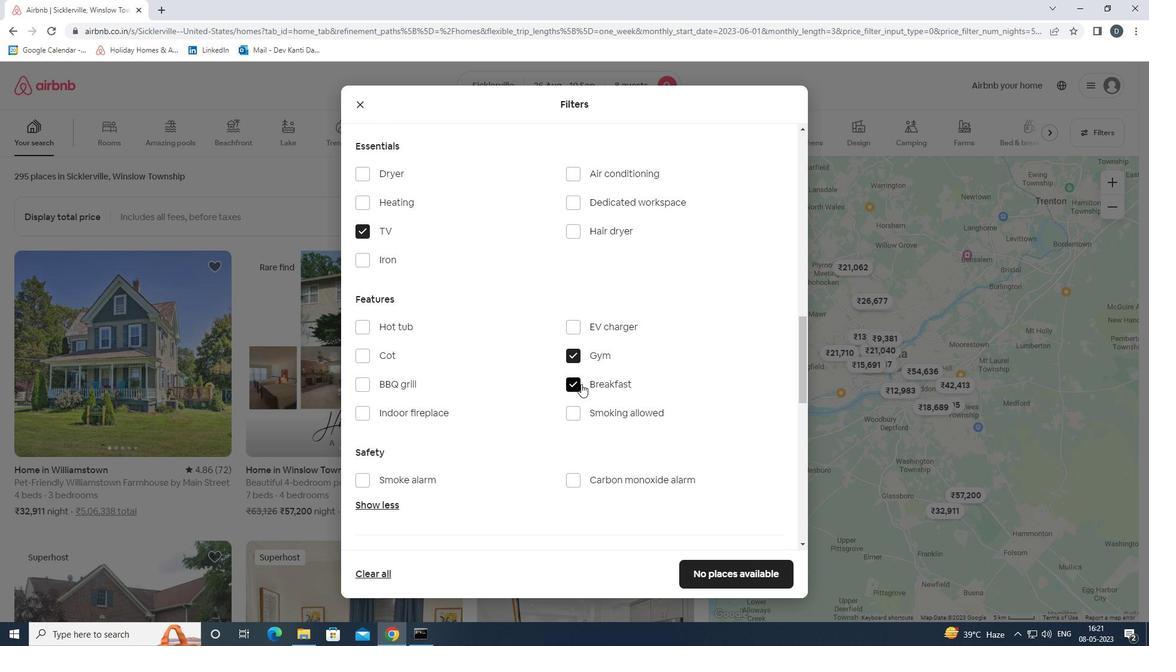 
Action: Mouse scrolled (581, 383) with delta (0, 0)
Screenshot: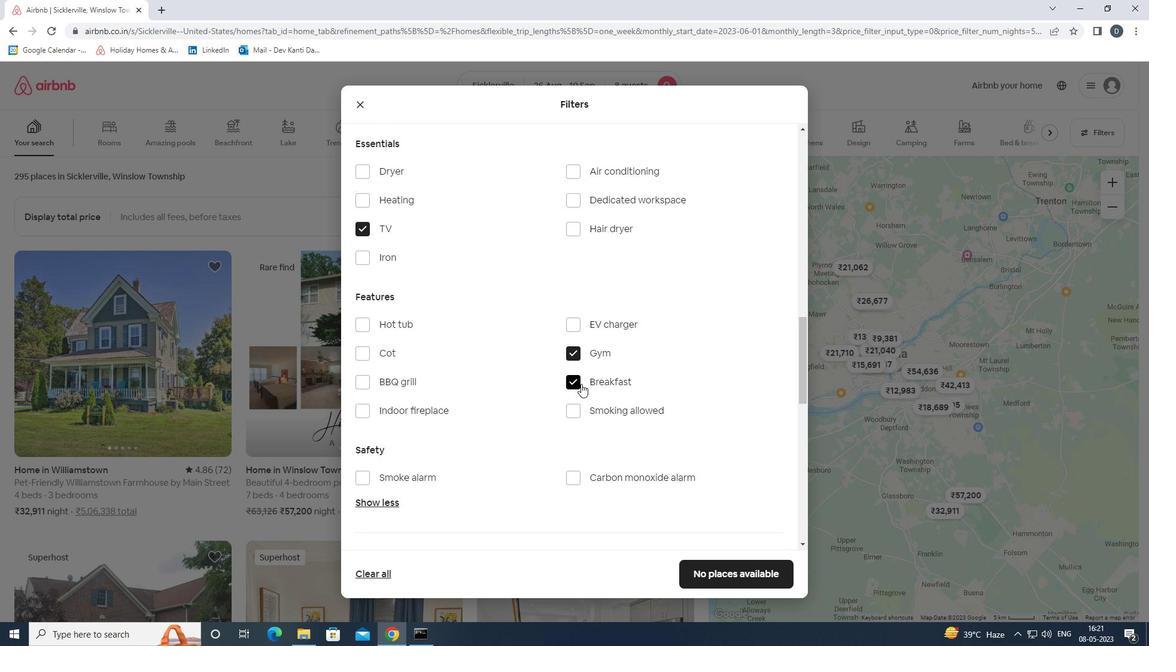 
Action: Mouse scrolled (581, 383) with delta (0, 0)
Screenshot: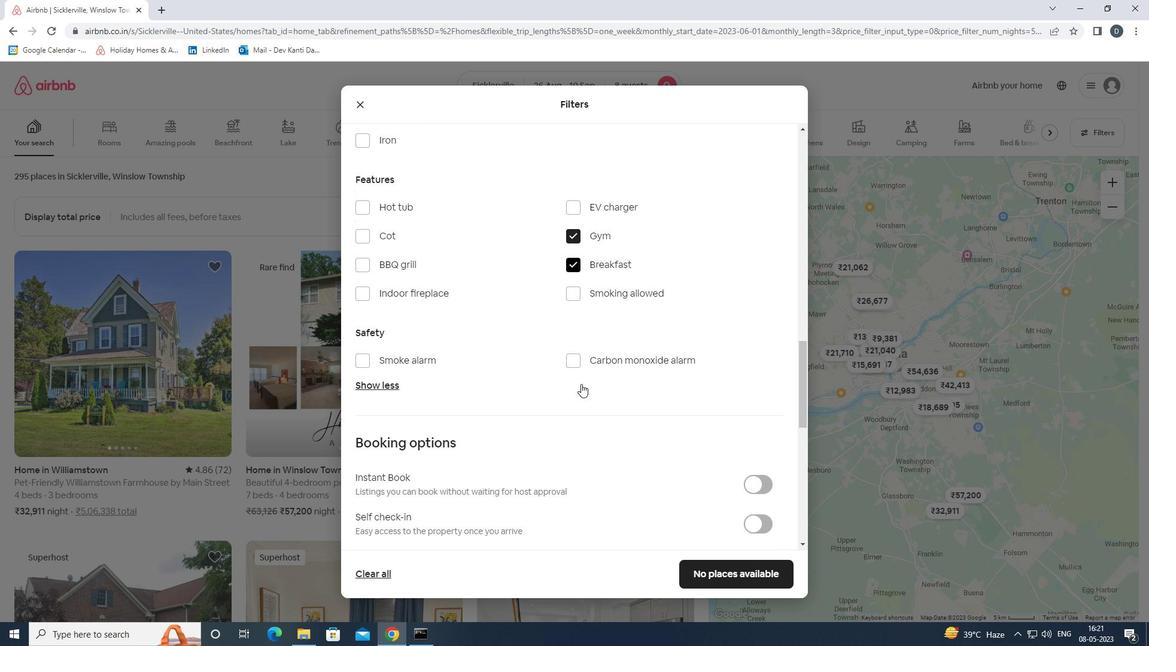 
Action: Mouse scrolled (581, 383) with delta (0, 0)
Screenshot: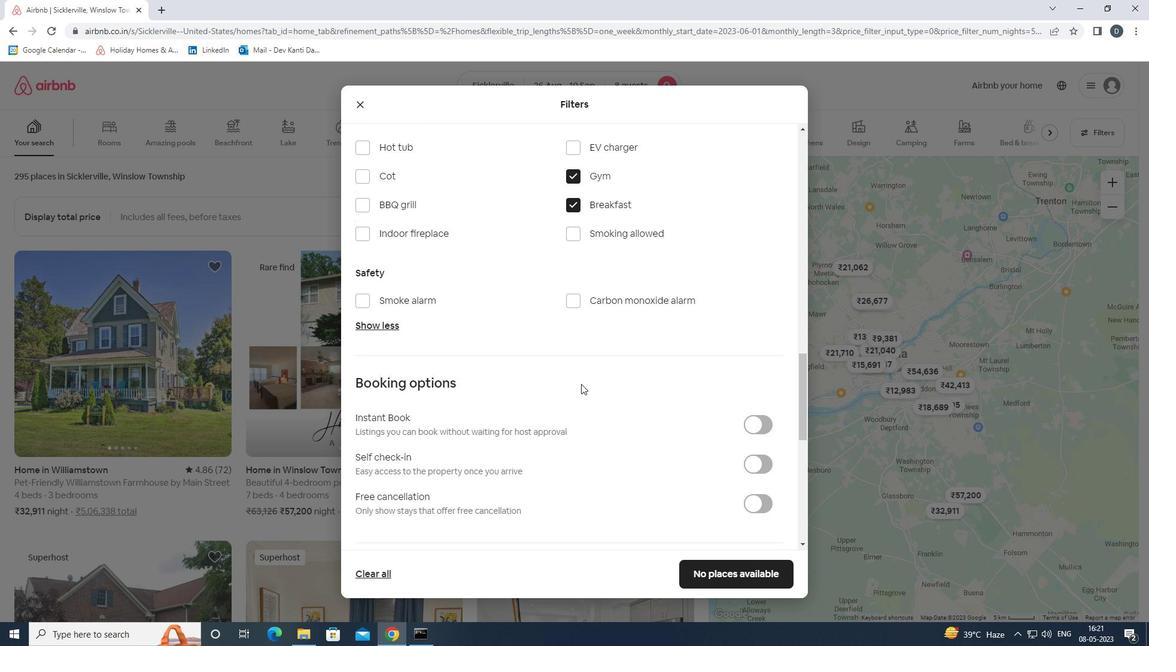 
Action: Mouse scrolled (581, 383) with delta (0, 0)
Screenshot: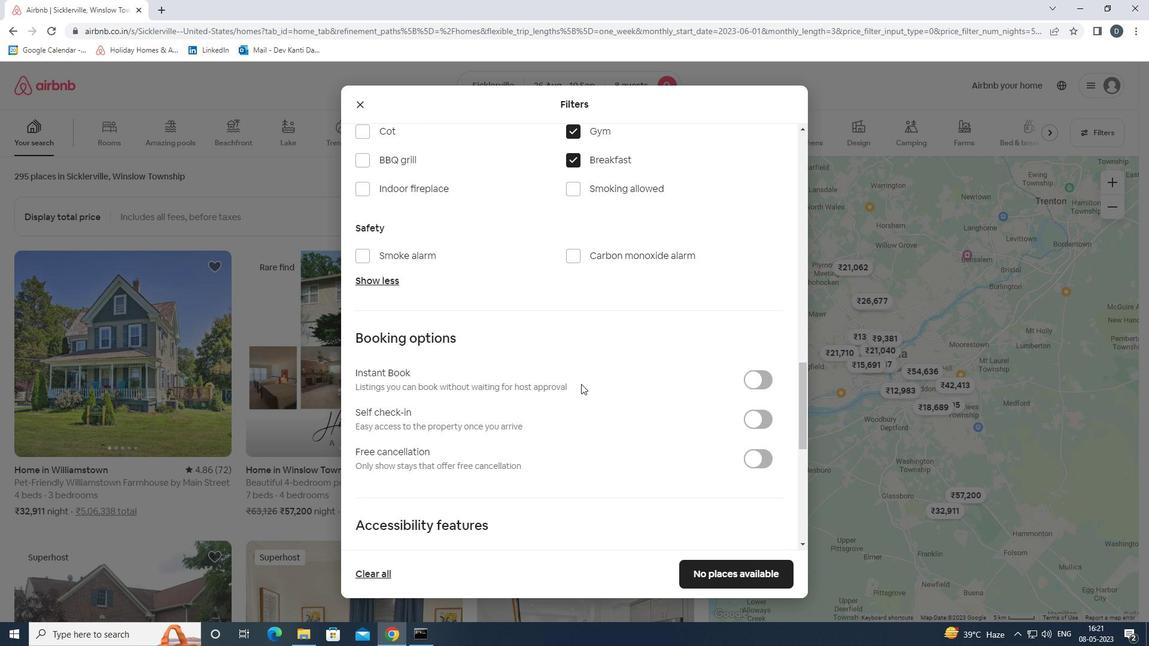 
Action: Mouse moved to (764, 344)
Screenshot: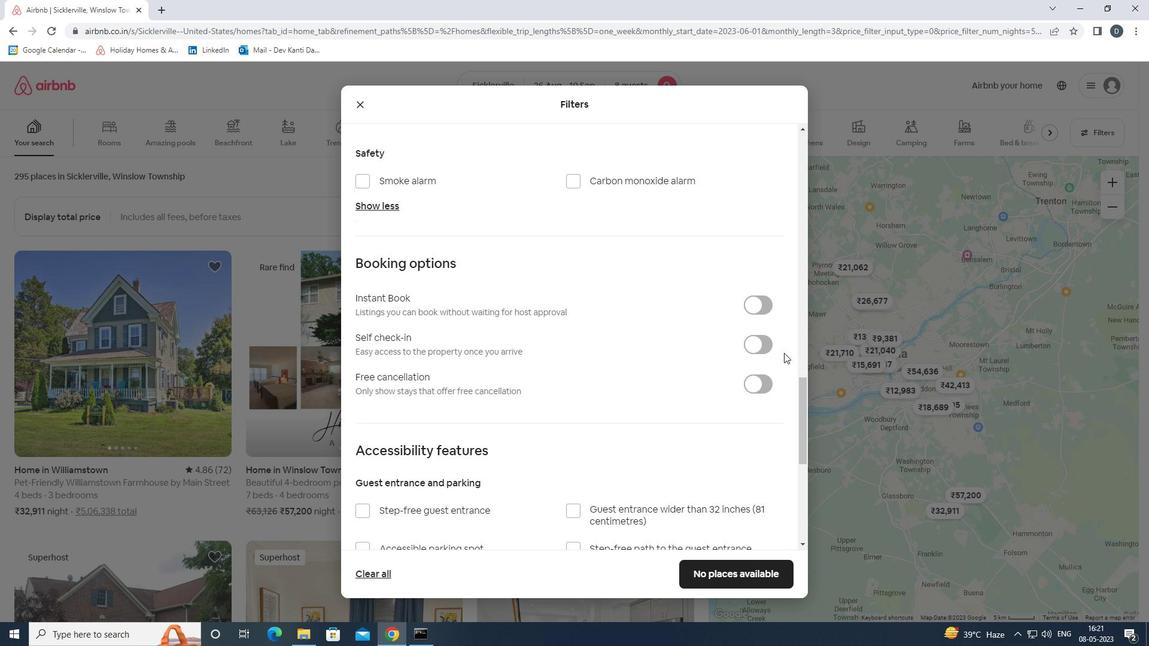 
Action: Mouse pressed left at (764, 344)
Screenshot: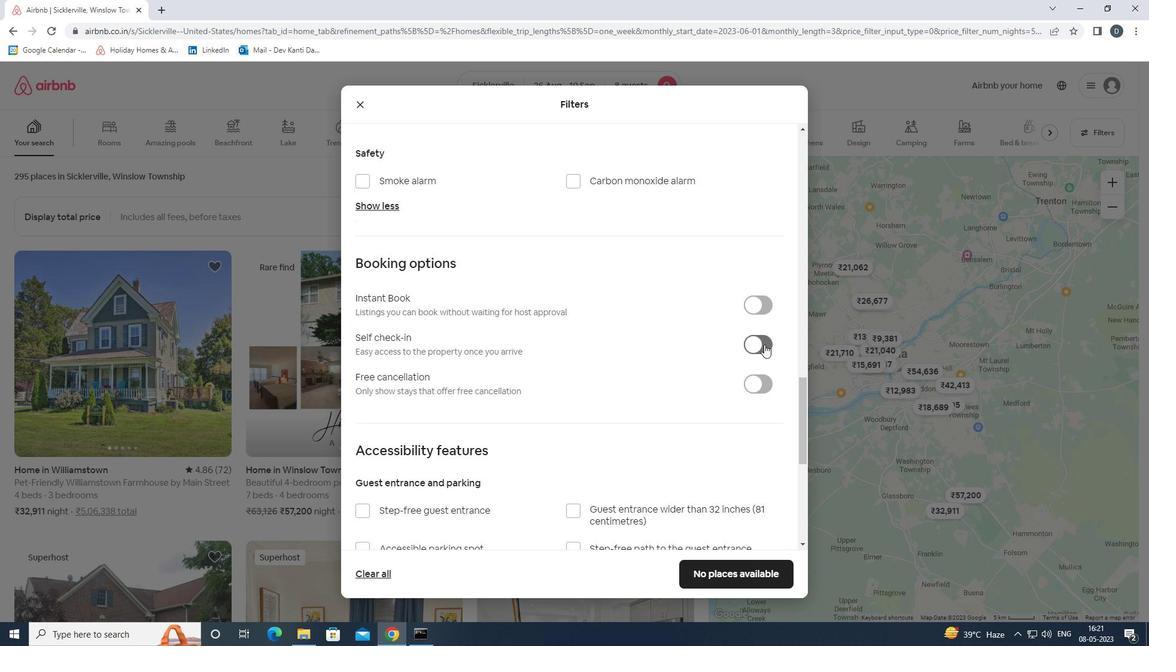 
Action: Mouse moved to (762, 344)
Screenshot: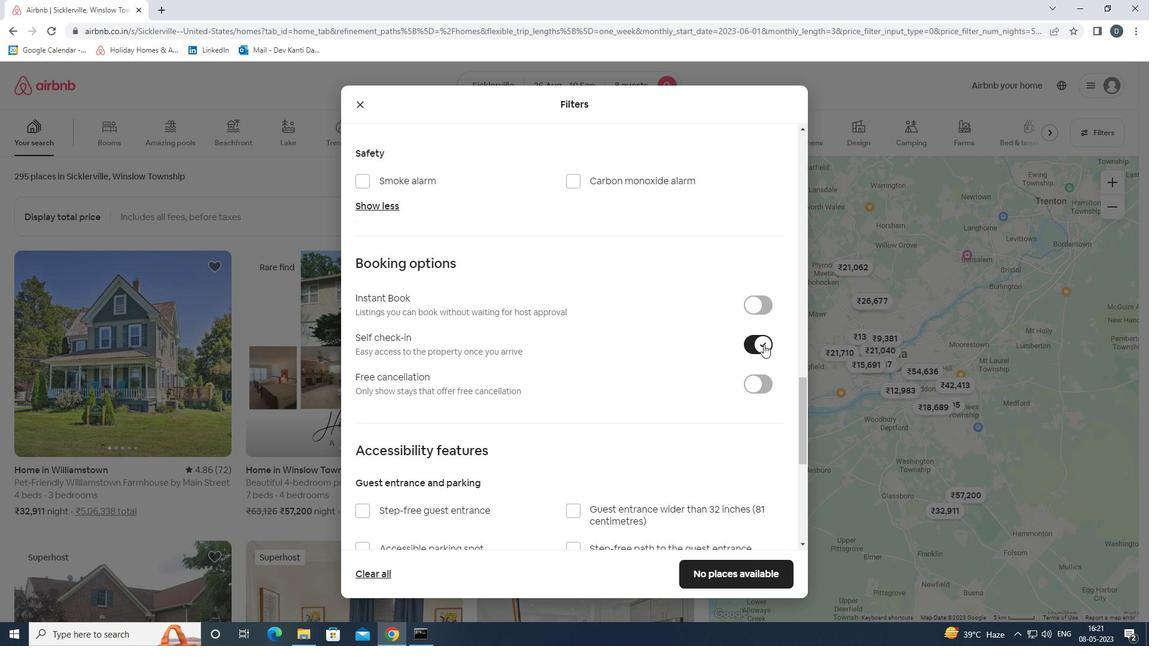 
Action: Mouse scrolled (762, 344) with delta (0, 0)
Screenshot: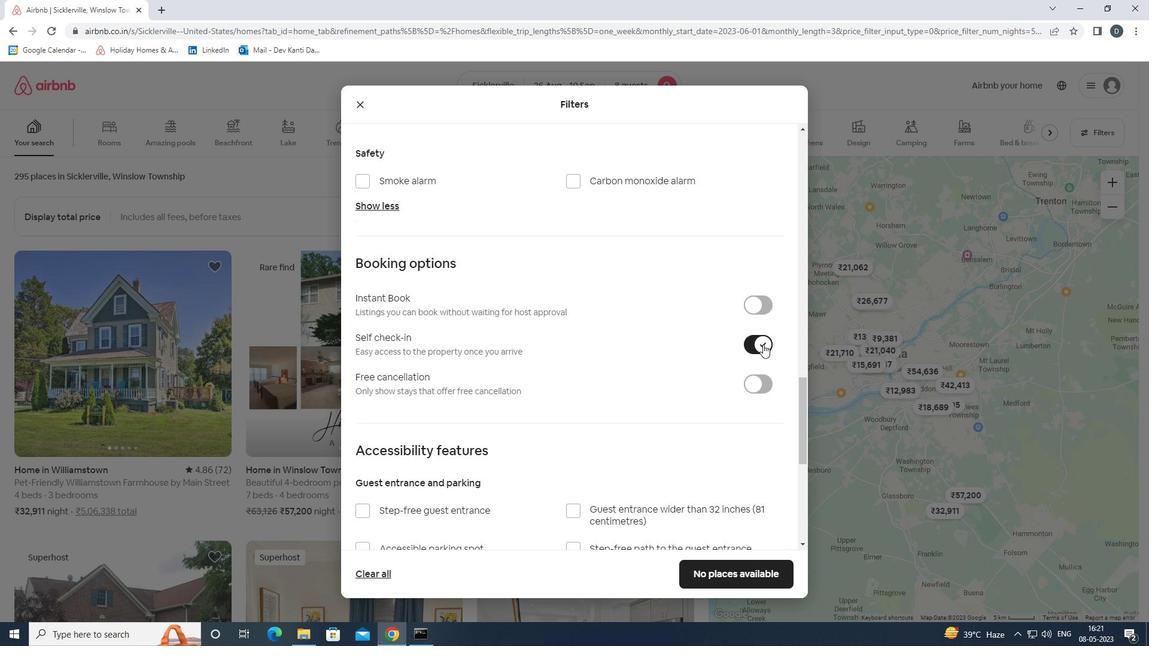 
Action: Mouse scrolled (762, 344) with delta (0, 0)
Screenshot: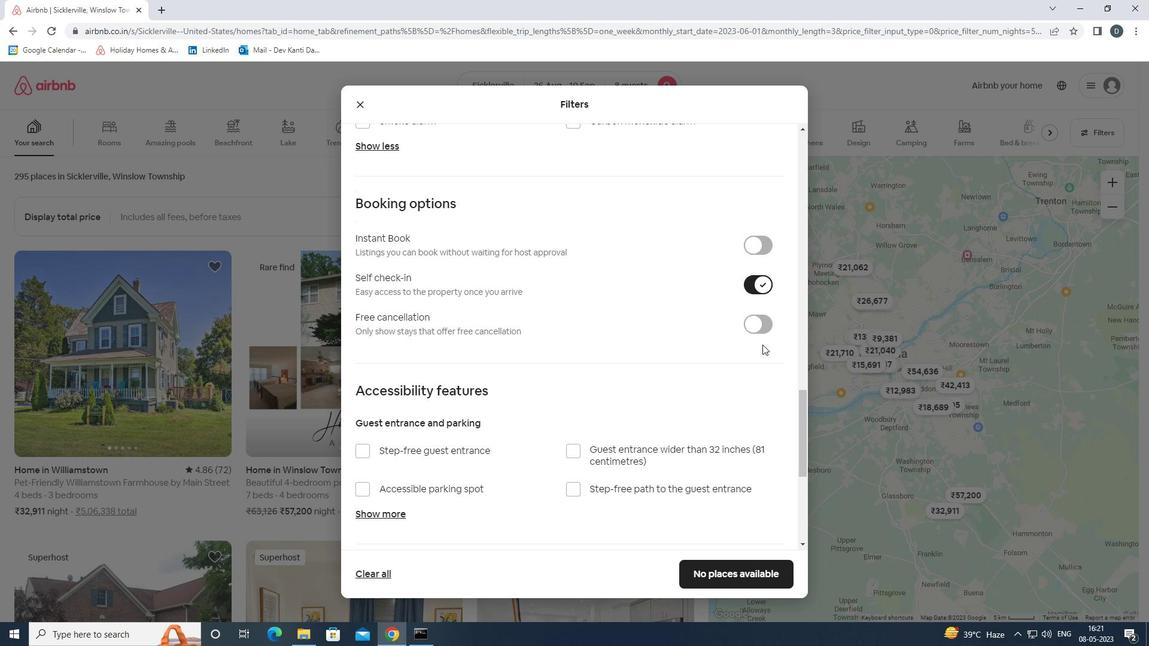 
Action: Mouse scrolled (762, 344) with delta (0, 0)
Screenshot: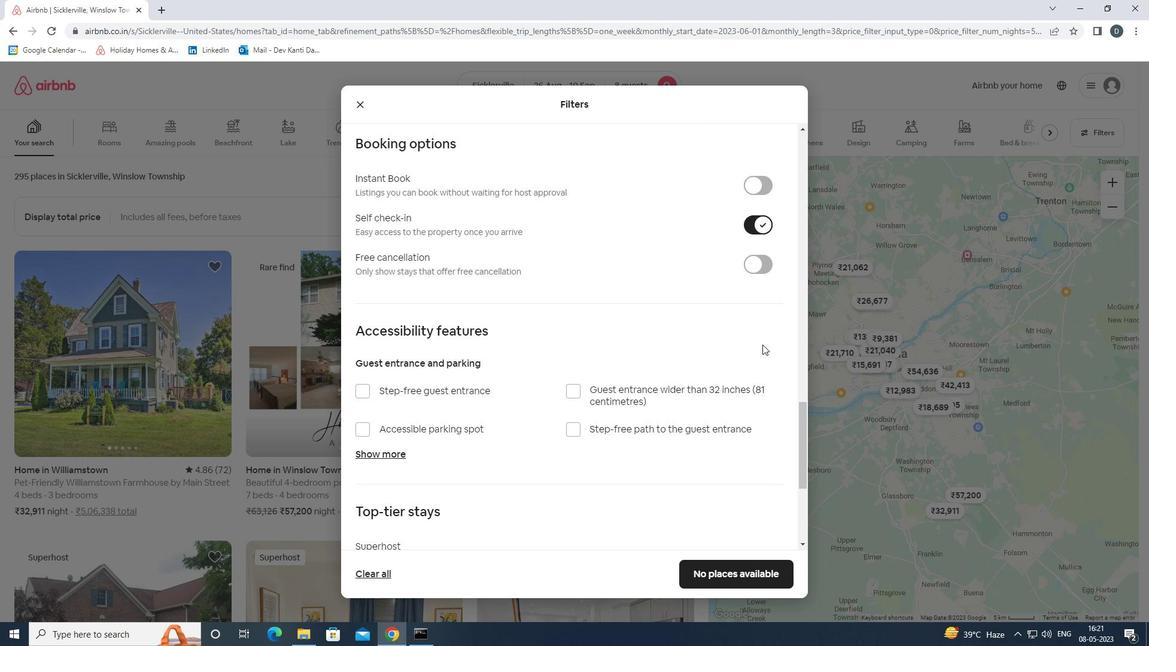 
Action: Mouse moved to (718, 344)
Screenshot: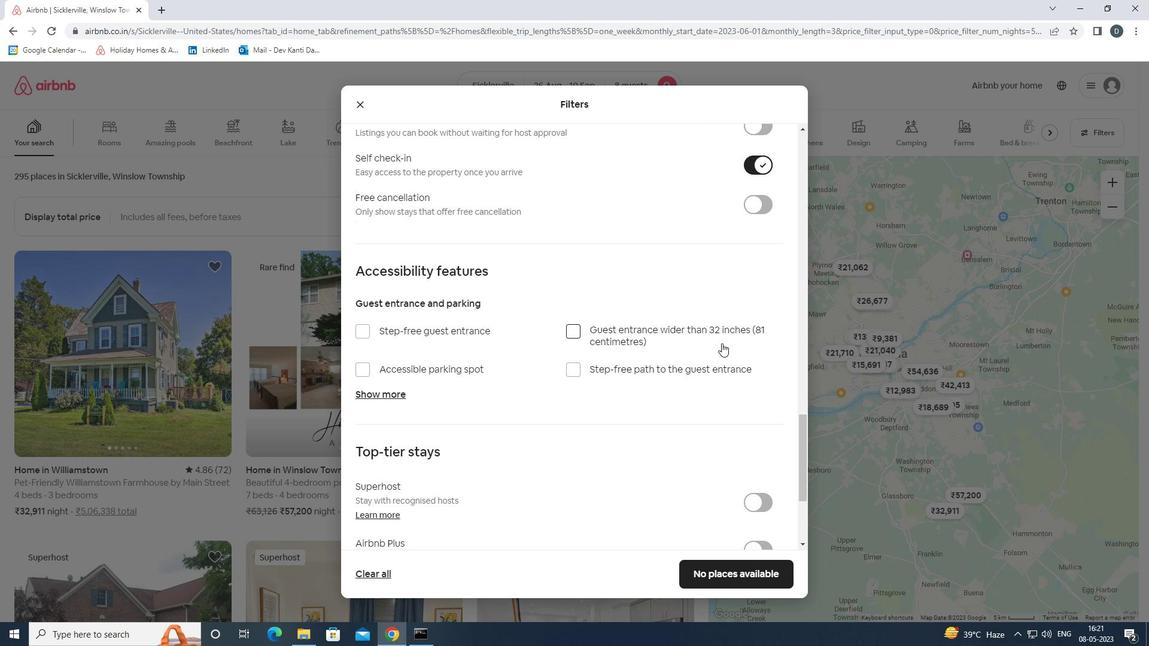 
Action: Mouse scrolled (718, 344) with delta (0, 0)
Screenshot: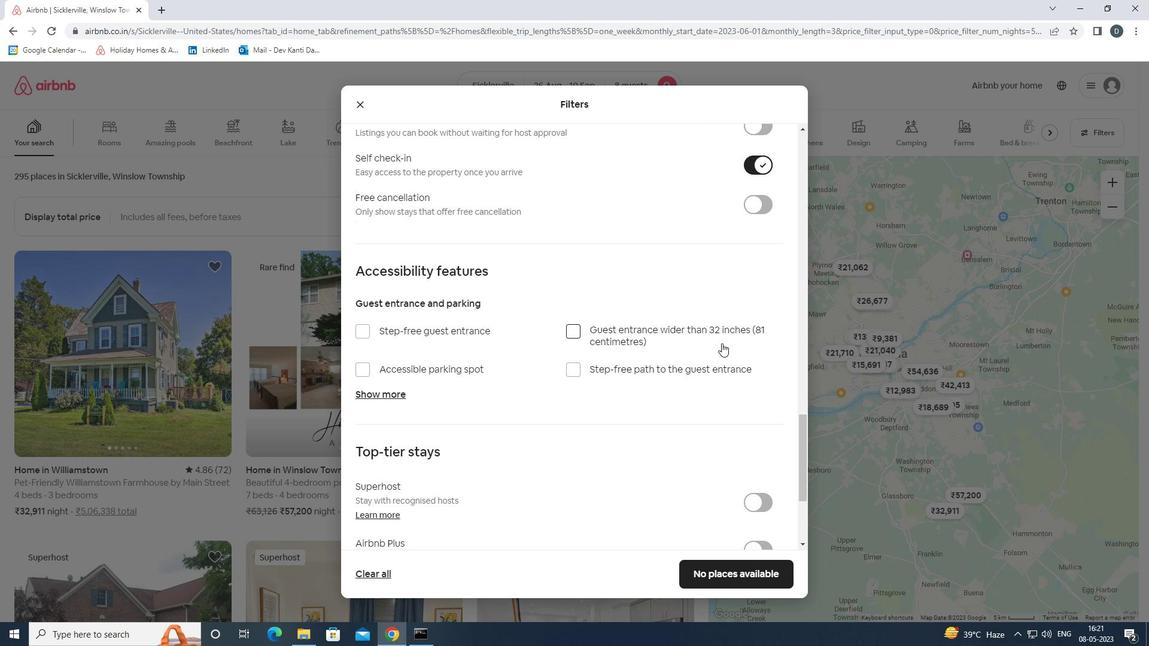 
Action: Mouse moved to (718, 344)
Screenshot: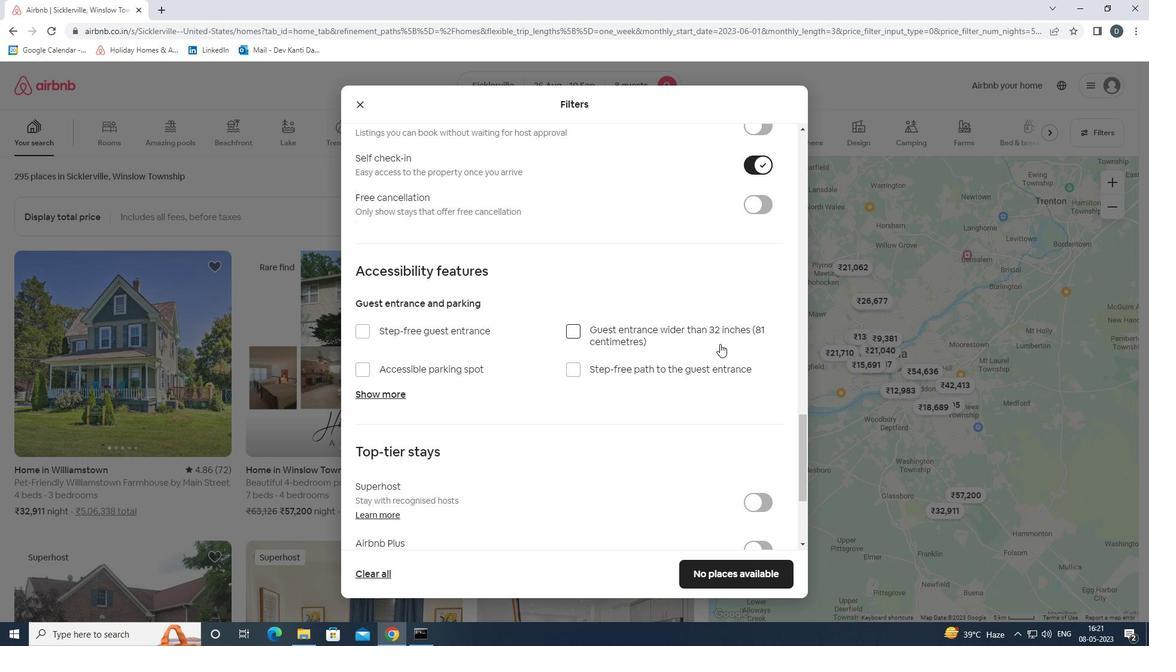 
Action: Mouse scrolled (718, 344) with delta (0, 0)
Screenshot: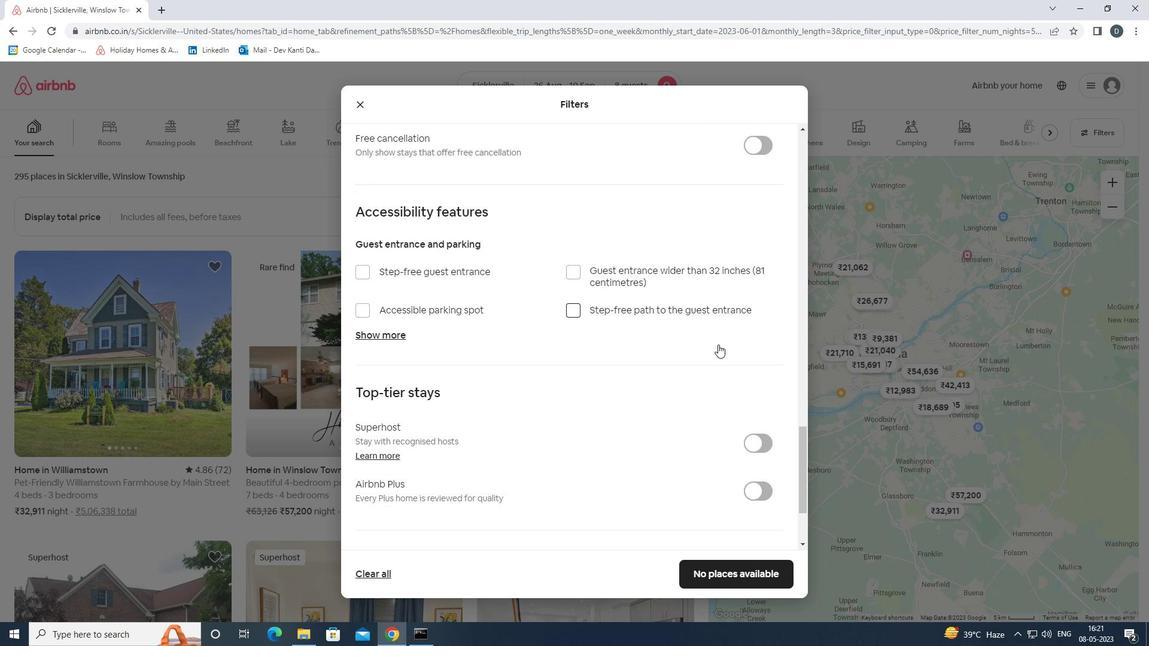 
Action: Mouse moved to (716, 345)
Screenshot: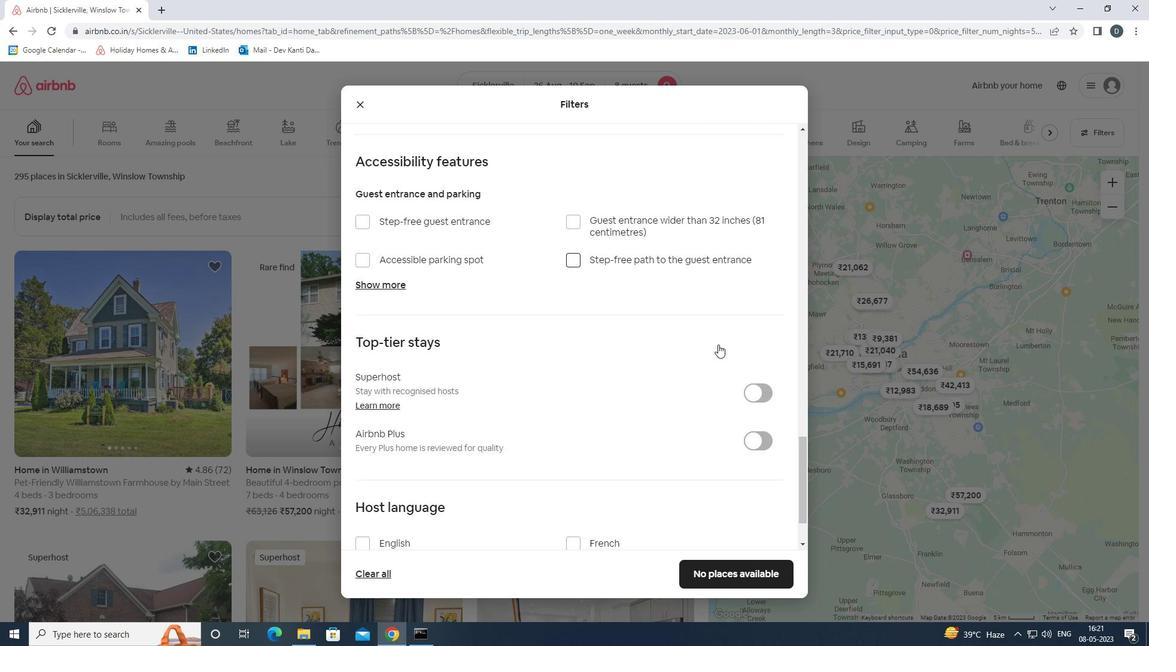 
Action: Mouse scrolled (716, 344) with delta (0, 0)
Screenshot: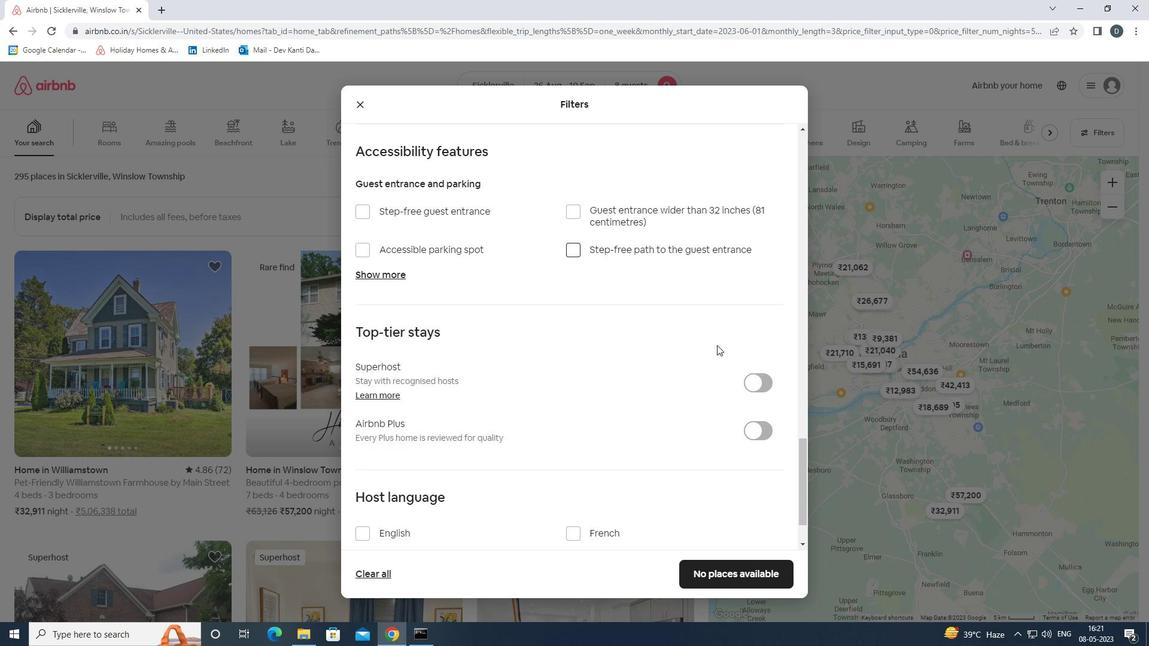 
Action: Mouse moved to (402, 468)
Screenshot: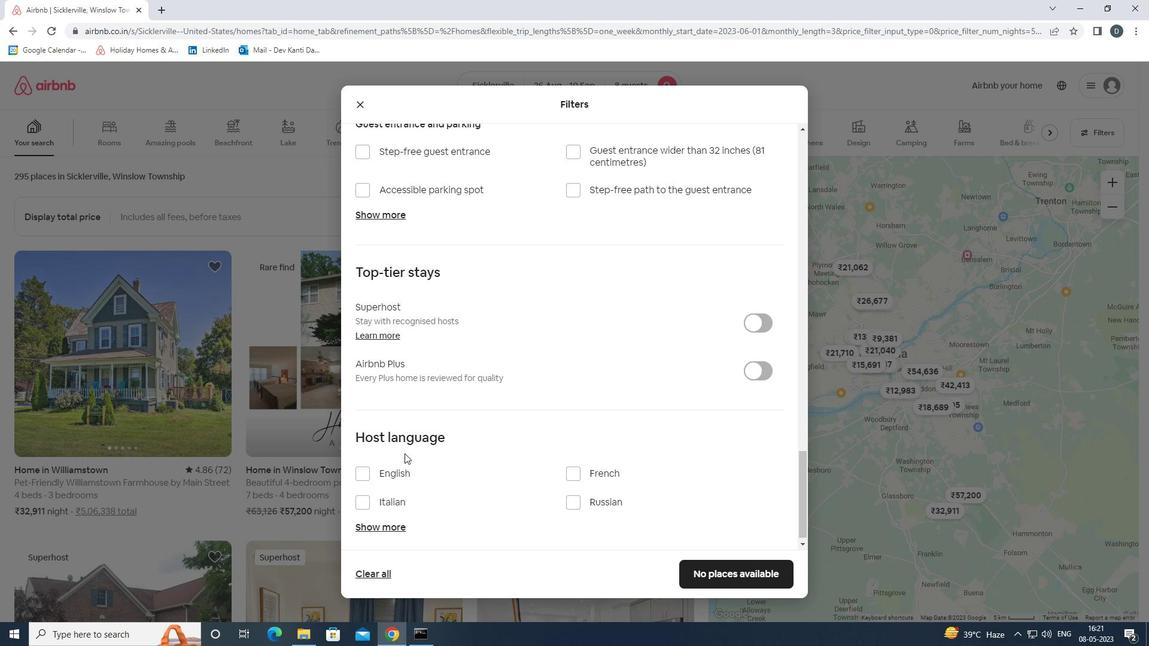 
Action: Mouse pressed left at (402, 468)
Screenshot: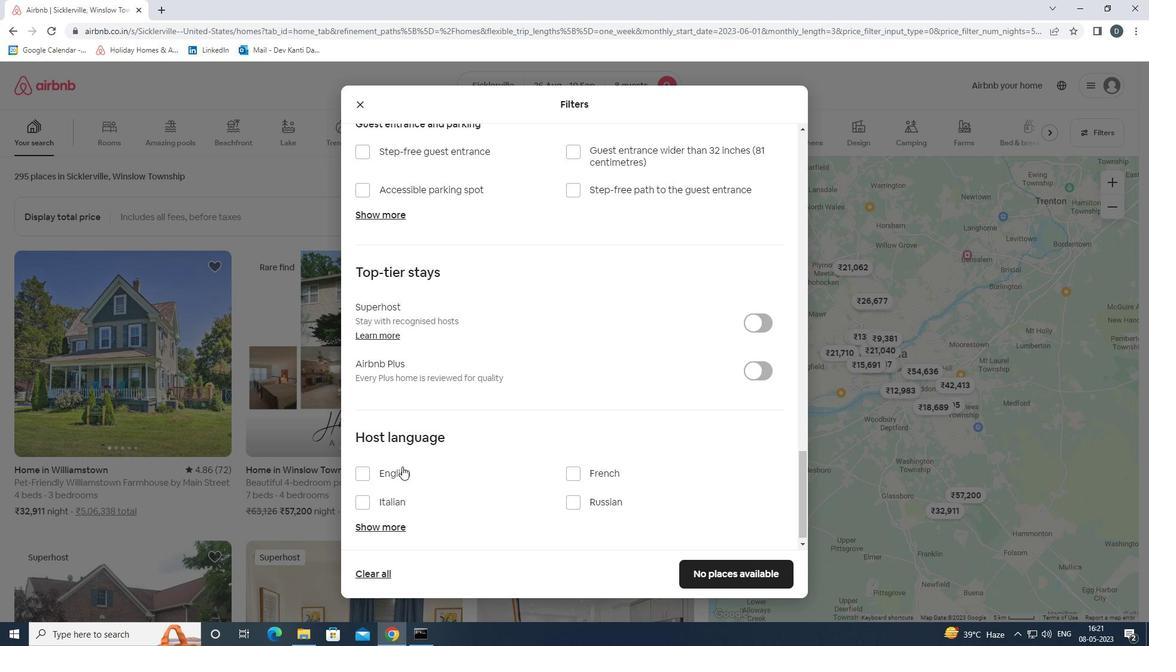 
Action: Mouse moved to (704, 567)
Screenshot: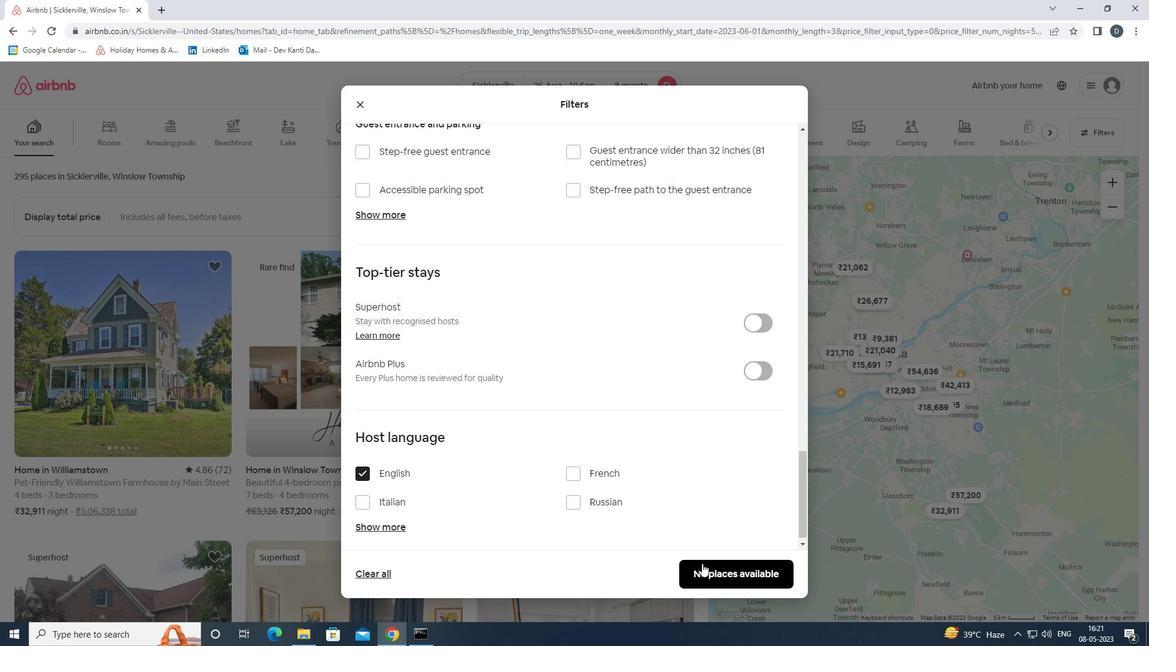 
Action: Mouse pressed left at (704, 567)
Screenshot: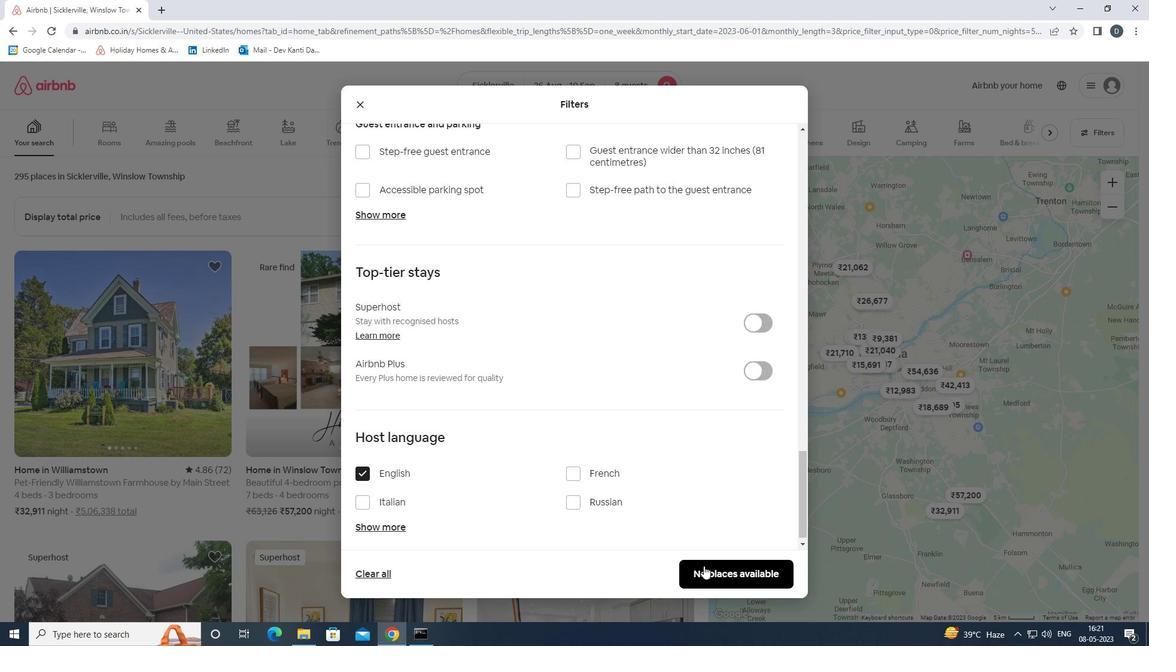 
Action: Mouse moved to (707, 567)
Screenshot: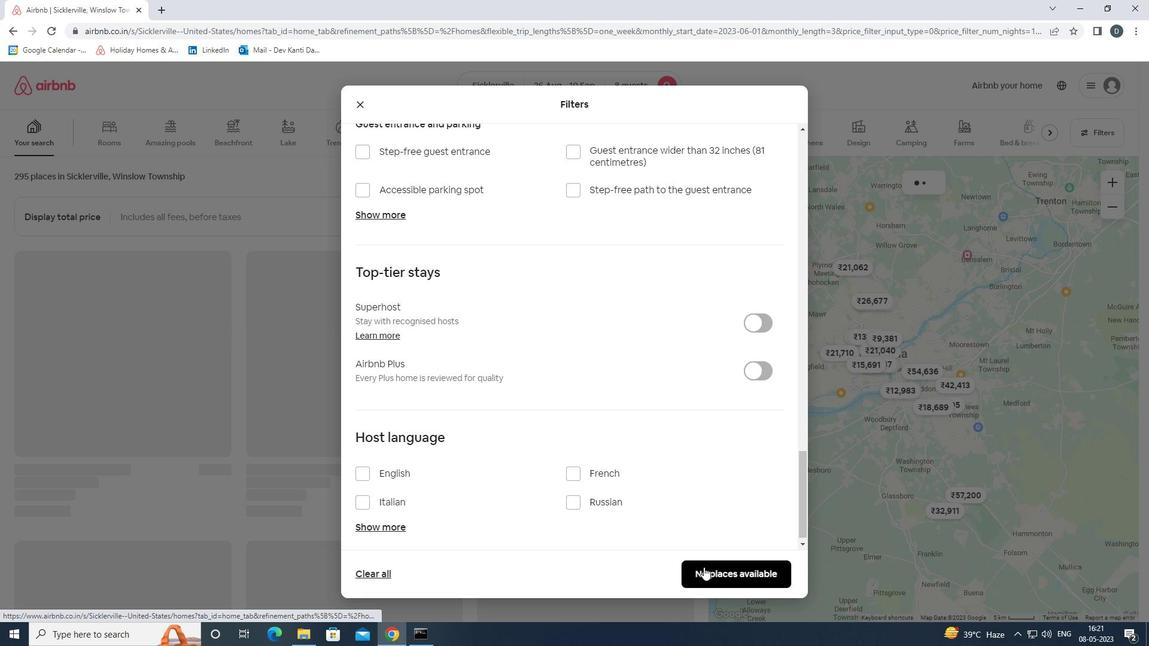 
